 Task: Find connections with filter location Xiulin with filter topic #Homeofficewith filter profile language Spanish with filter current company DMart - Avenue Supermarts Ltd with filter school Vikas College of Engineering & Technology with filter industry International Trade and Development with filter service category Illustration with filter keywords title Homeless Shelter Worker
Action: Mouse moved to (582, 74)
Screenshot: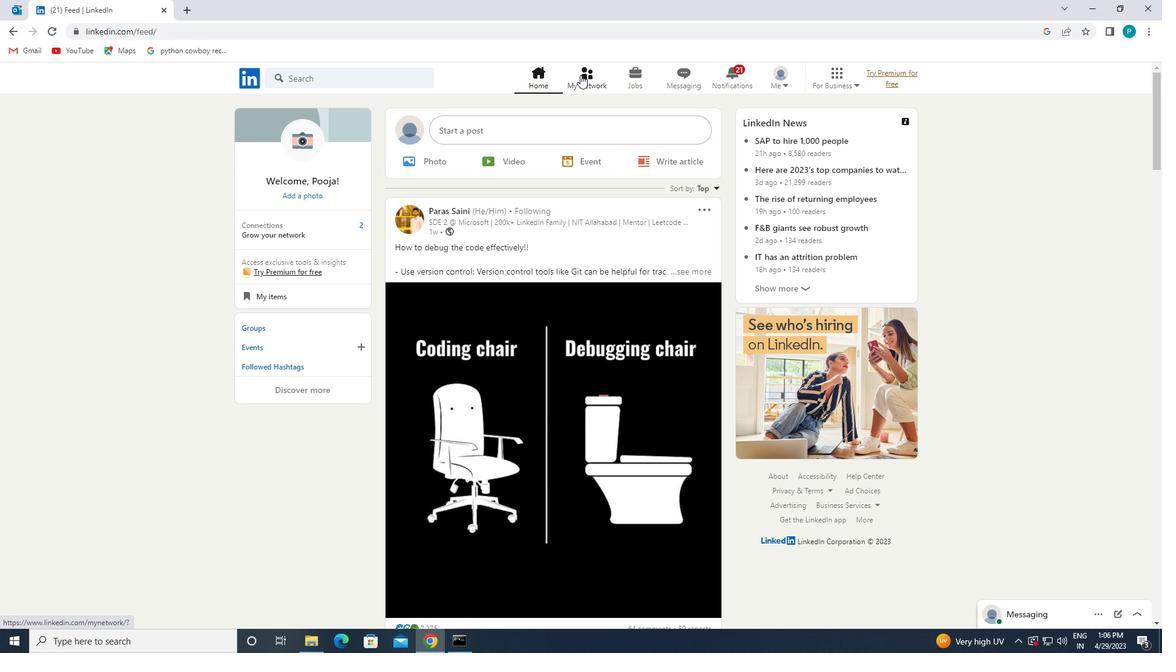 
Action: Mouse pressed left at (582, 74)
Screenshot: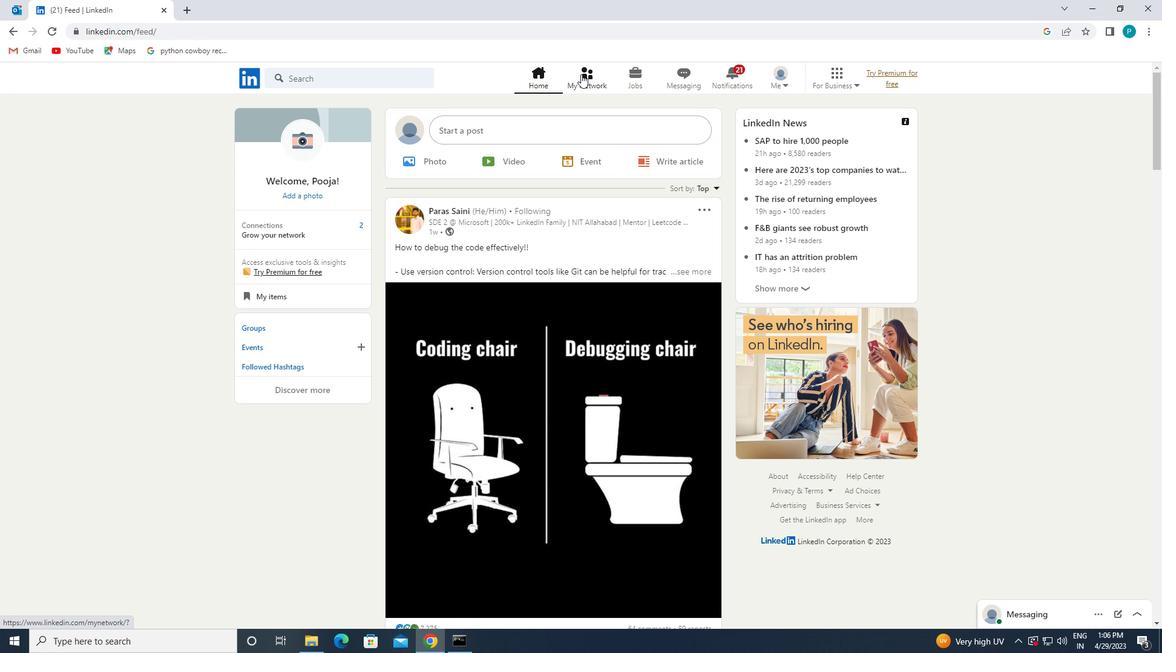 
Action: Mouse moved to (290, 139)
Screenshot: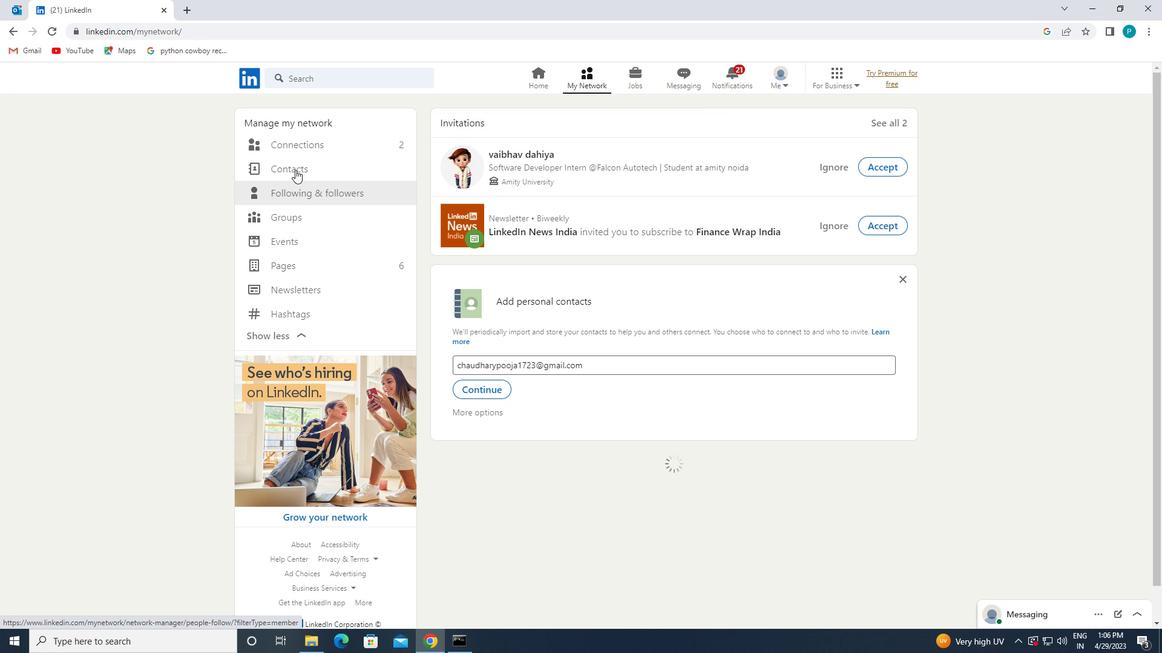 
Action: Mouse pressed left at (290, 139)
Screenshot: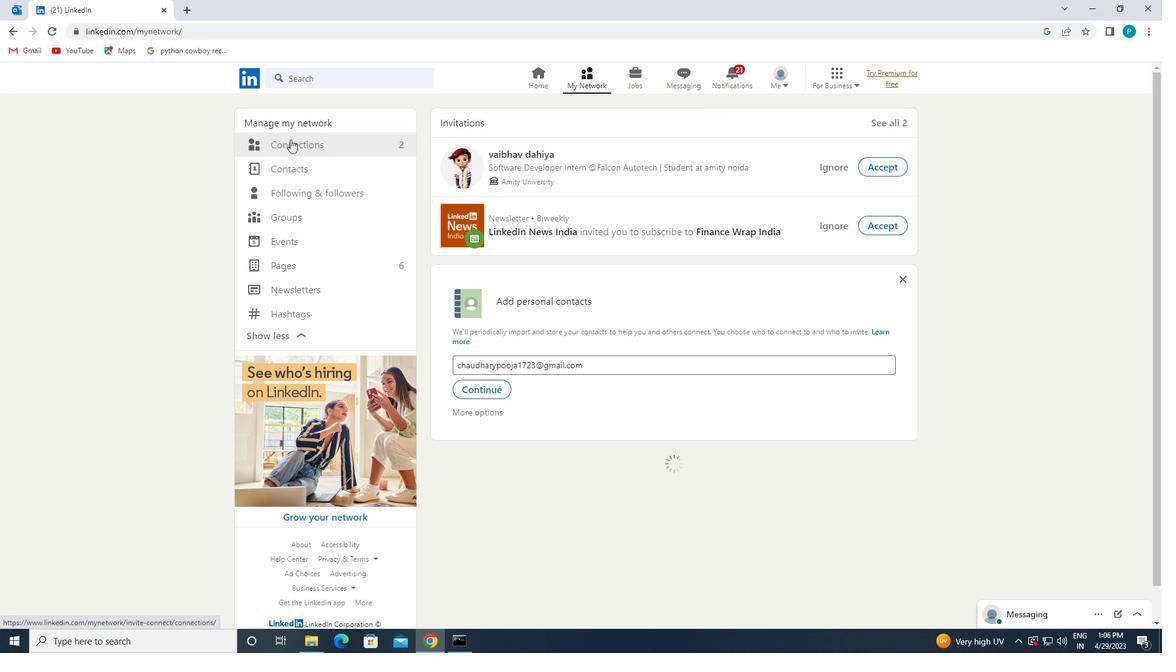 
Action: Mouse moved to (689, 148)
Screenshot: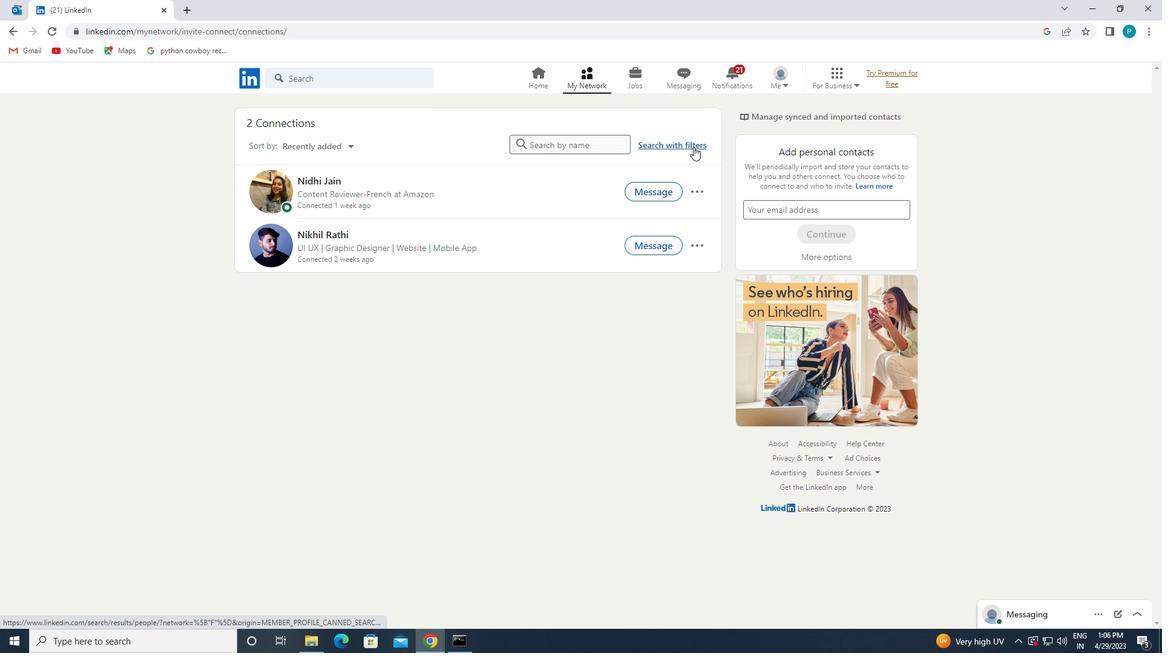 
Action: Mouse pressed left at (689, 148)
Screenshot: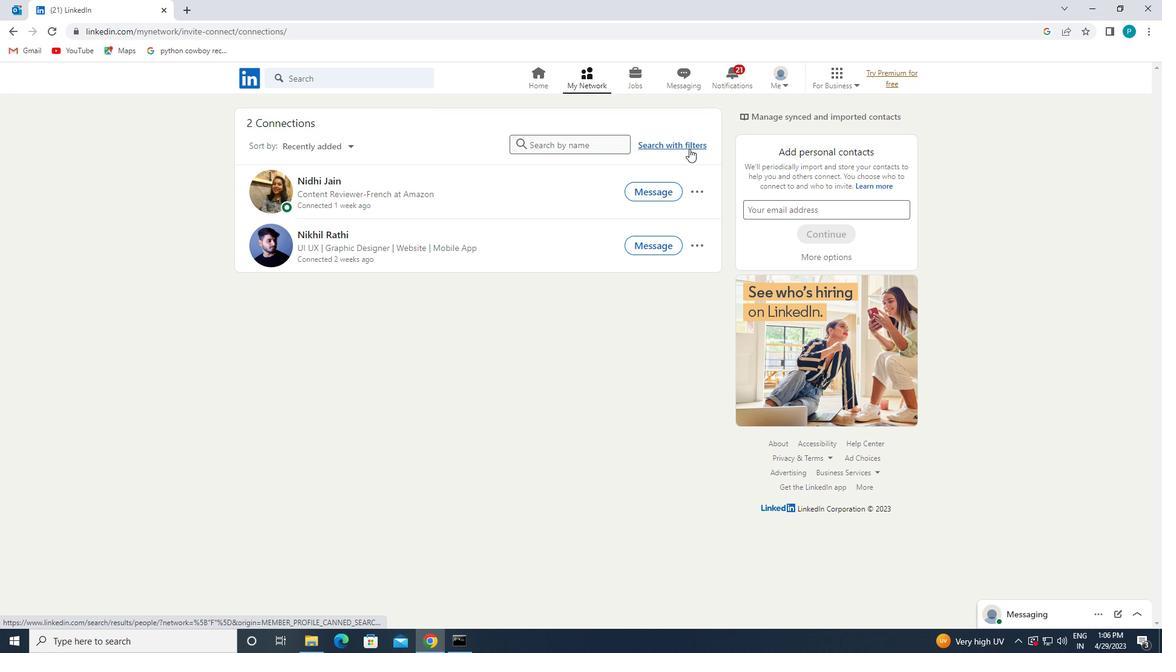 
Action: Mouse moved to (613, 112)
Screenshot: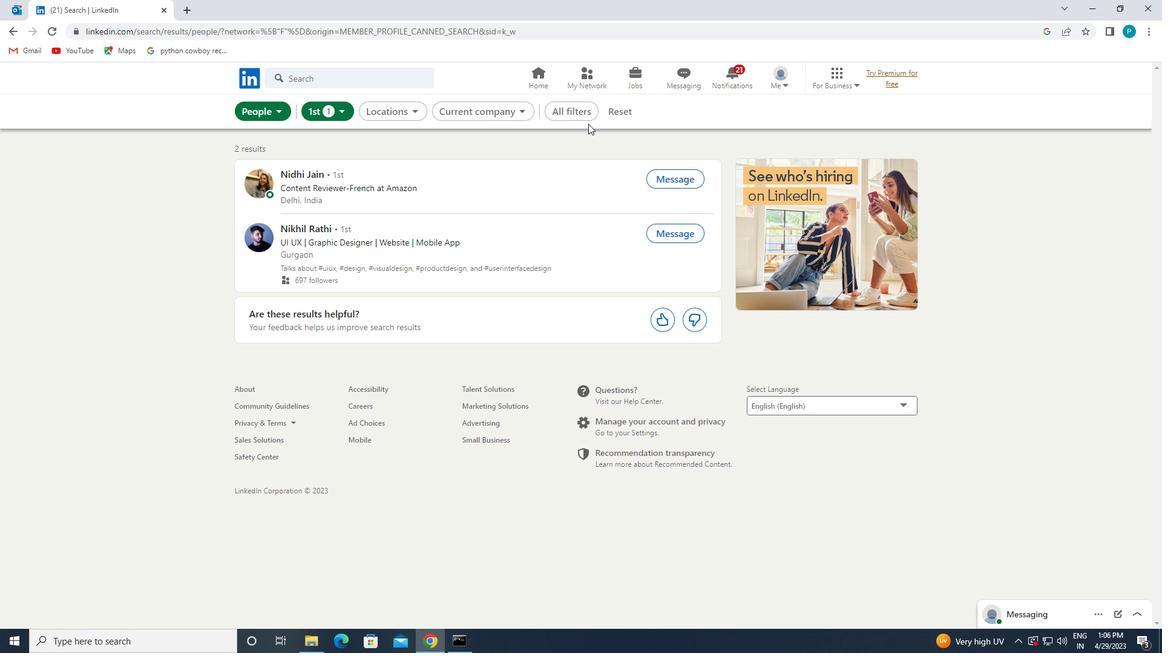 
Action: Mouse pressed left at (613, 112)
Screenshot: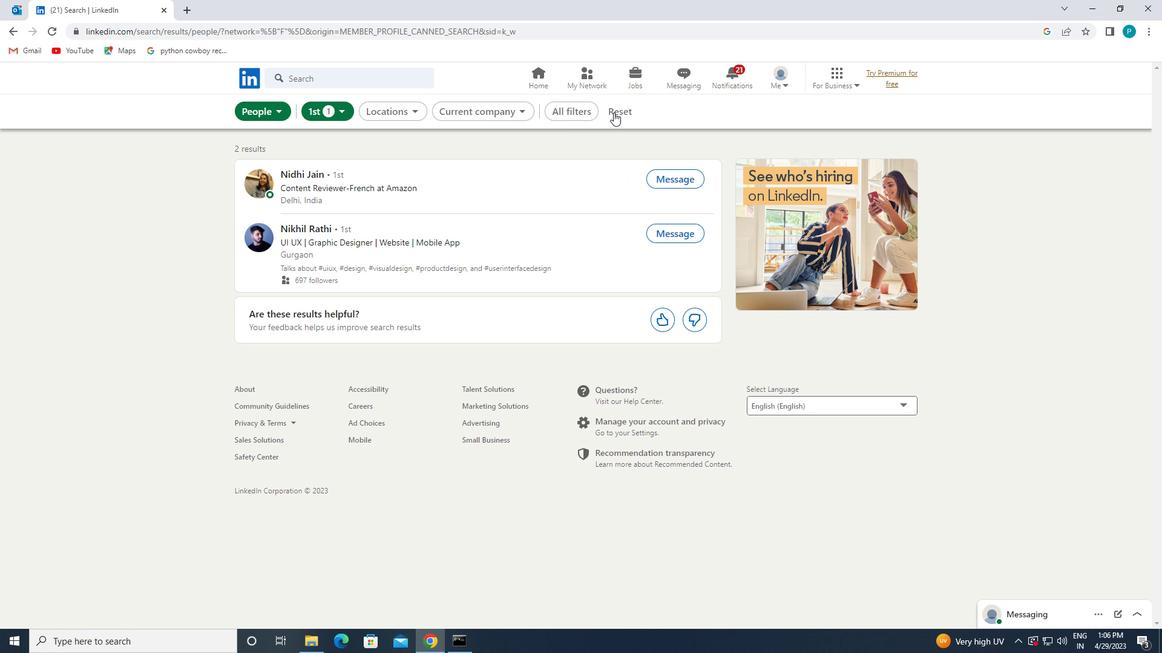 
Action: Mouse moved to (592, 112)
Screenshot: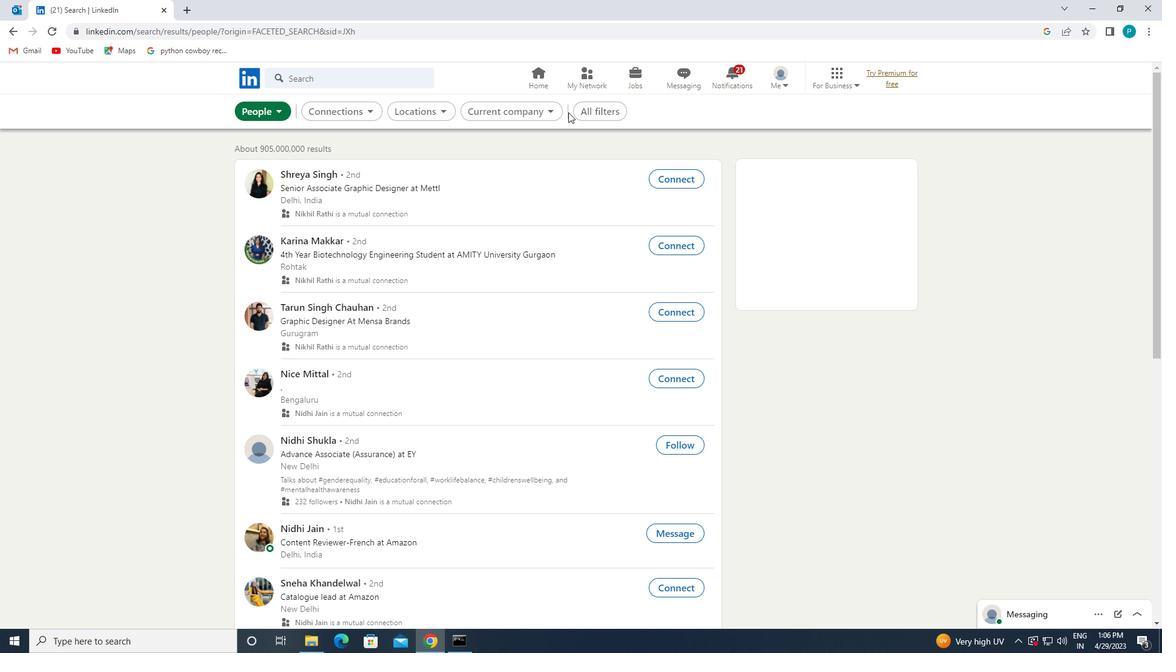 
Action: Mouse pressed left at (592, 112)
Screenshot: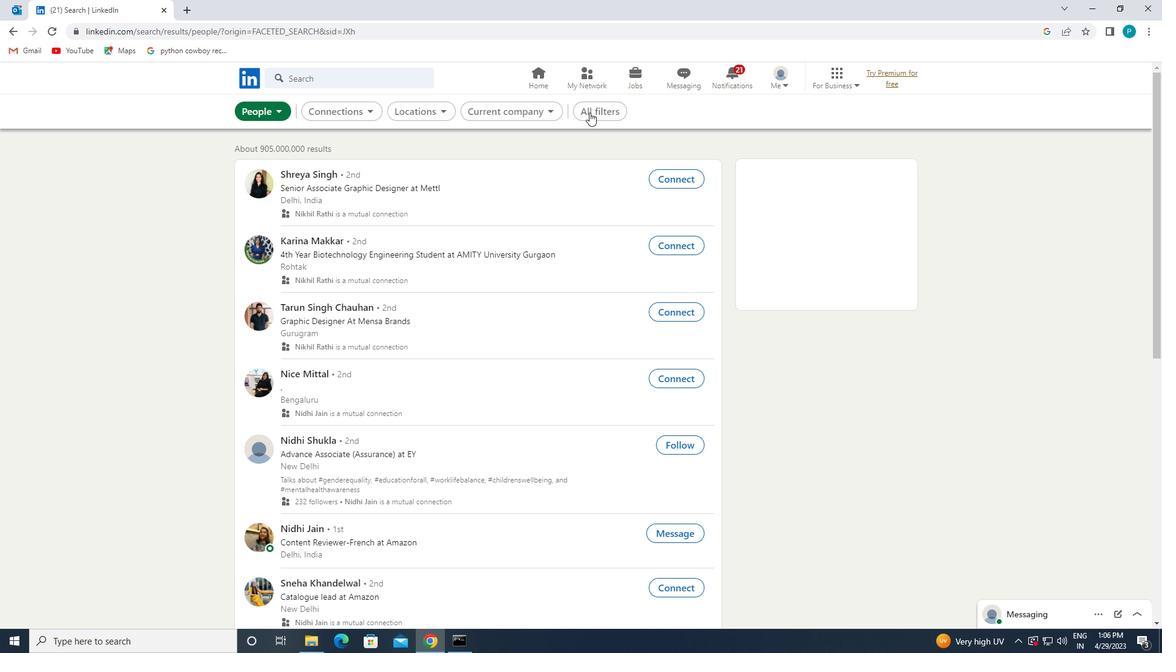 
Action: Mouse moved to (586, 282)
Screenshot: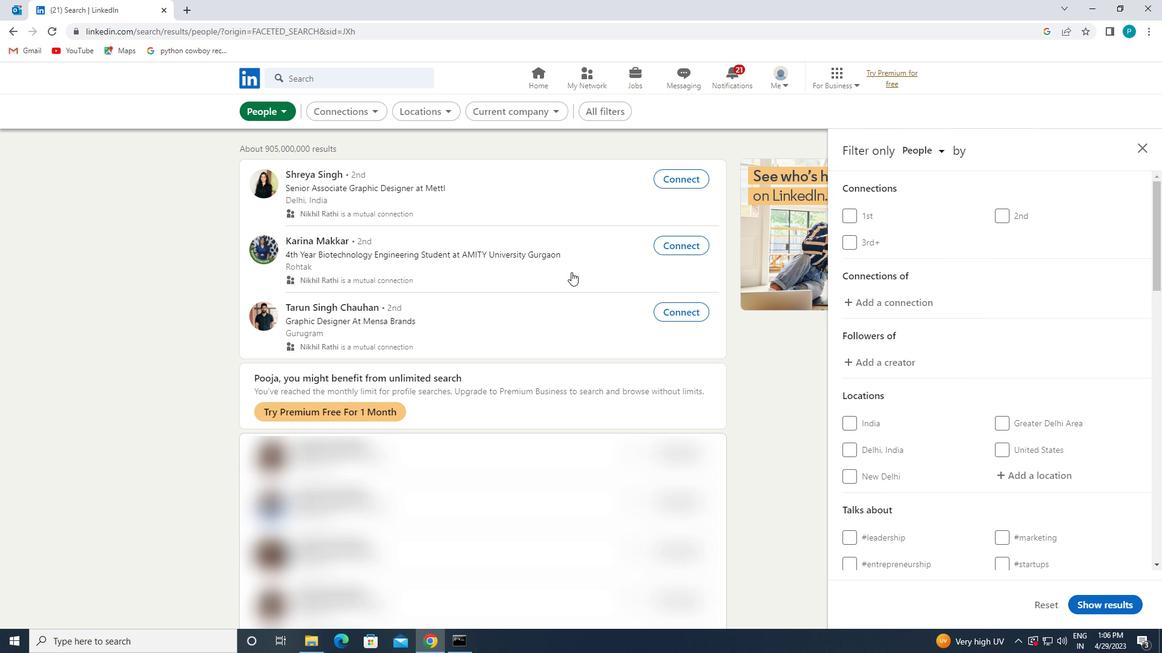 
Action: Mouse scrolled (586, 282) with delta (0, 0)
Screenshot: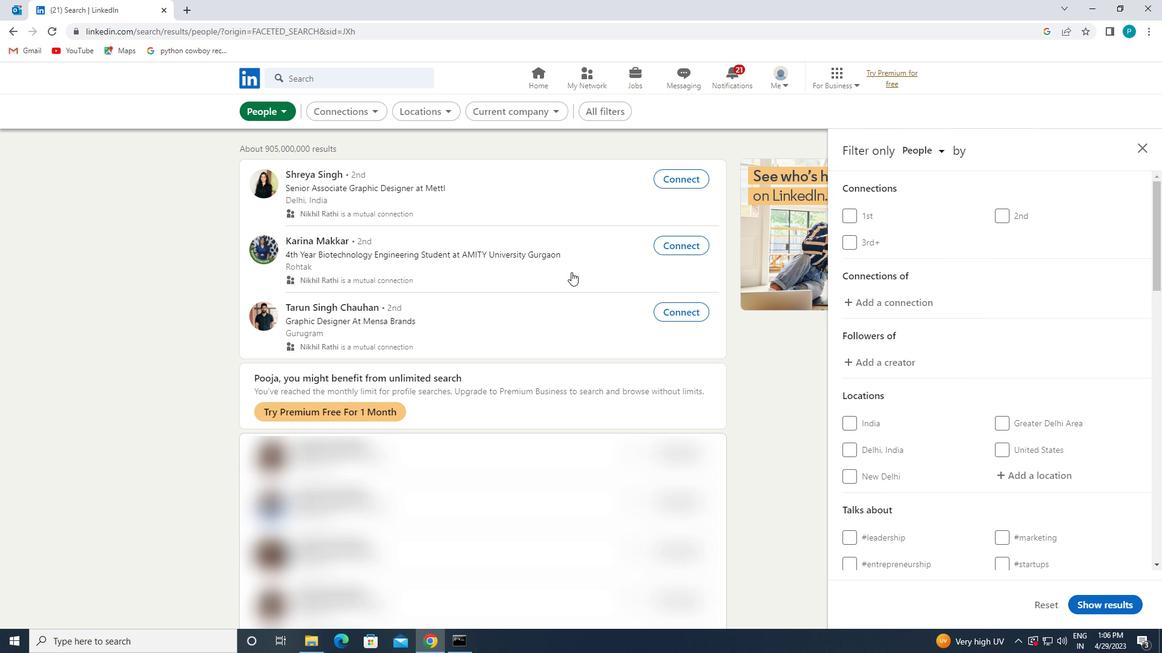 
Action: Mouse moved to (660, 304)
Screenshot: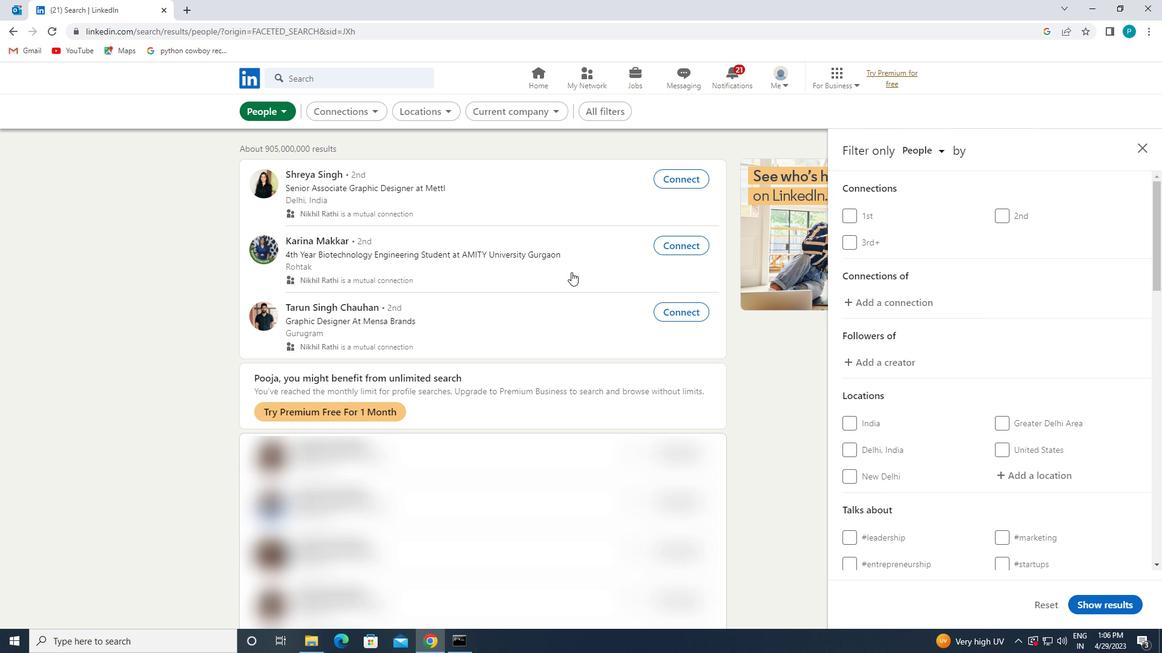 
Action: Mouse scrolled (660, 303) with delta (0, 0)
Screenshot: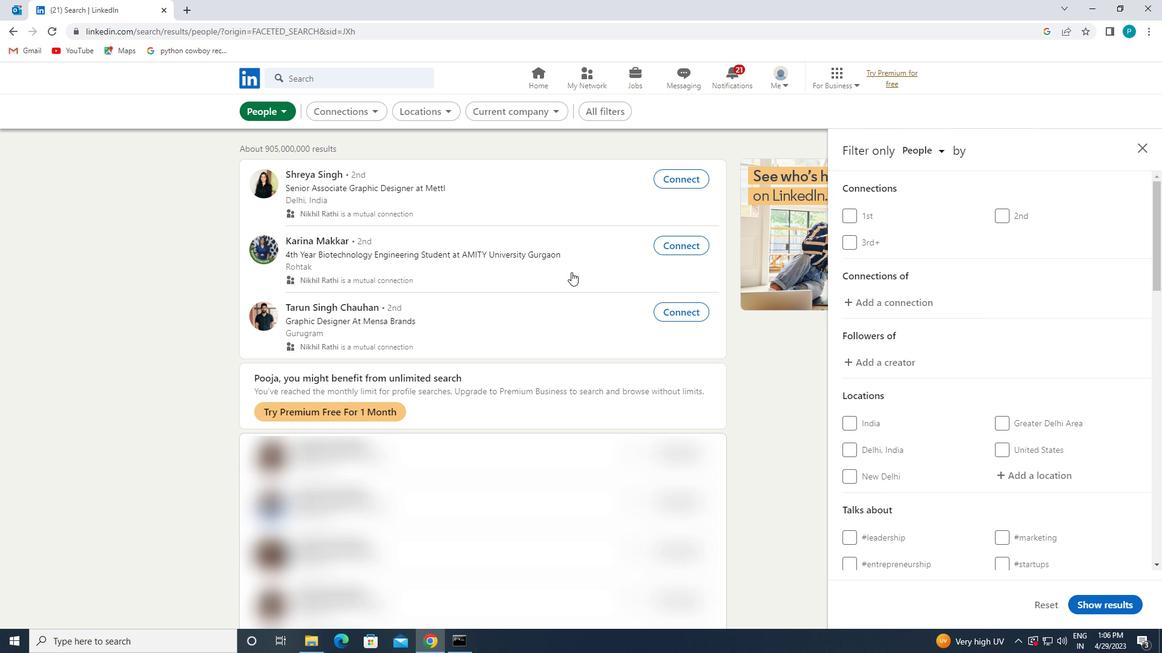 
Action: Mouse moved to (1056, 480)
Screenshot: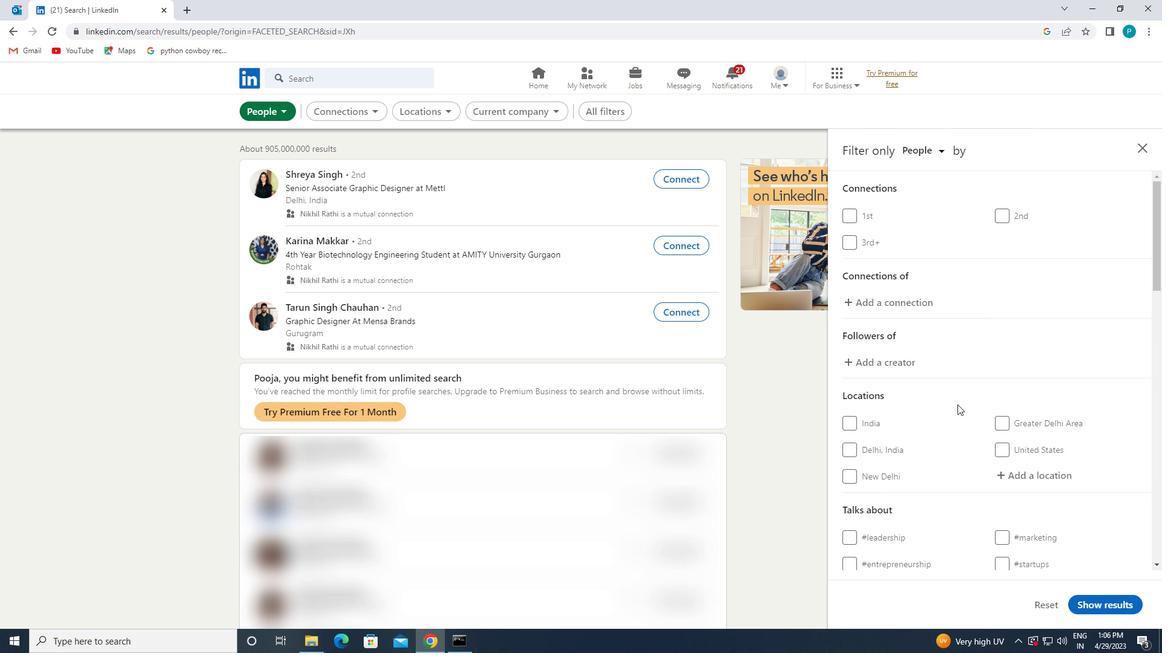 
Action: Mouse scrolled (1056, 479) with delta (0, 0)
Screenshot: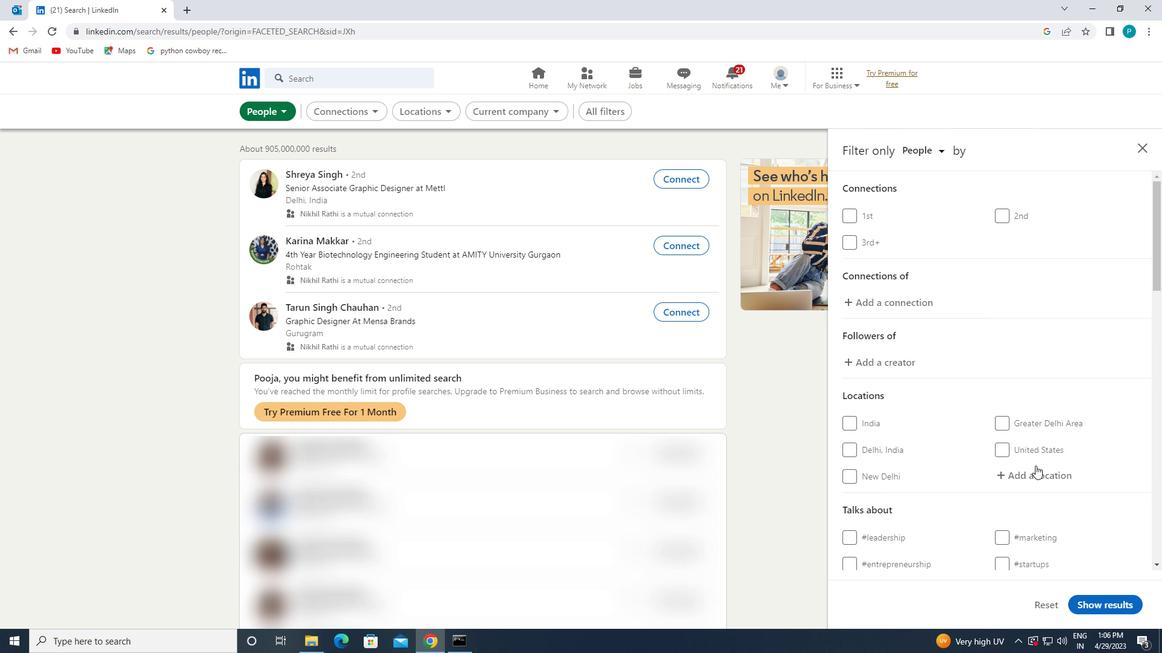 
Action: Mouse moved to (1031, 412)
Screenshot: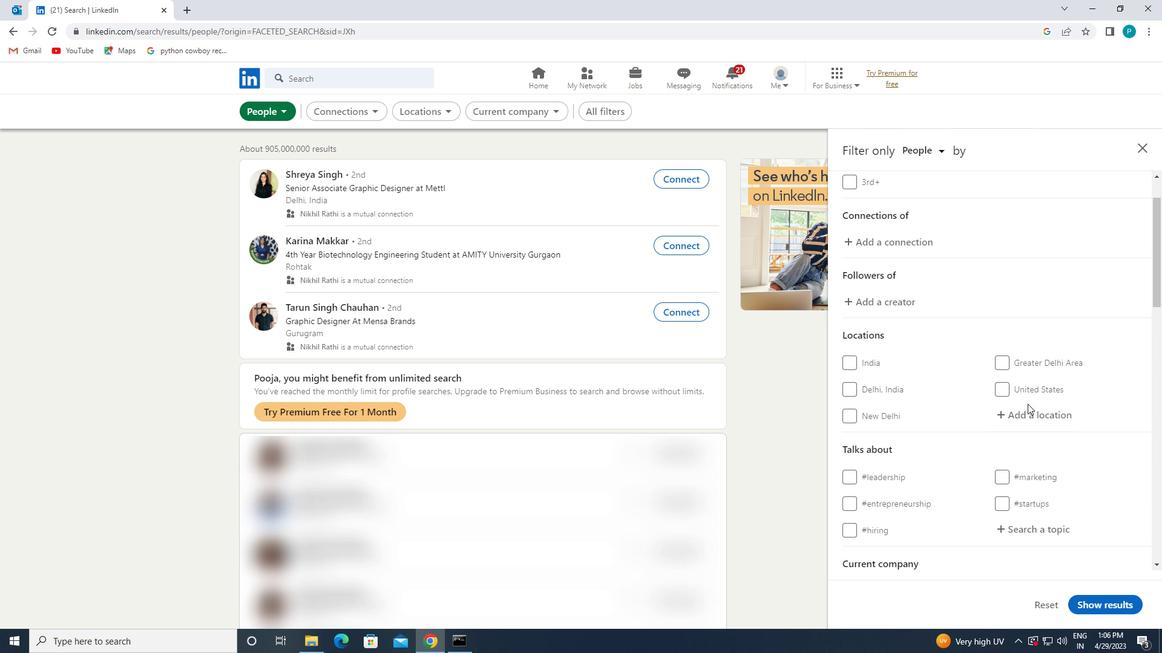 
Action: Mouse pressed left at (1031, 412)
Screenshot: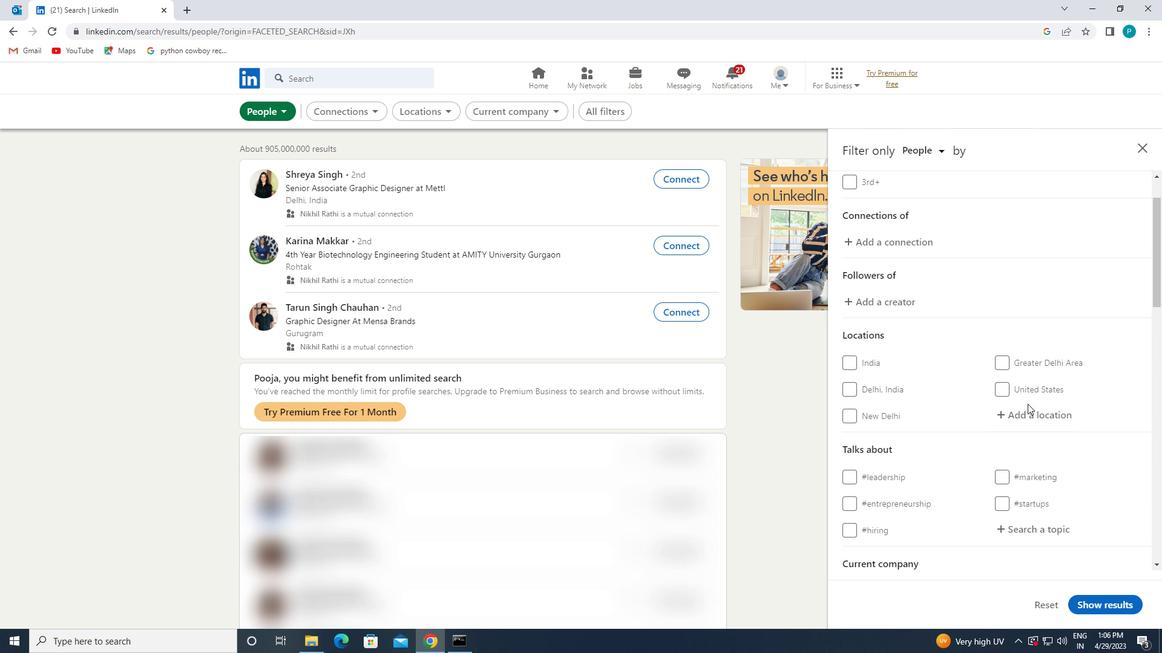 
Action: Mouse moved to (1033, 413)
Screenshot: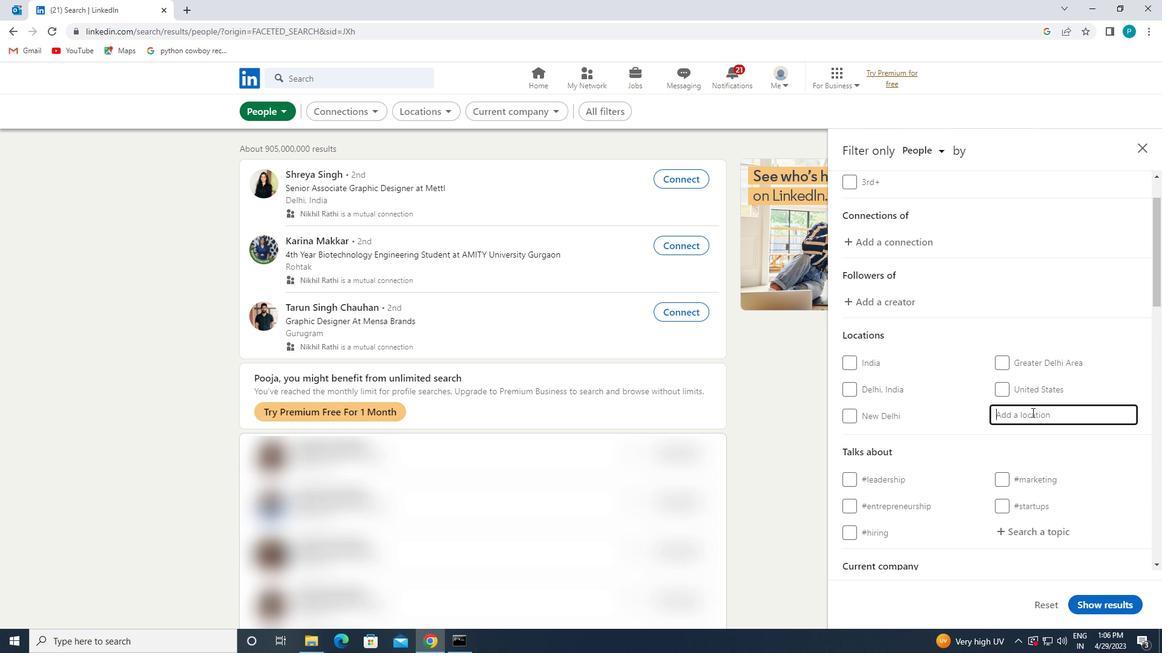 
Action: Key pressed <Key.caps_lock>x<Key.caps_lock>iulin
Screenshot: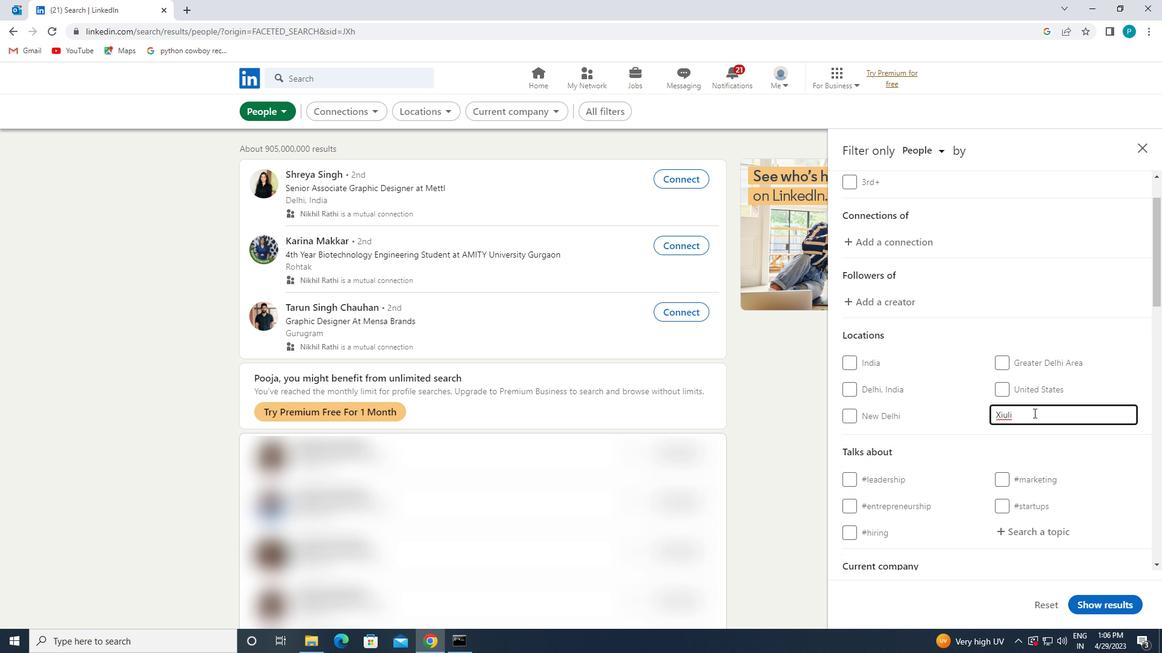 
Action: Mouse moved to (1030, 413)
Screenshot: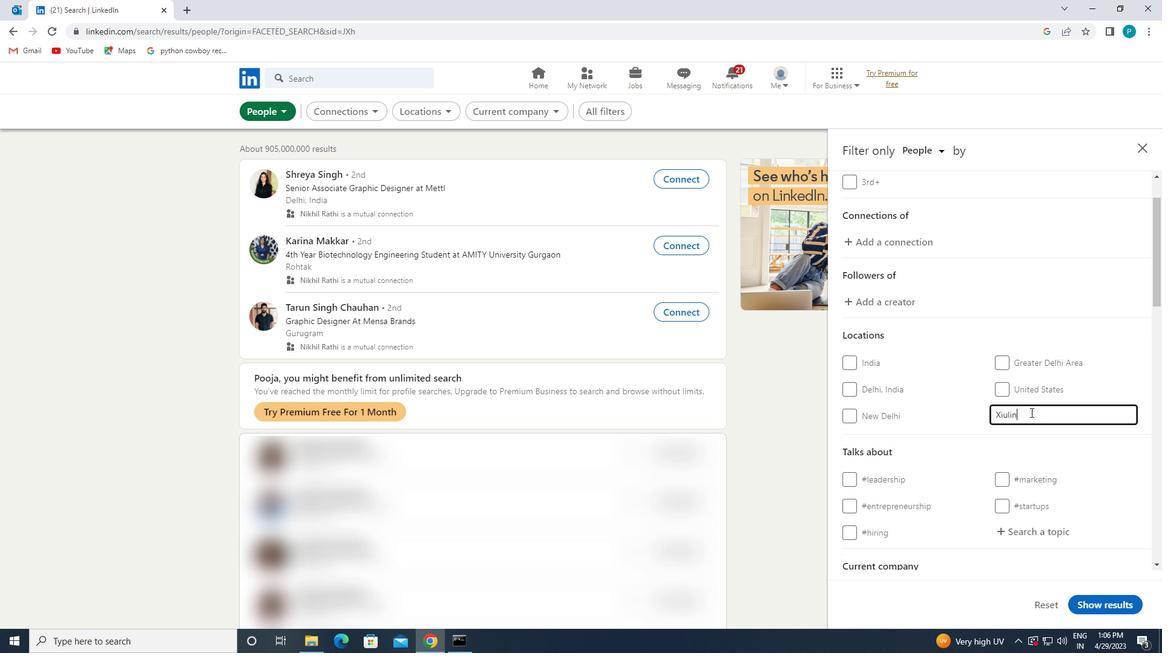 
Action: Mouse scrolled (1030, 412) with delta (0, 0)
Screenshot: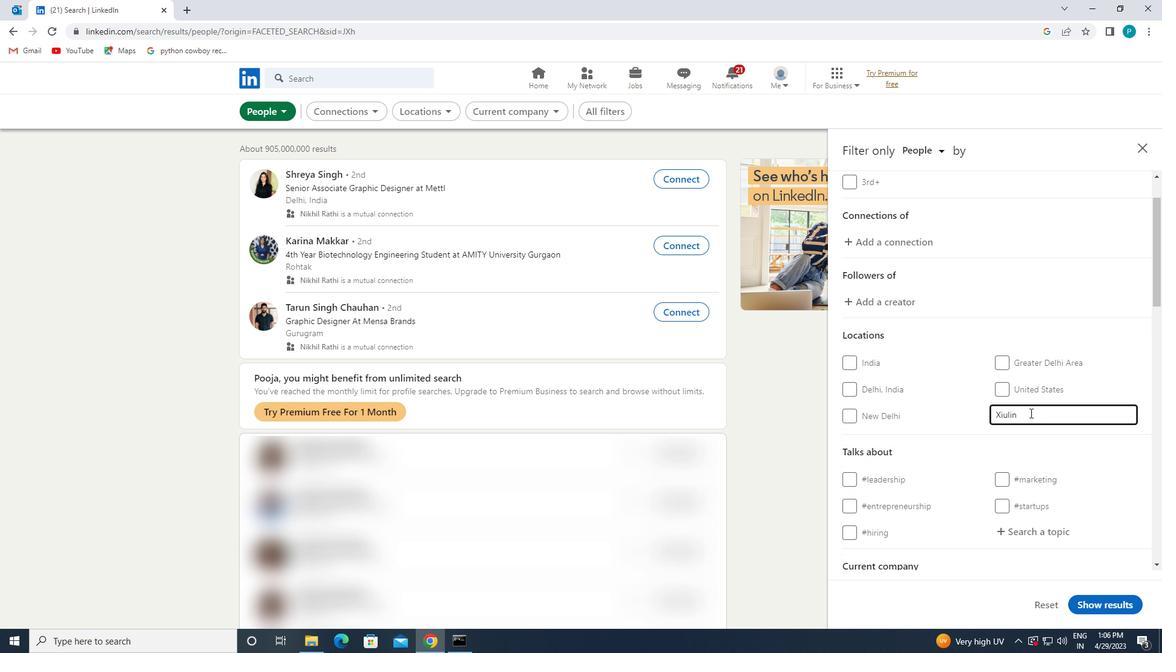
Action: Mouse scrolled (1030, 412) with delta (0, 0)
Screenshot: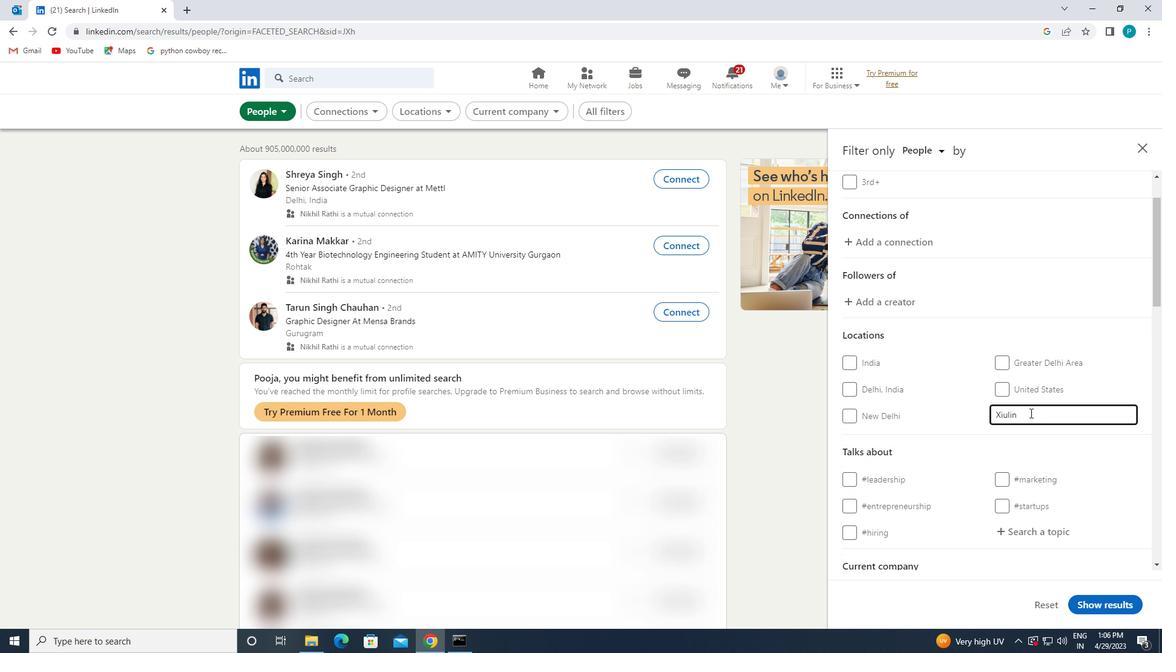 
Action: Mouse pressed left at (1030, 413)
Screenshot: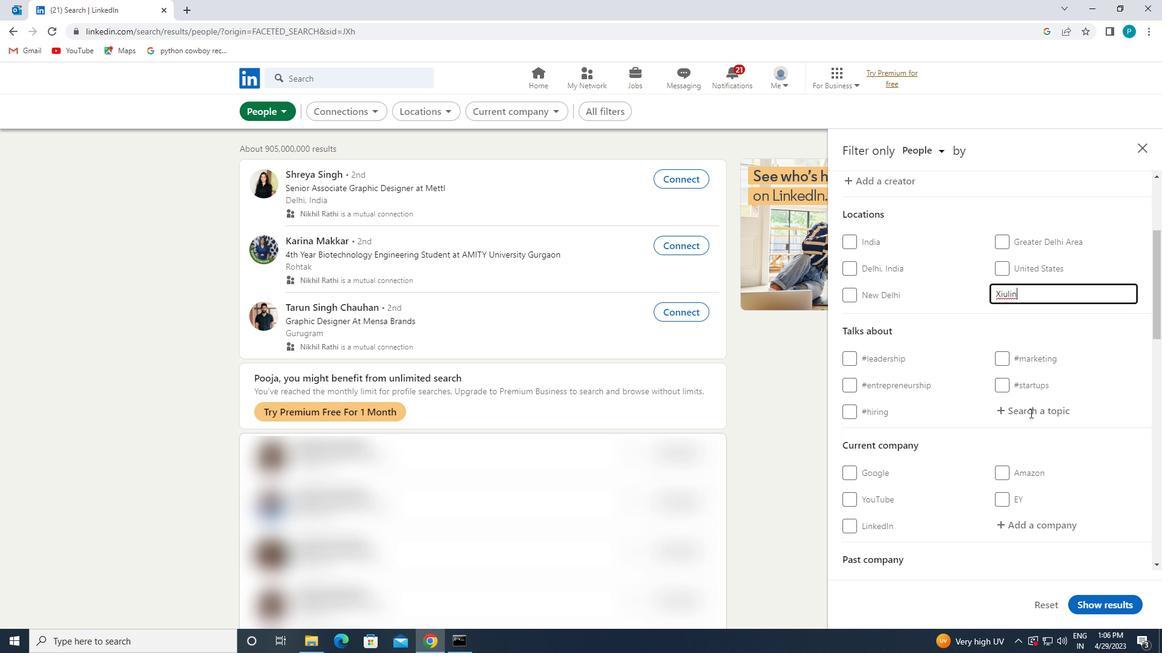 
Action: Mouse moved to (1030, 413)
Screenshot: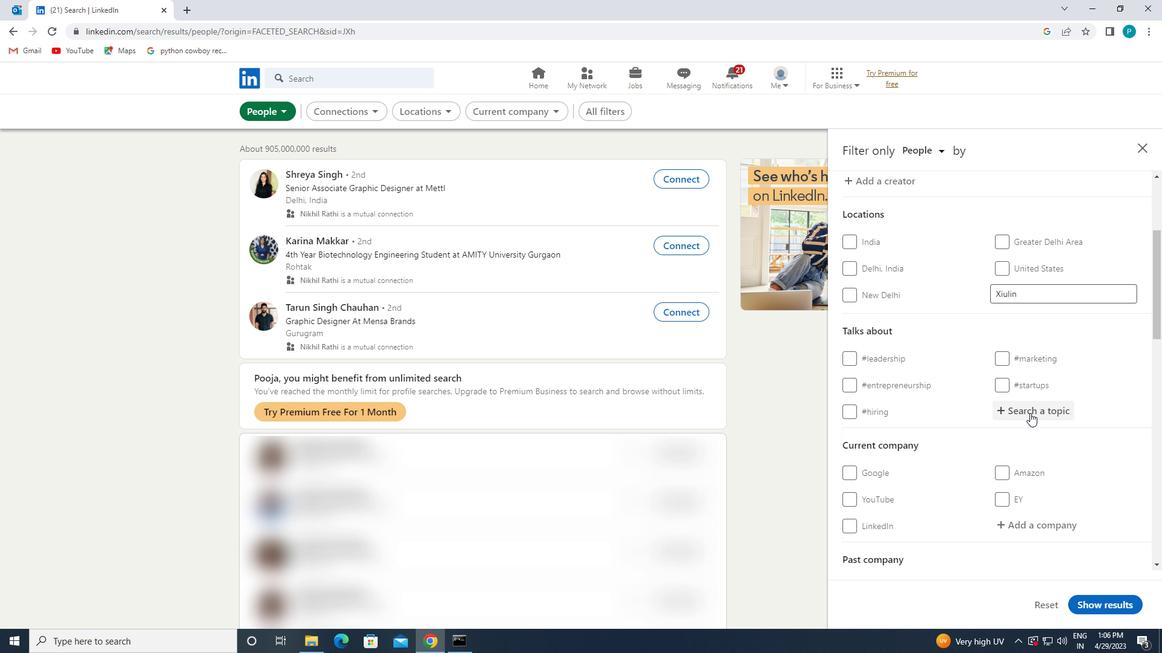 
Action: Key pressed <Key.shift>#<Key.caps_lock>H<Key.caps_lock>OMOFFICE
Screenshot: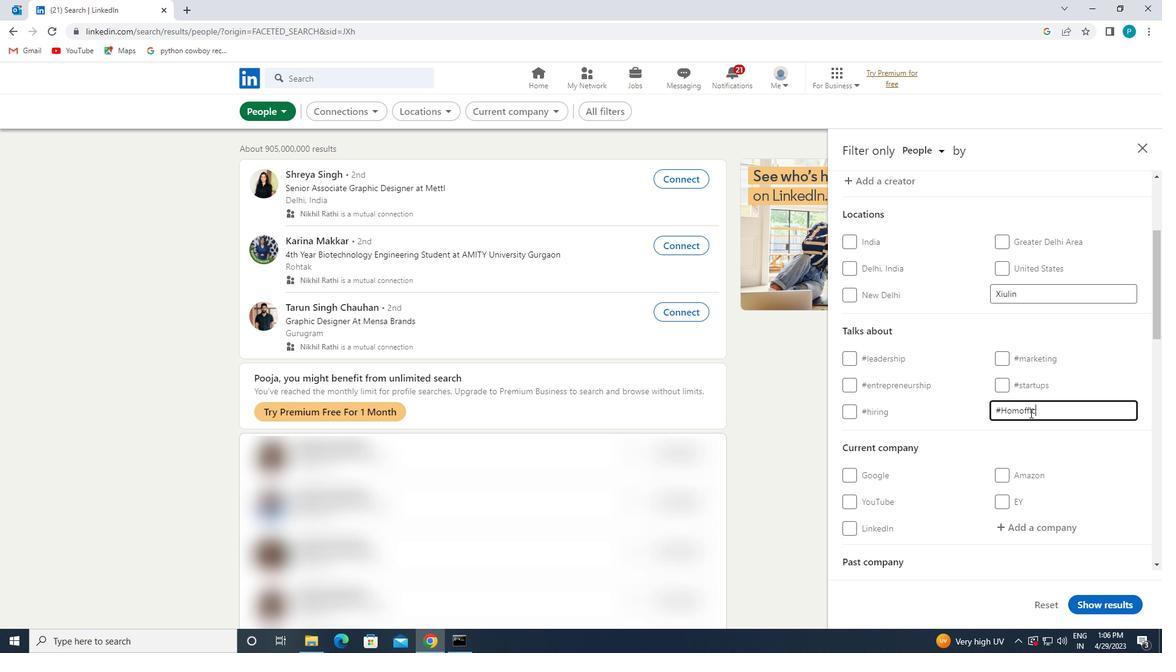 
Action: Mouse moved to (1068, 387)
Screenshot: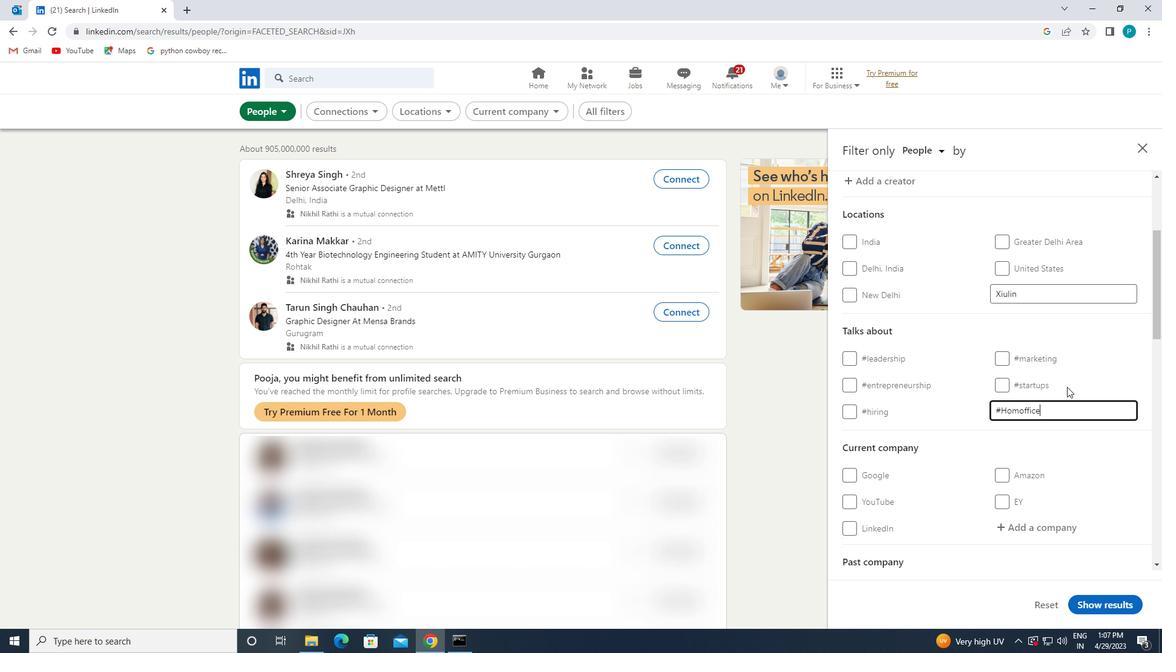 
Action: Mouse scrolled (1068, 386) with delta (0, 0)
Screenshot: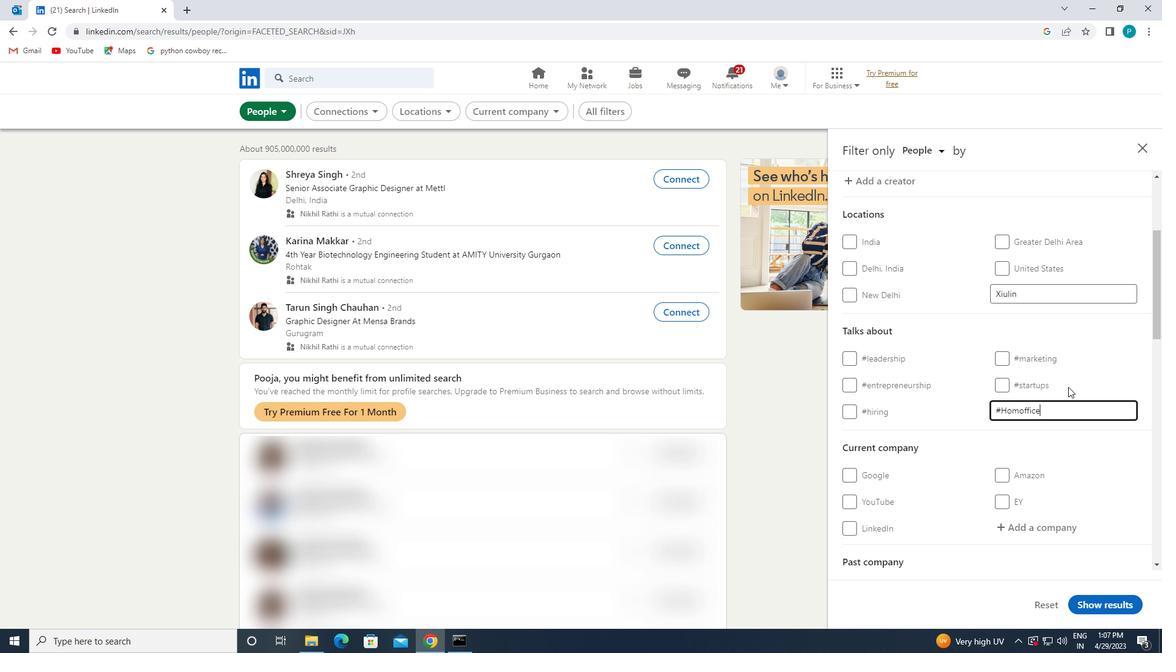 
Action: Mouse moved to (1068, 387)
Screenshot: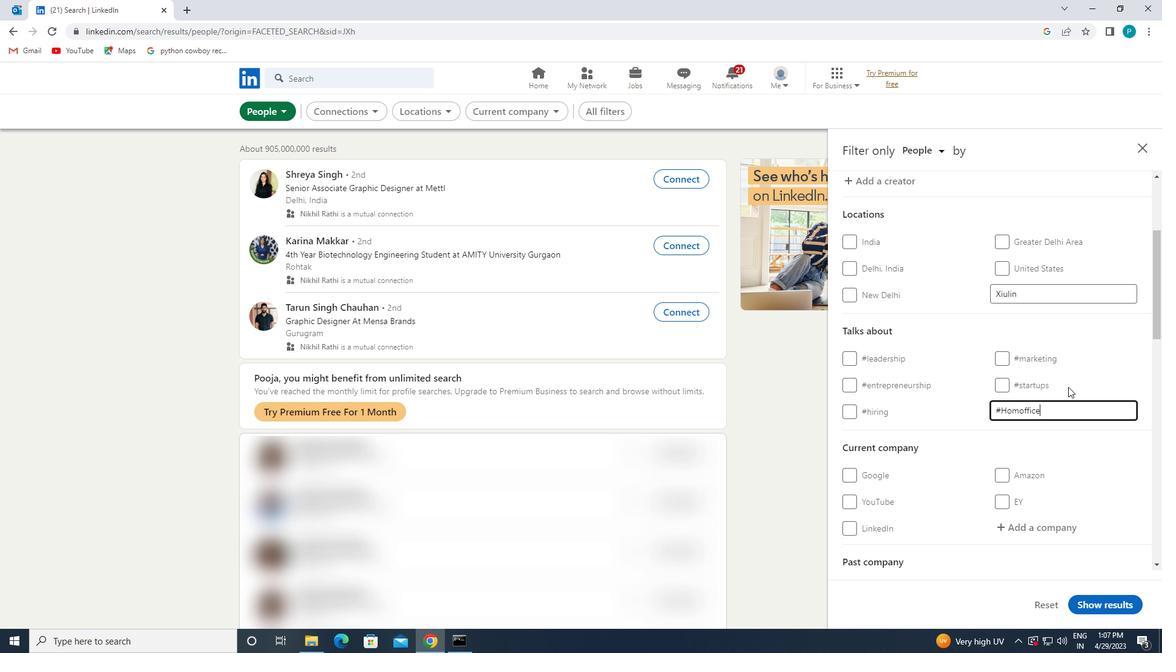 
Action: Mouse scrolled (1068, 386) with delta (0, 0)
Screenshot: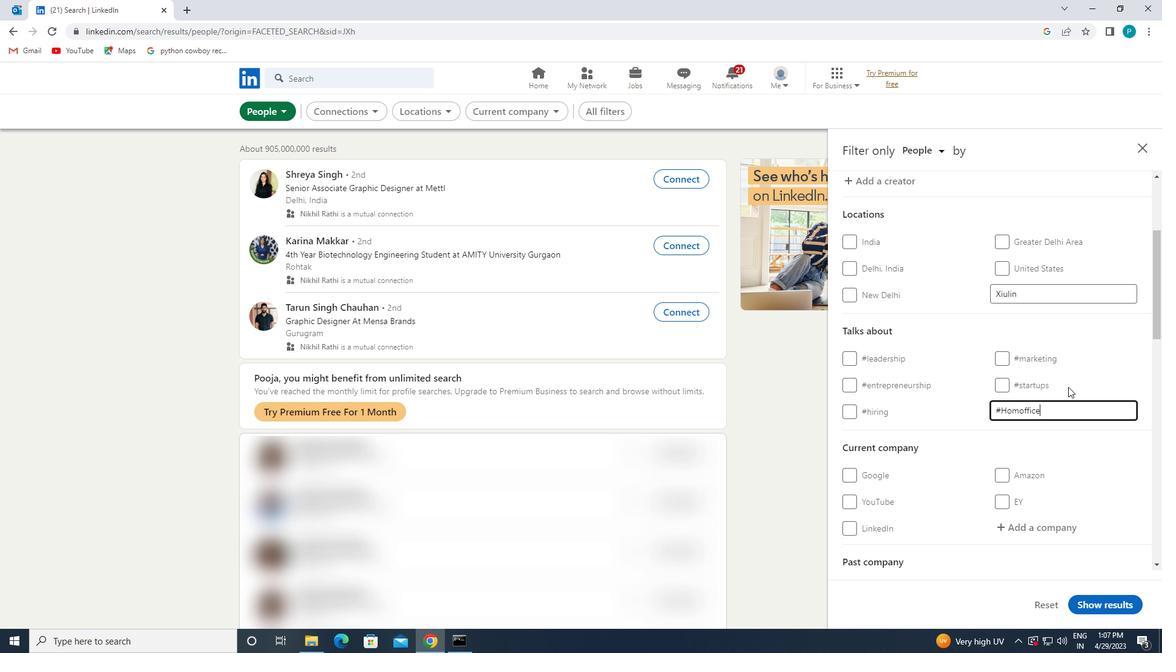 
Action: Mouse moved to (1067, 387)
Screenshot: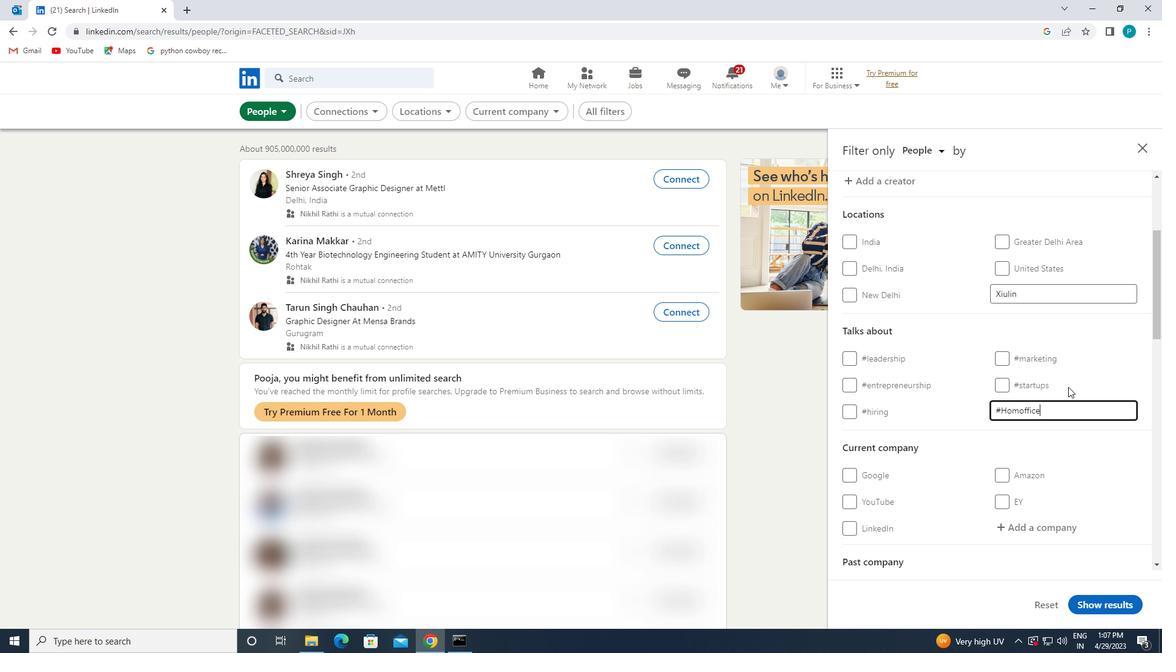 
Action: Mouse scrolled (1067, 386) with delta (0, 0)
Screenshot: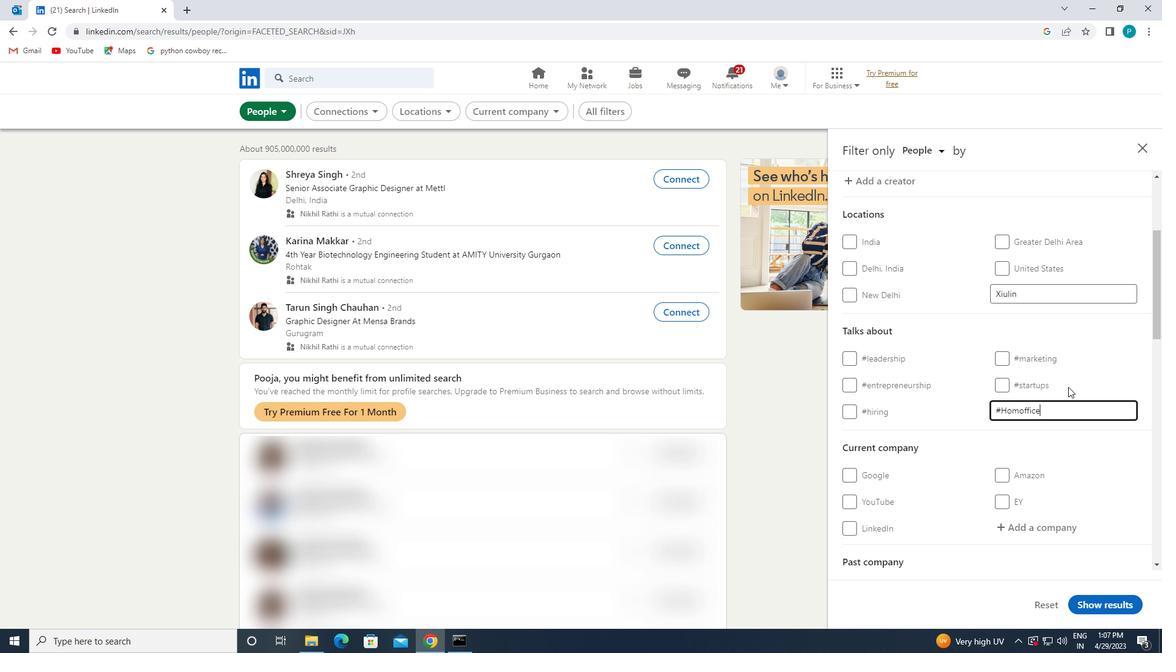
Action: Mouse moved to (1067, 387)
Screenshot: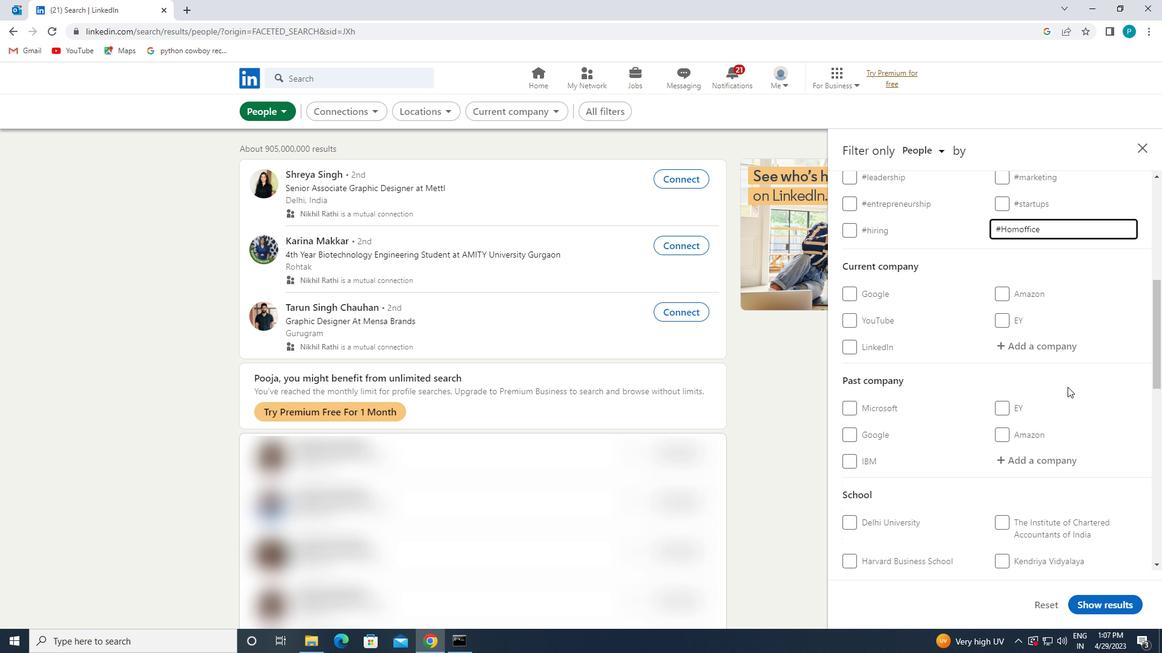 
Action: Mouse scrolled (1067, 386) with delta (0, 0)
Screenshot: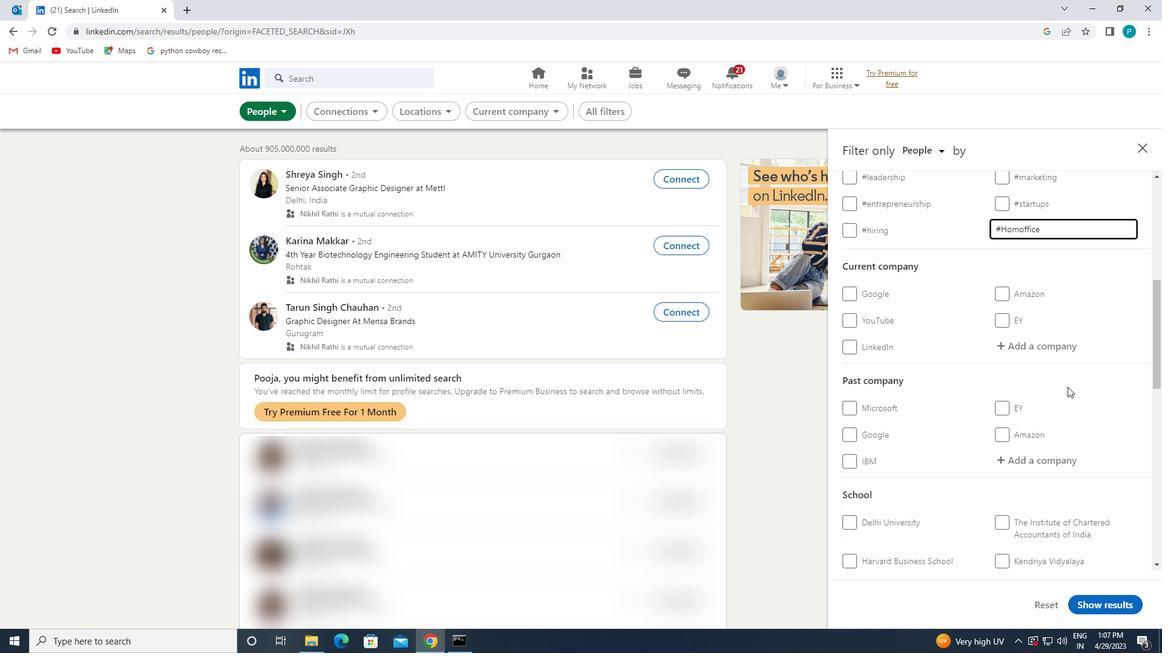 
Action: Mouse moved to (1066, 387)
Screenshot: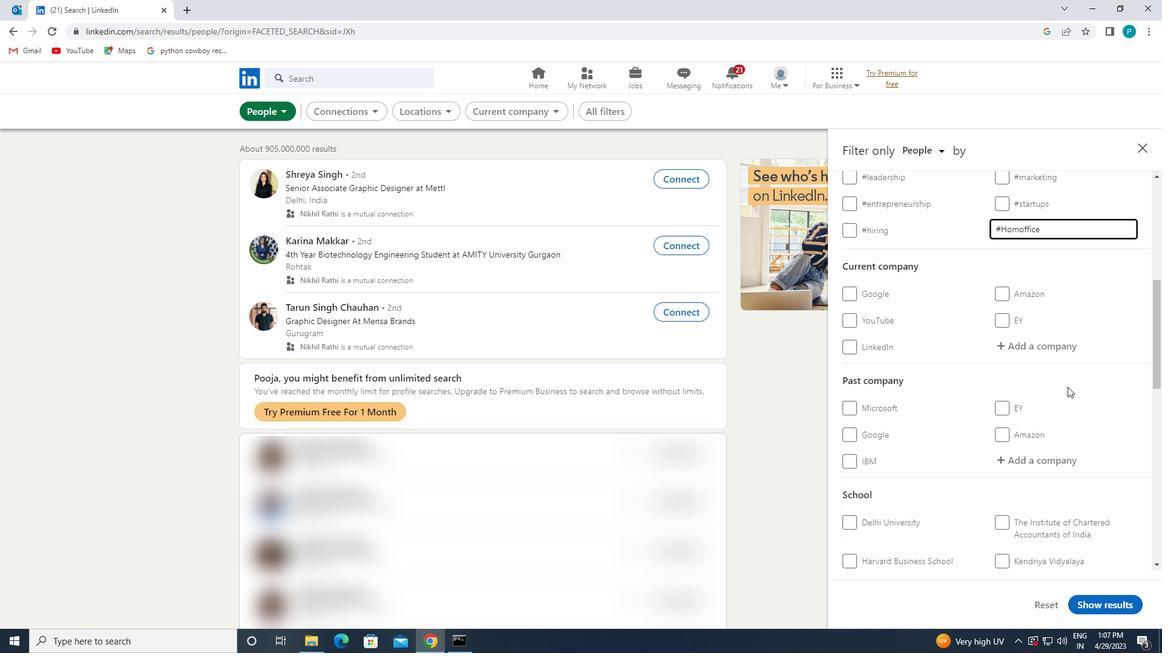 
Action: Mouse scrolled (1066, 386) with delta (0, 0)
Screenshot: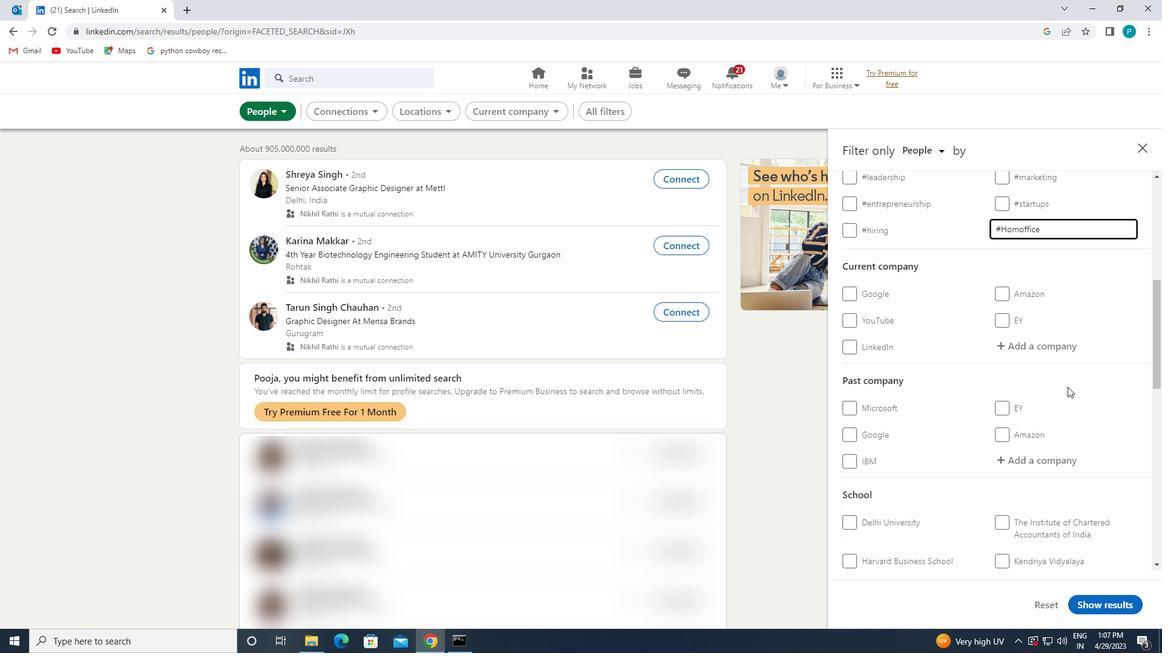 
Action: Mouse moved to (1065, 387)
Screenshot: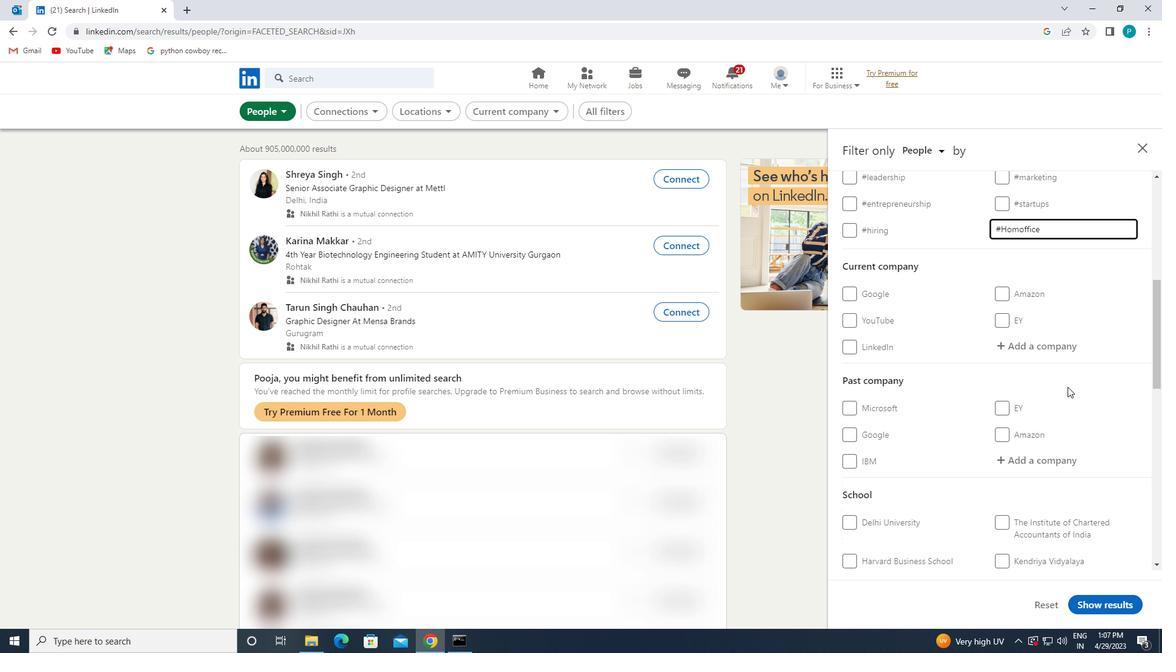 
Action: Mouse scrolled (1065, 386) with delta (0, 0)
Screenshot: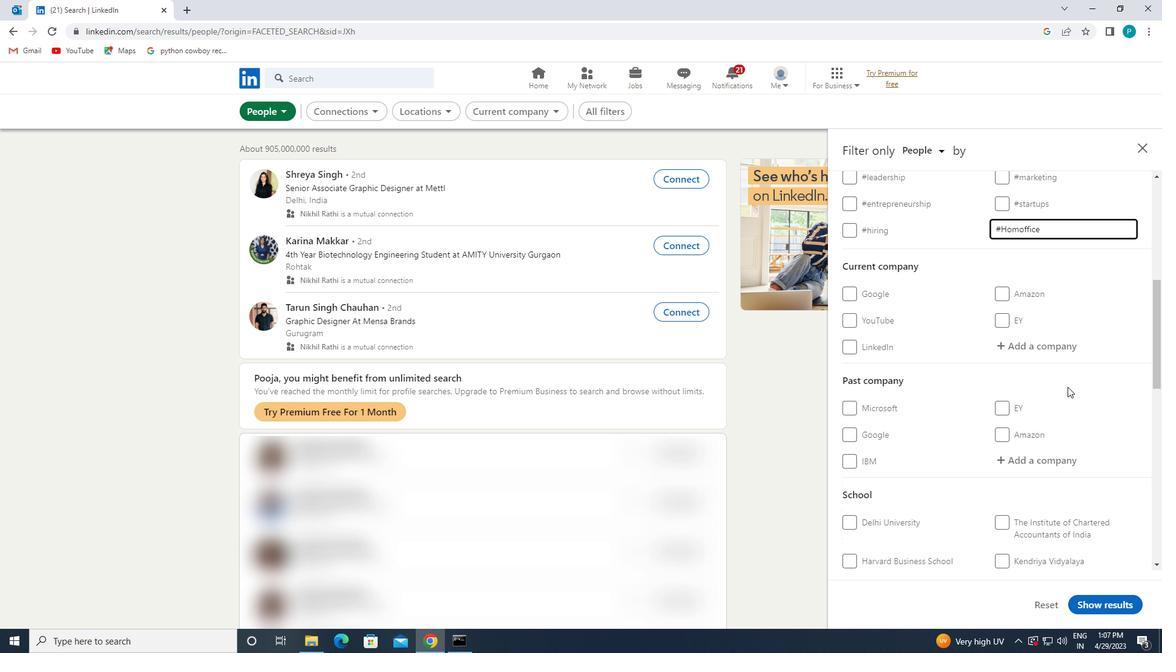 
Action: Mouse moved to (952, 427)
Screenshot: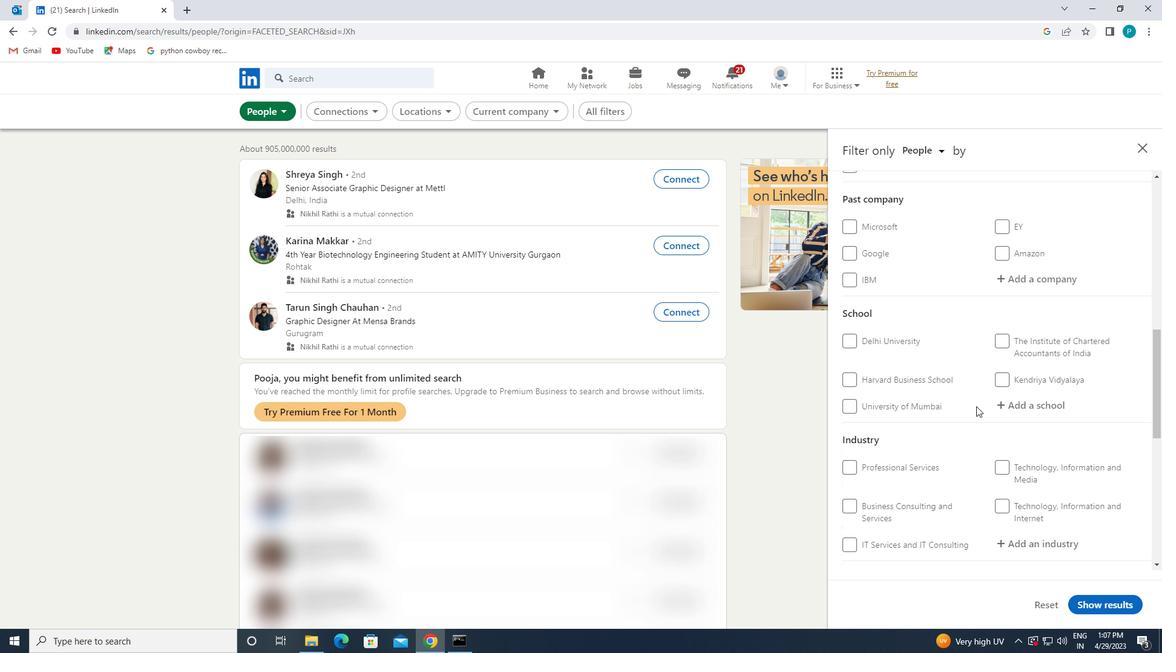 
Action: Mouse scrolled (952, 427) with delta (0, 0)
Screenshot: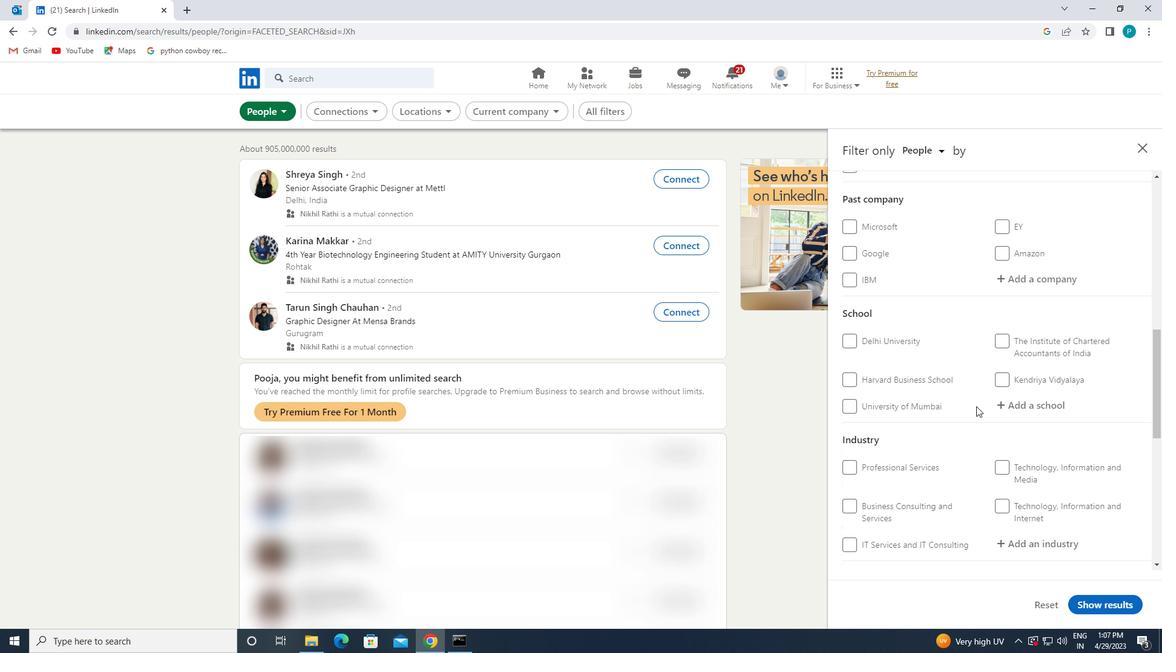 
Action: Mouse moved to (893, 444)
Screenshot: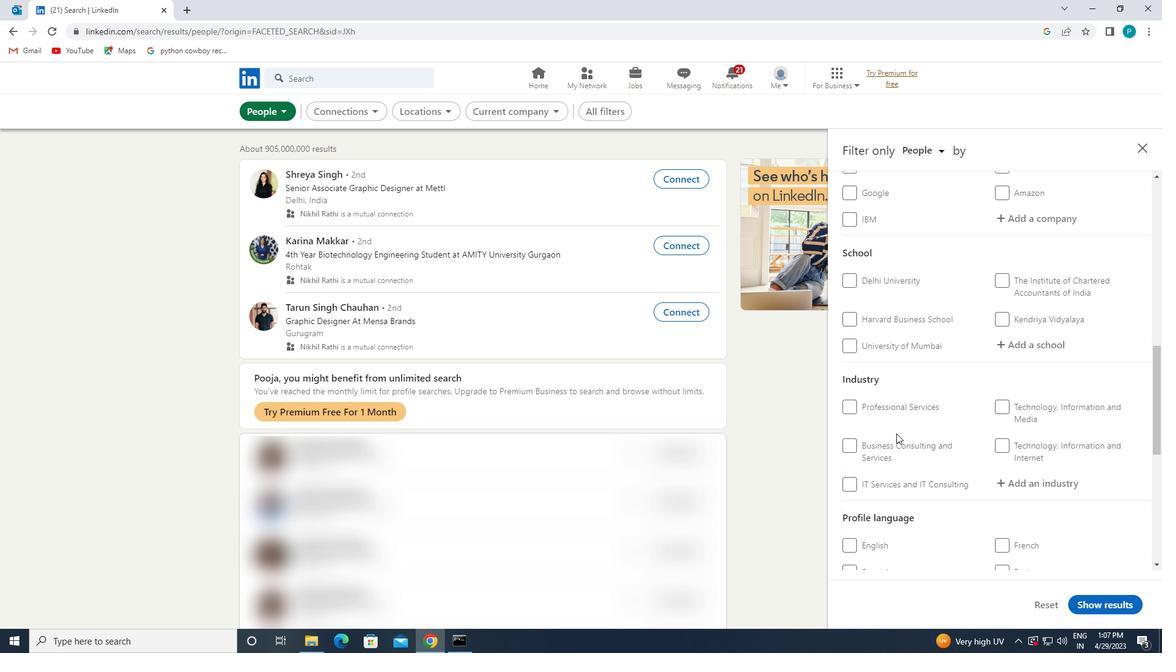 
Action: Mouse scrolled (893, 443) with delta (0, 0)
Screenshot: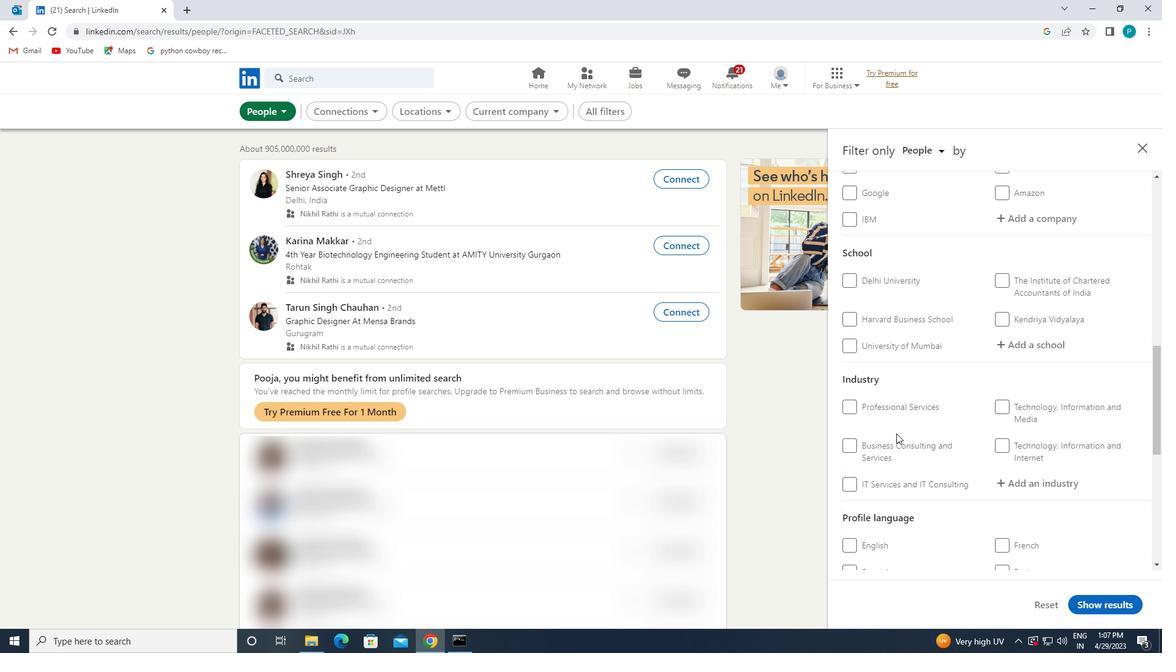 
Action: Mouse scrolled (893, 443) with delta (0, 0)
Screenshot: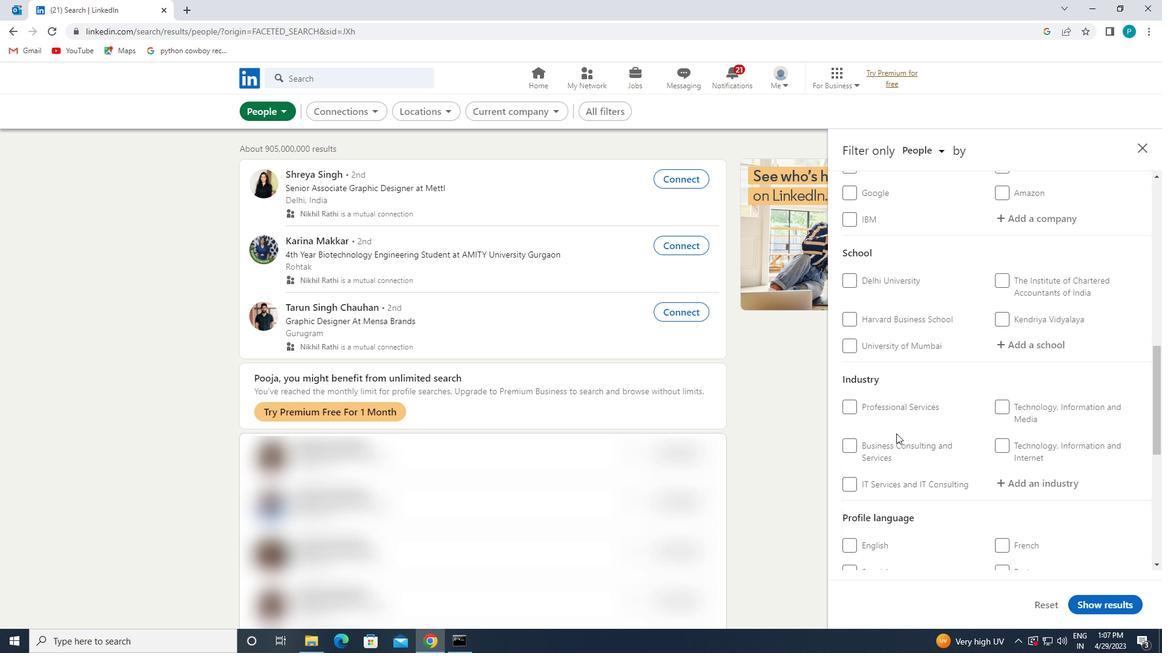 
Action: Mouse moved to (887, 446)
Screenshot: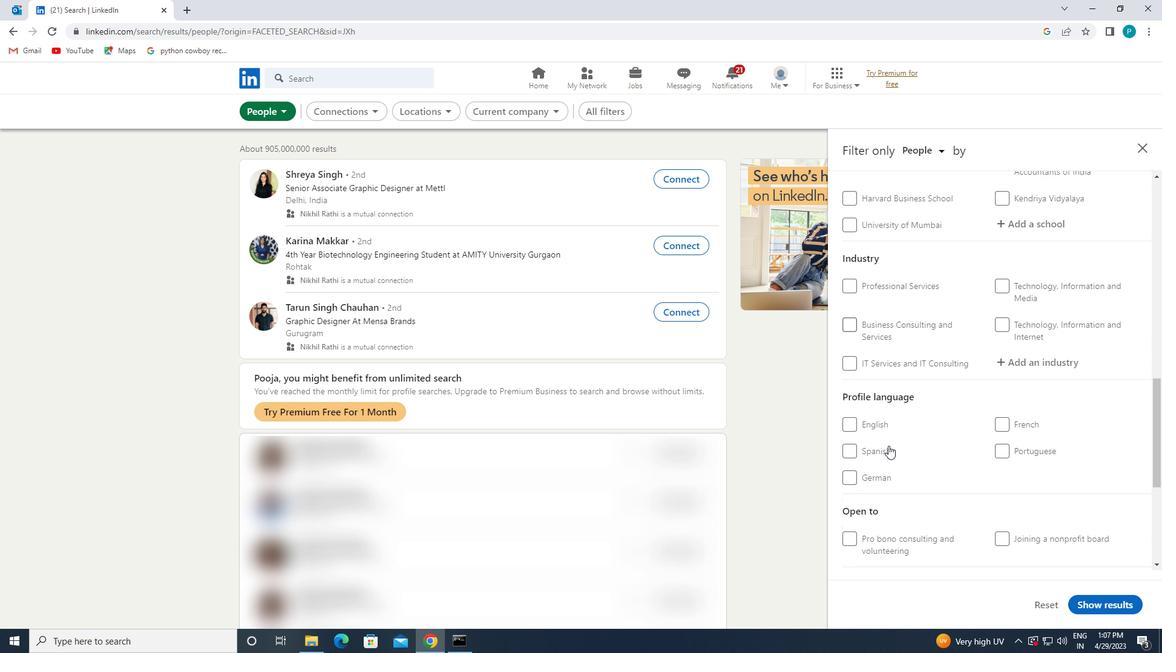 
Action: Mouse pressed left at (887, 446)
Screenshot: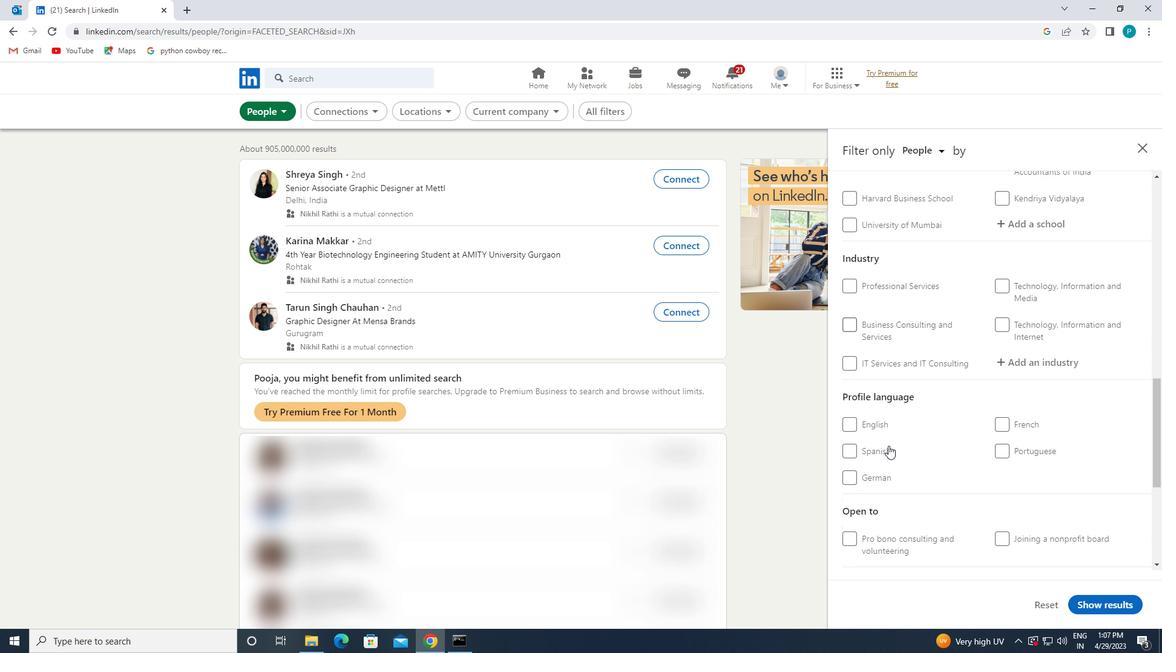 
Action: Mouse moved to (1082, 458)
Screenshot: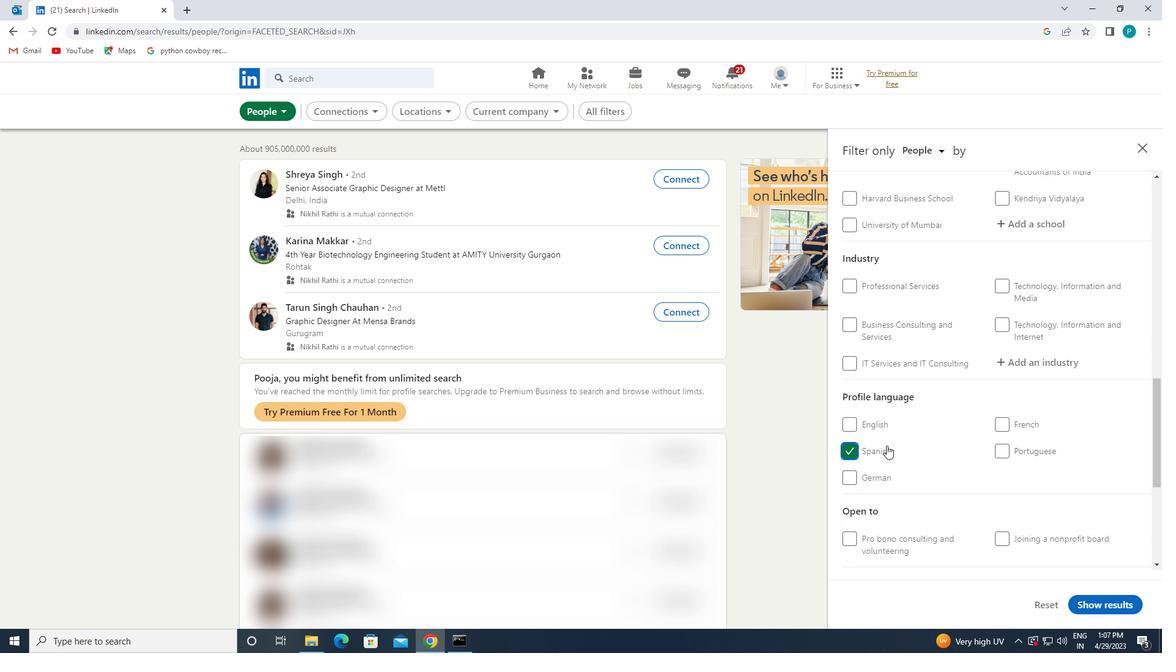 
Action: Mouse scrolled (1082, 458) with delta (0, 0)
Screenshot: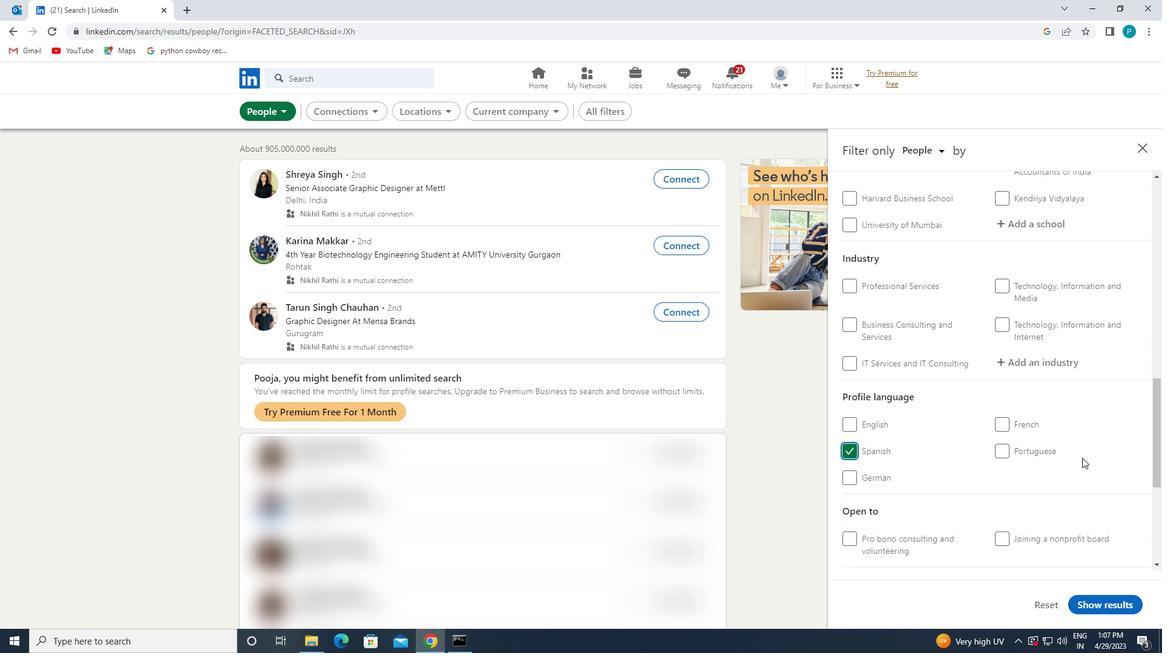 
Action: Mouse moved to (1082, 458)
Screenshot: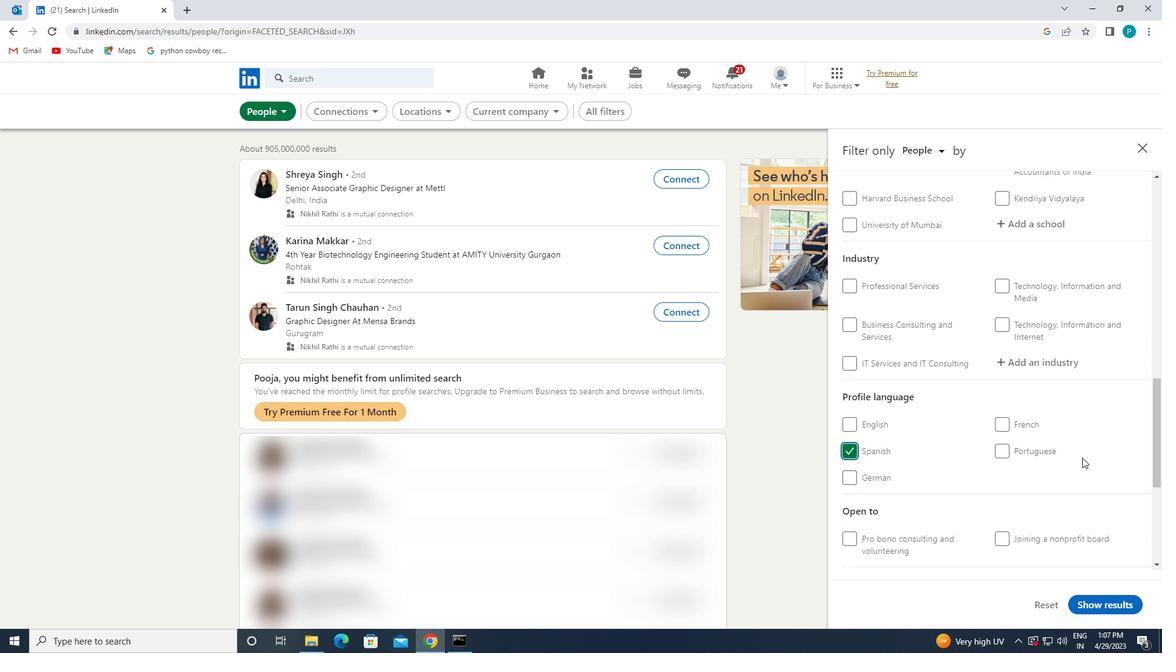 
Action: Mouse scrolled (1082, 458) with delta (0, 0)
Screenshot: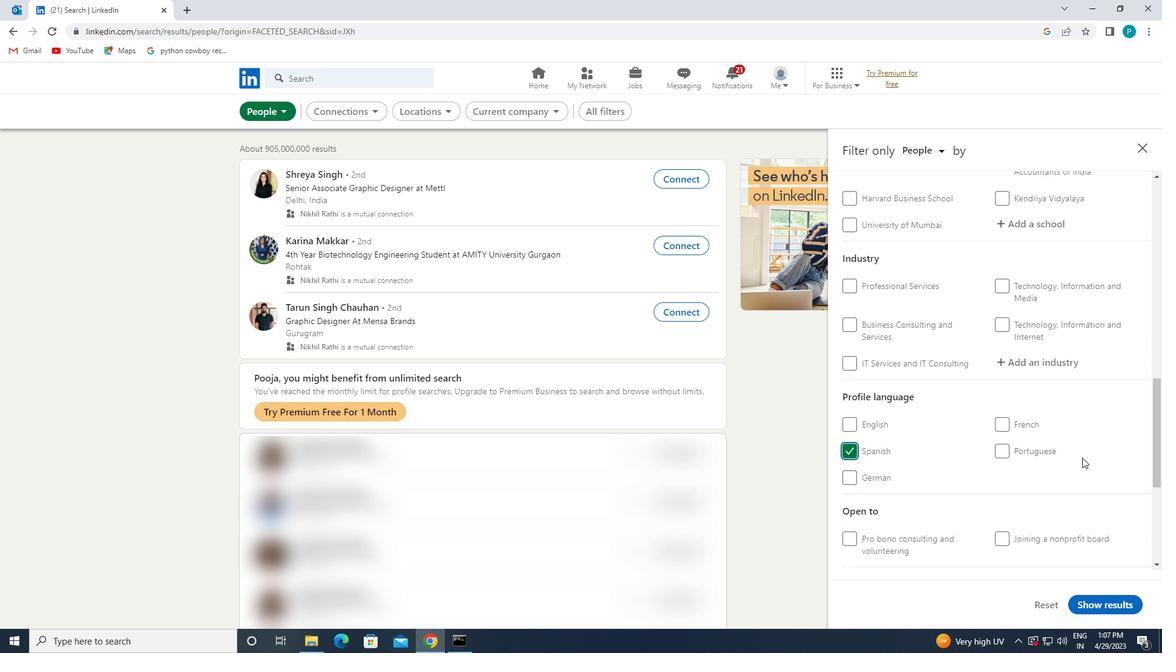 
Action: Mouse scrolled (1082, 458) with delta (0, 0)
Screenshot: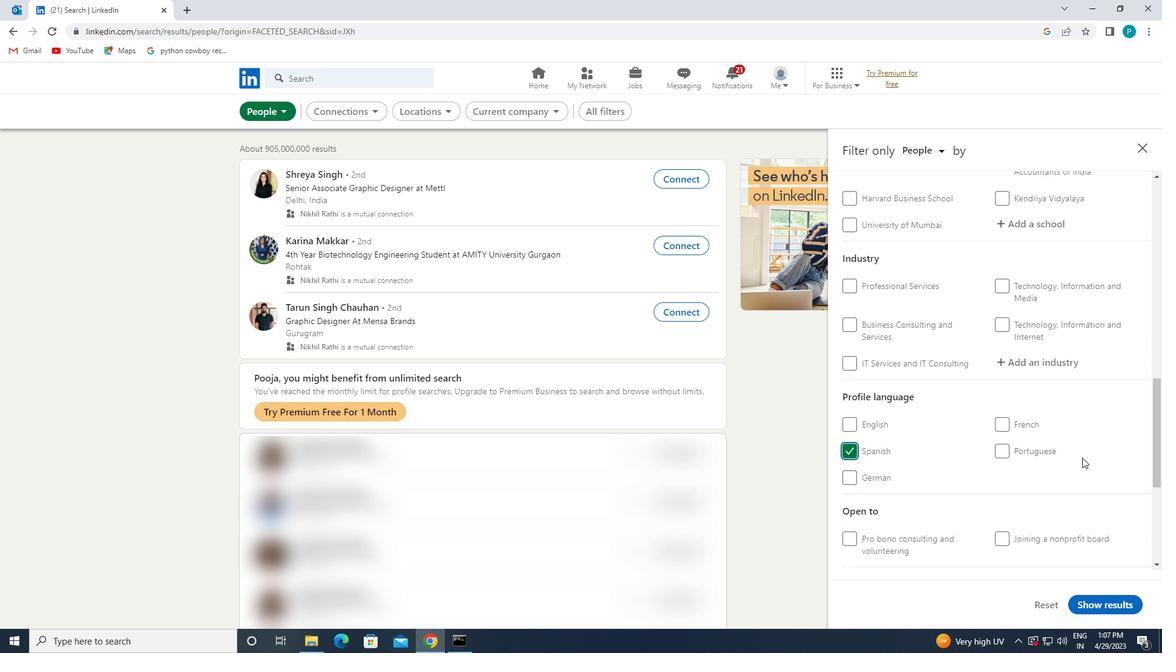 
Action: Mouse moved to (1076, 447)
Screenshot: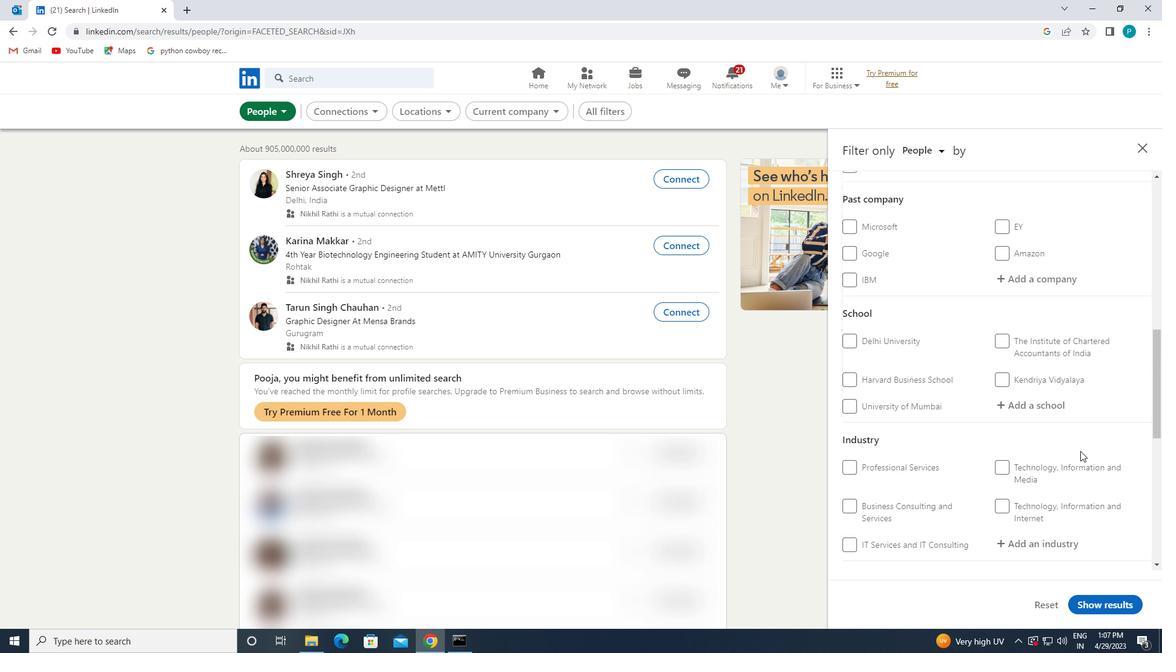 
Action: Mouse scrolled (1076, 448) with delta (0, 0)
Screenshot: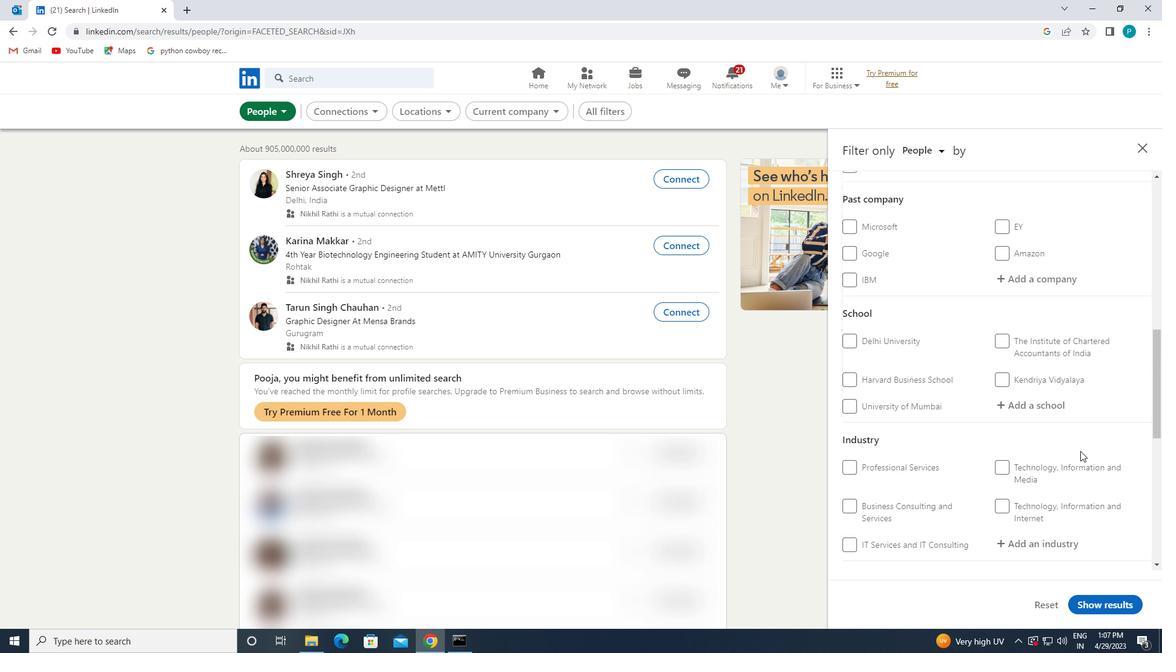 
Action: Mouse scrolled (1076, 448) with delta (0, 0)
Screenshot: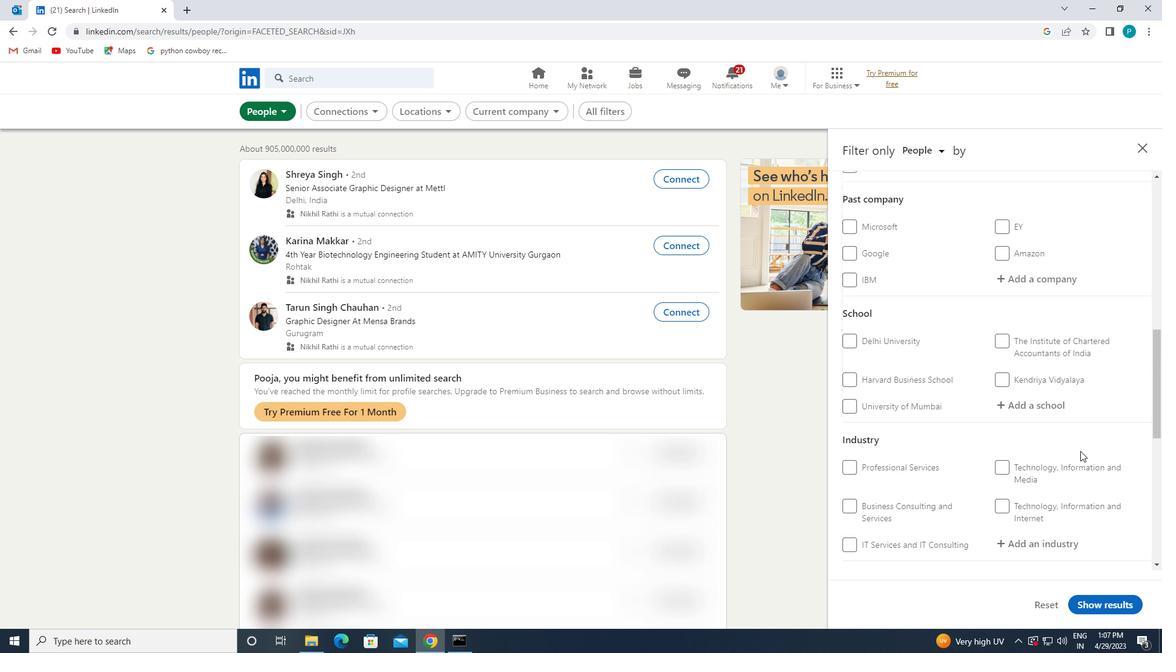 
Action: Mouse scrolled (1076, 448) with delta (0, 0)
Screenshot: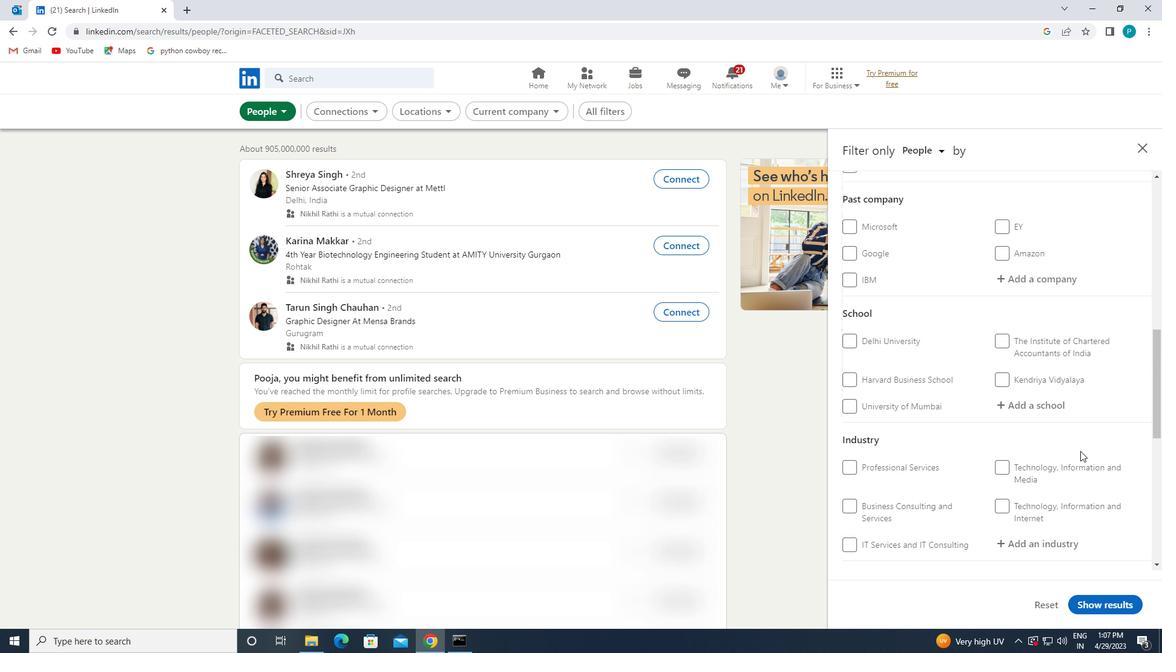 
Action: Mouse moved to (1025, 353)
Screenshot: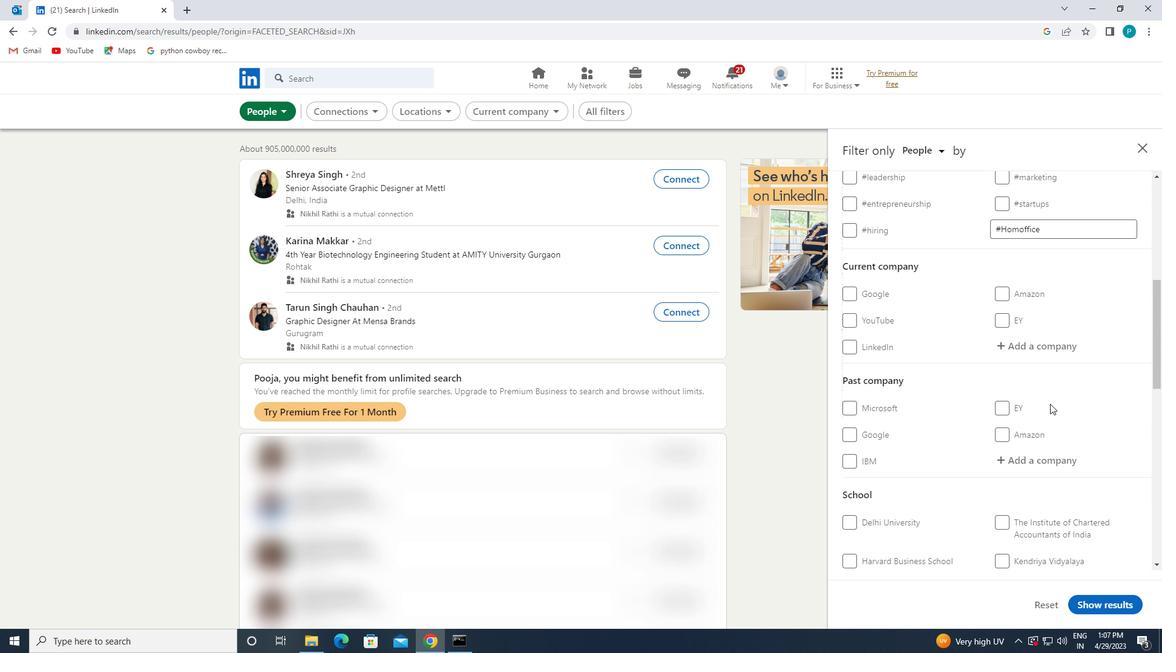 
Action: Mouse pressed left at (1025, 353)
Screenshot: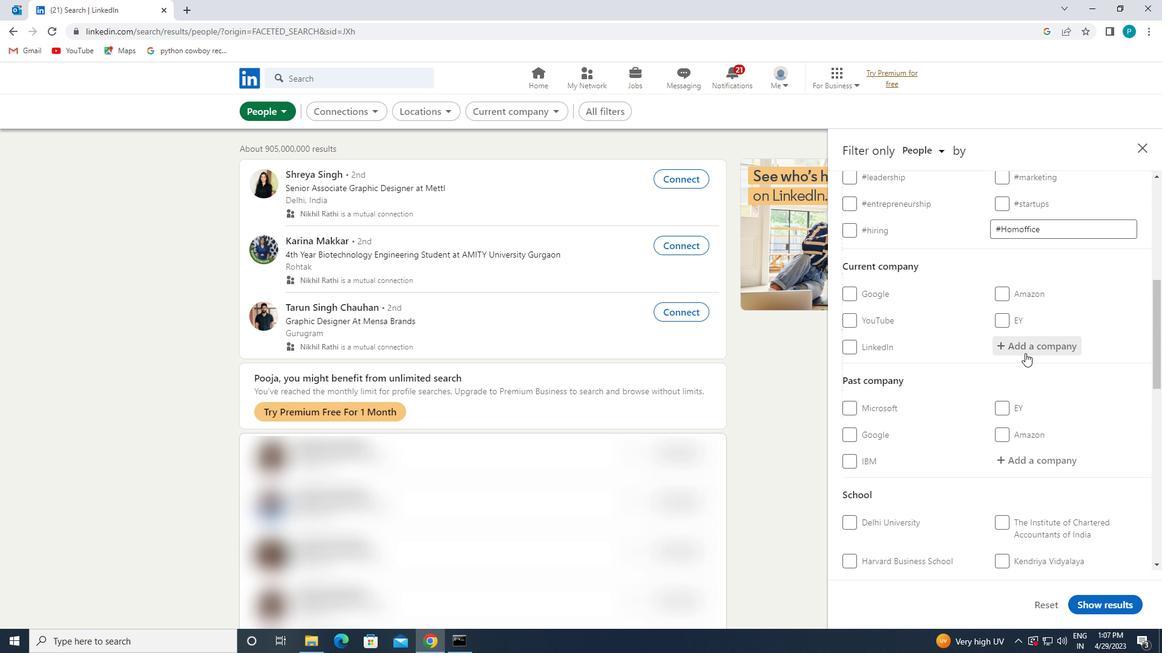
Action: Key pressed <Key.caps_lock>D<Key.caps_lock>MART
Screenshot: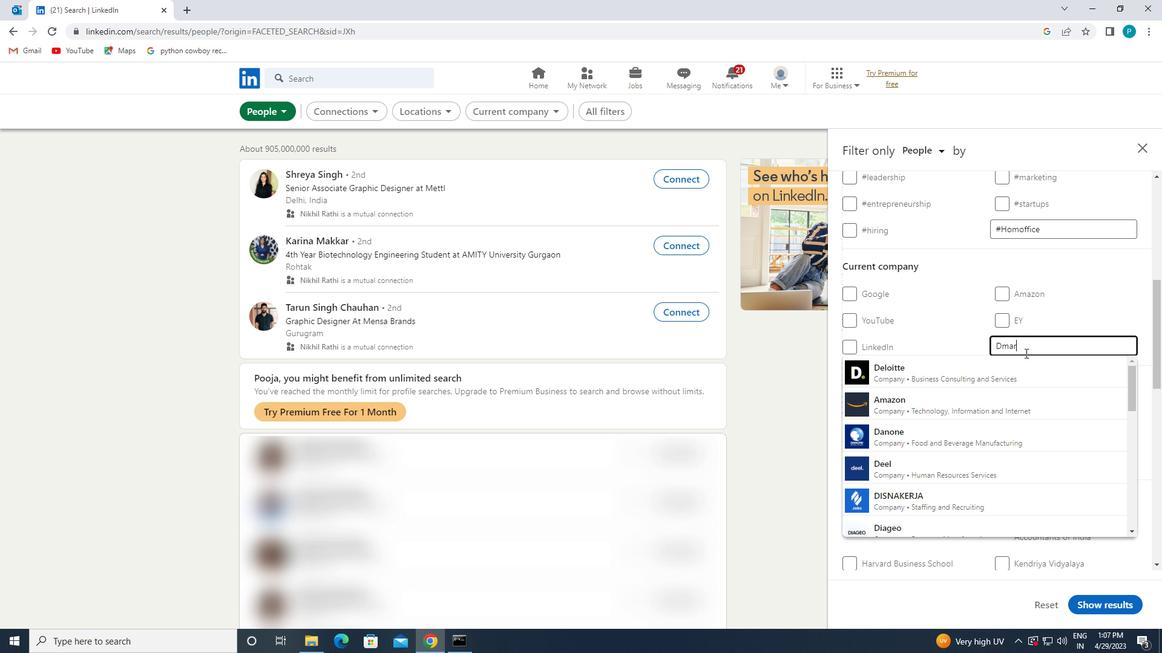 
Action: Mouse moved to (1012, 378)
Screenshot: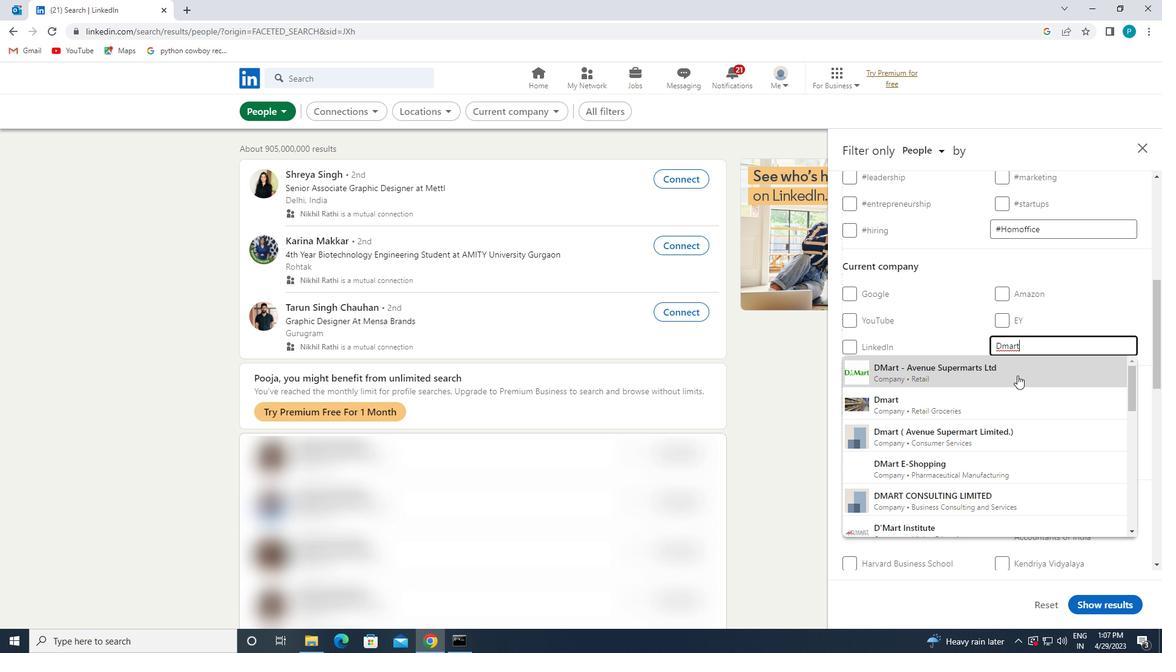 
Action: Mouse pressed left at (1012, 378)
Screenshot: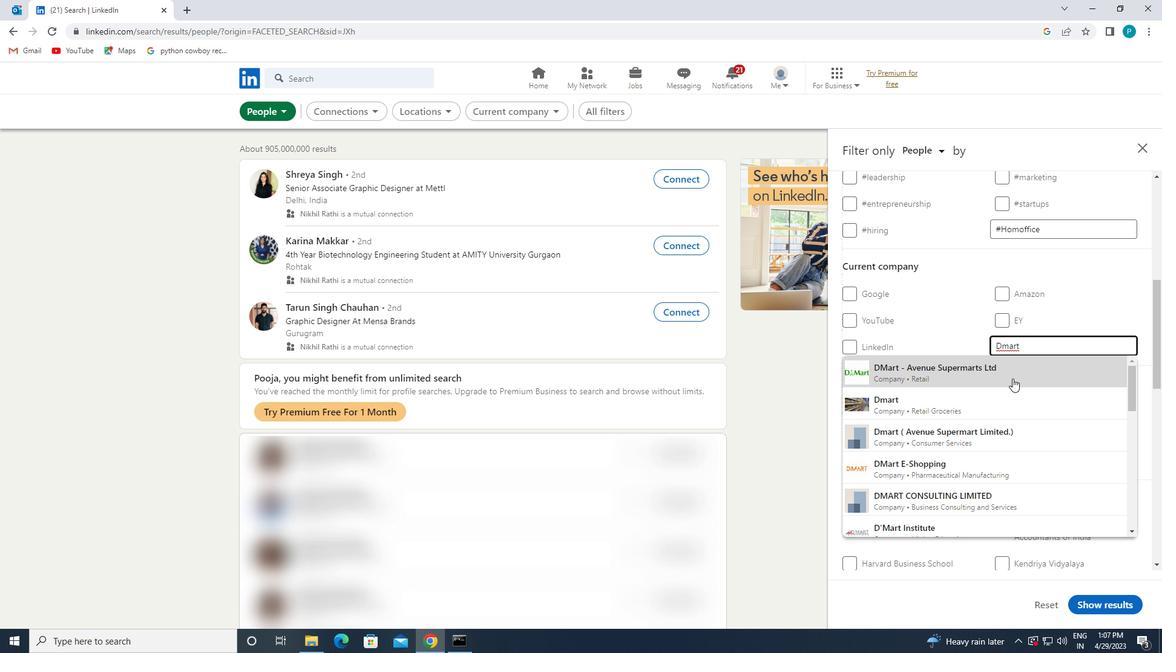 
Action: Mouse scrolled (1012, 378) with delta (0, 0)
Screenshot: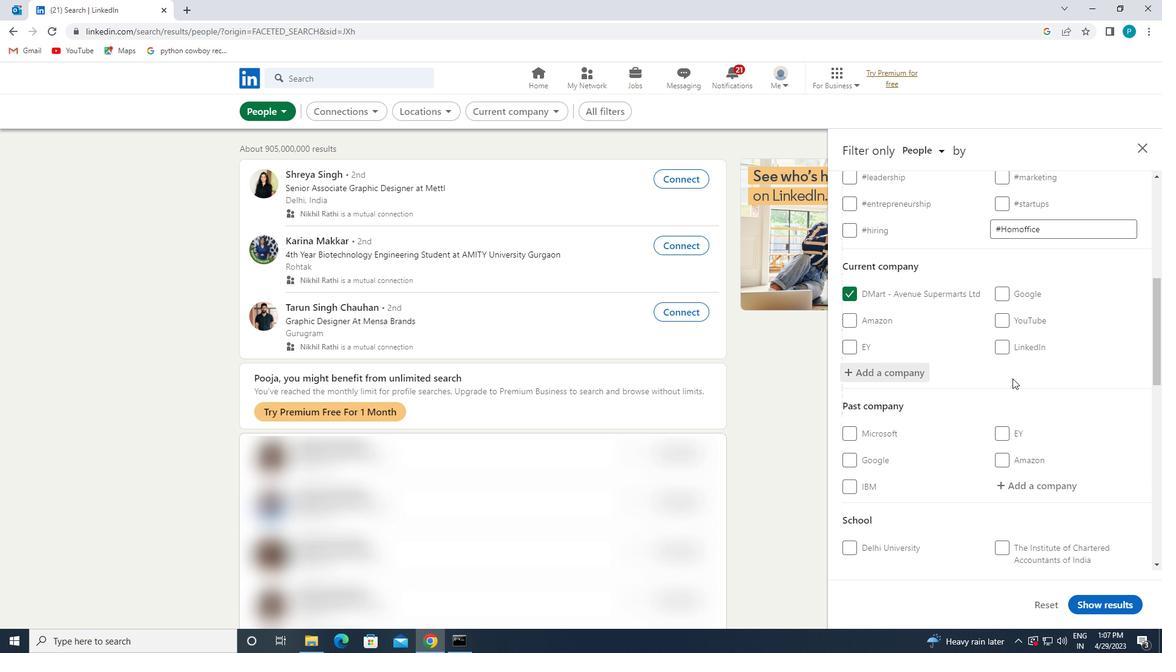 
Action: Mouse scrolled (1012, 378) with delta (0, 0)
Screenshot: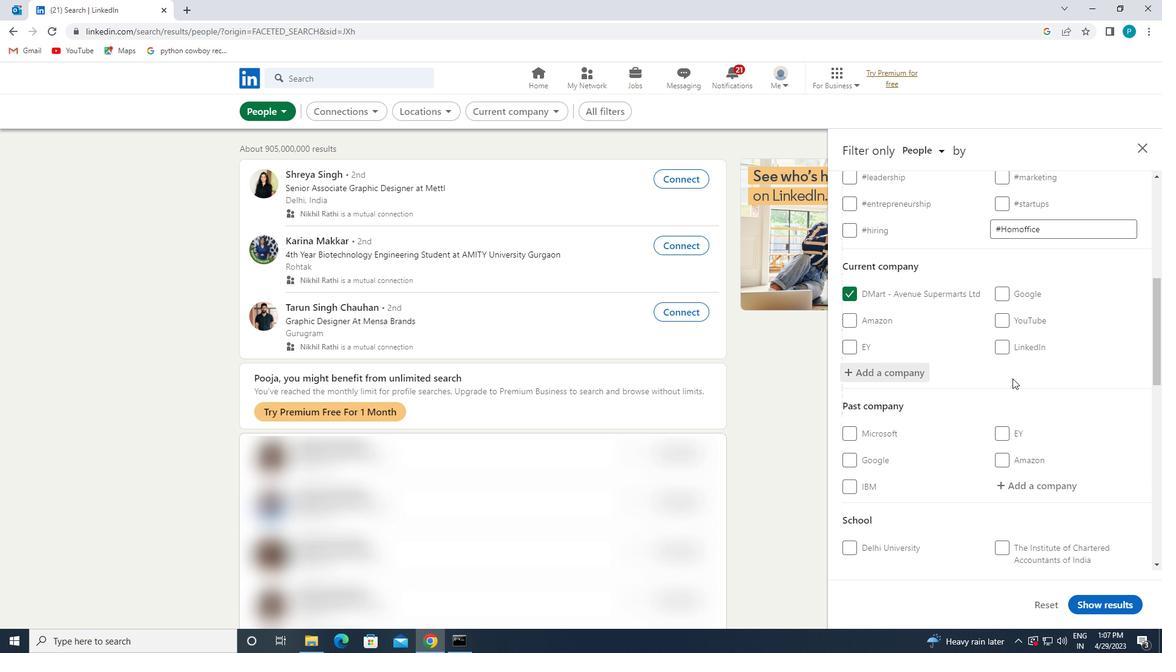 
Action: Mouse scrolled (1012, 378) with delta (0, 0)
Screenshot: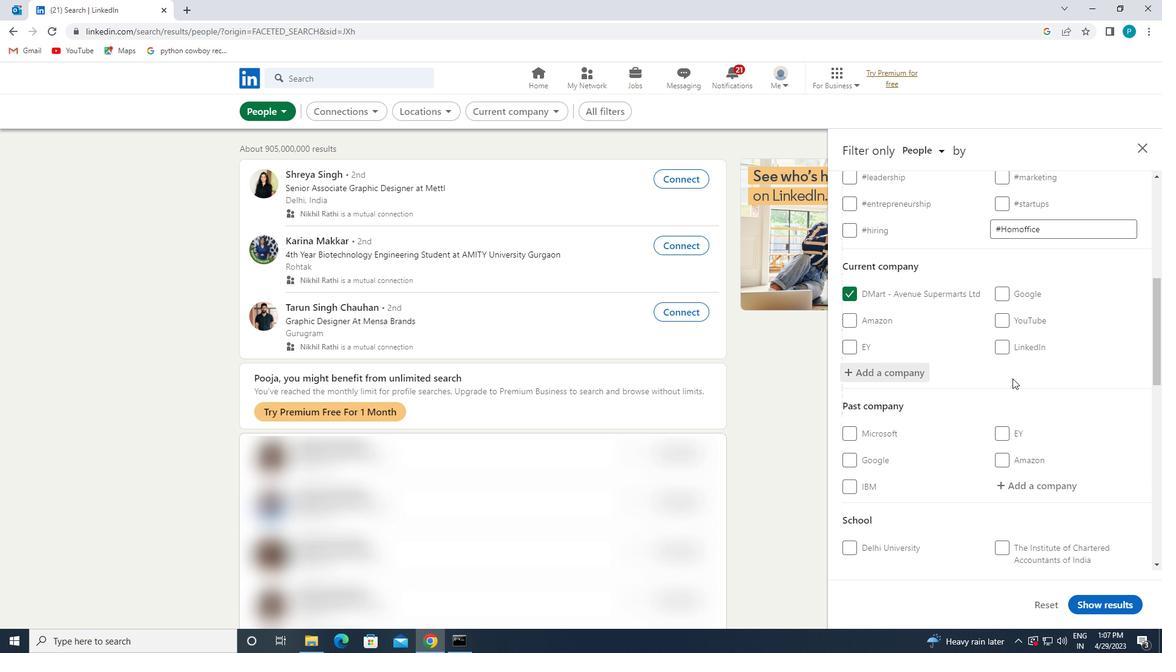 
Action: Mouse scrolled (1012, 378) with delta (0, 0)
Screenshot: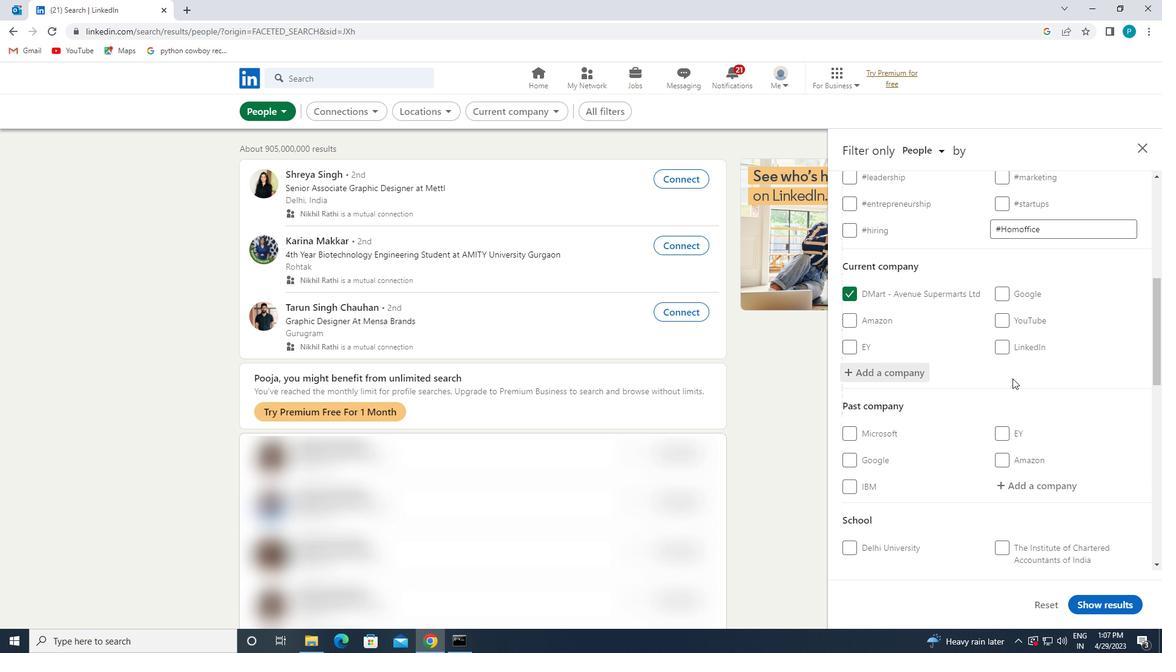 
Action: Mouse moved to (1022, 363)
Screenshot: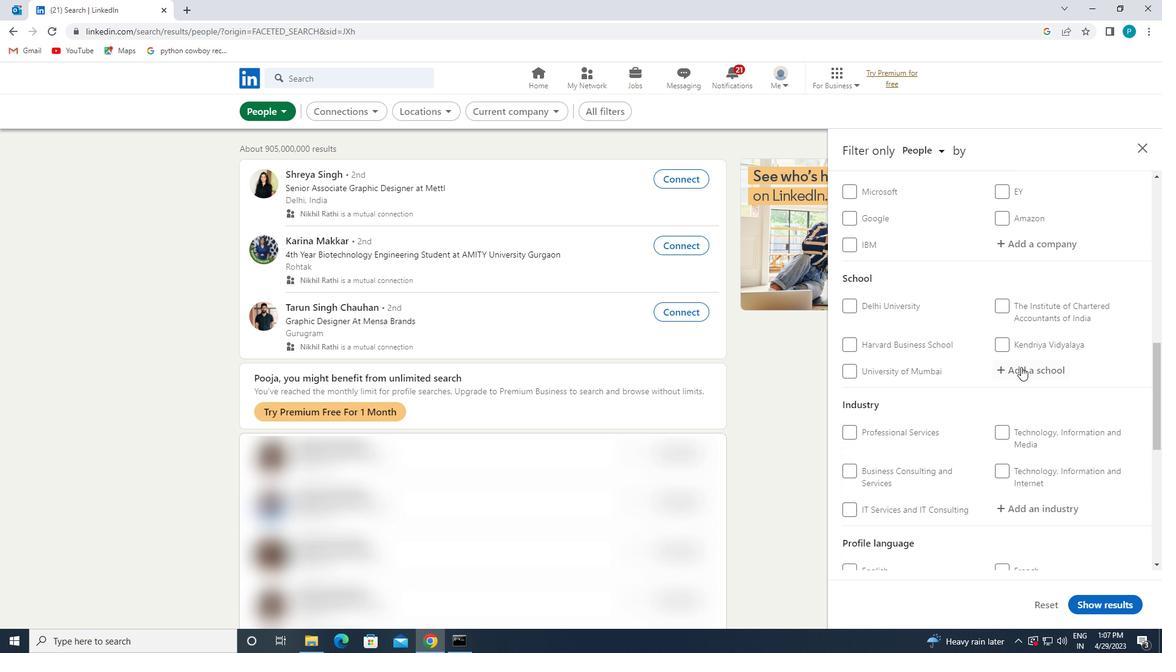 
Action: Mouse pressed left at (1022, 363)
Screenshot: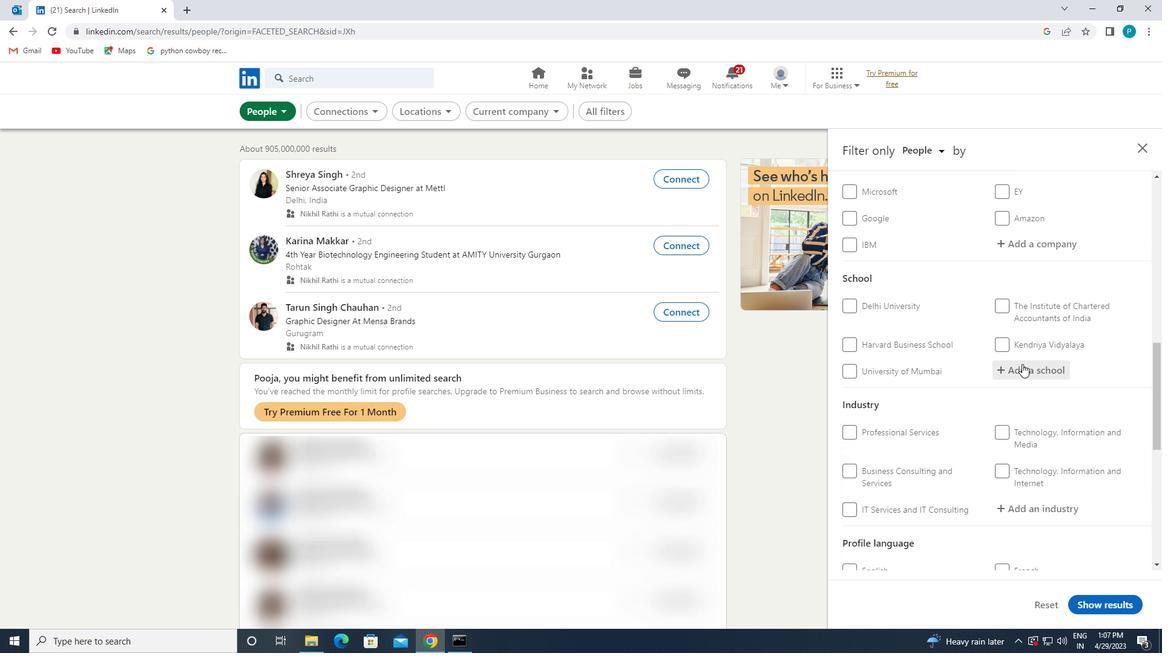 
Action: Mouse moved to (1029, 360)
Screenshot: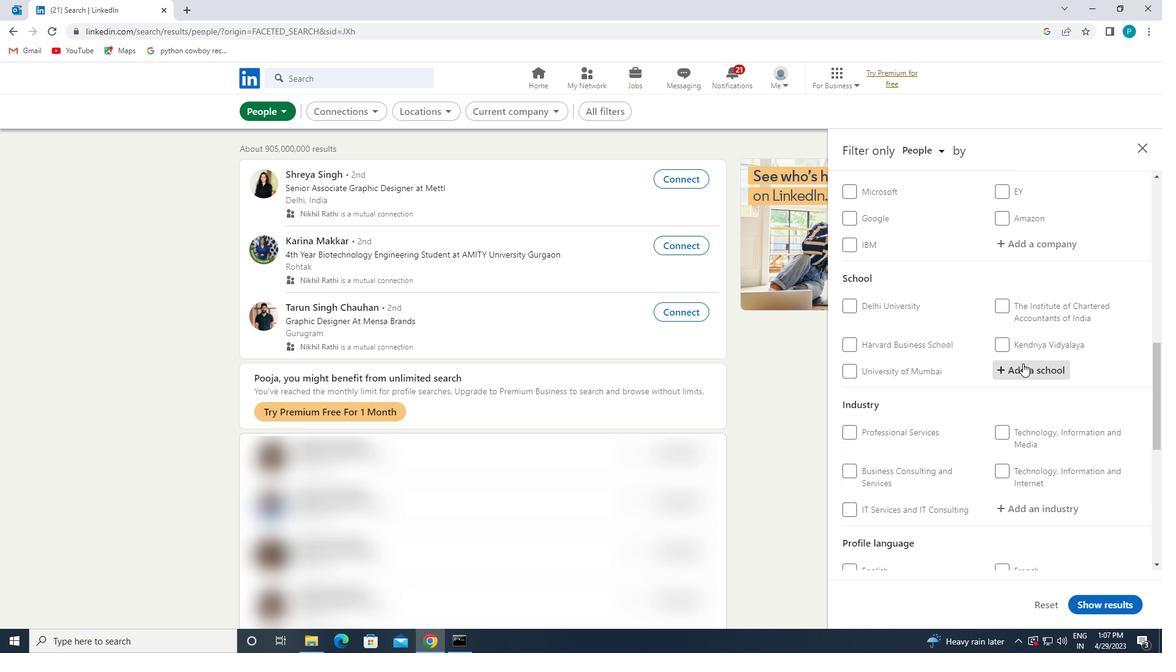 
Action: Key pressed <Key.caps_lock>V<Key.caps_lock>KAS<Key.backspace><Key.backspace><Key.backspace>IKAS<Key.space><Key.caps_lock>C<Key.caps_lock>OLLEGE
Screenshot: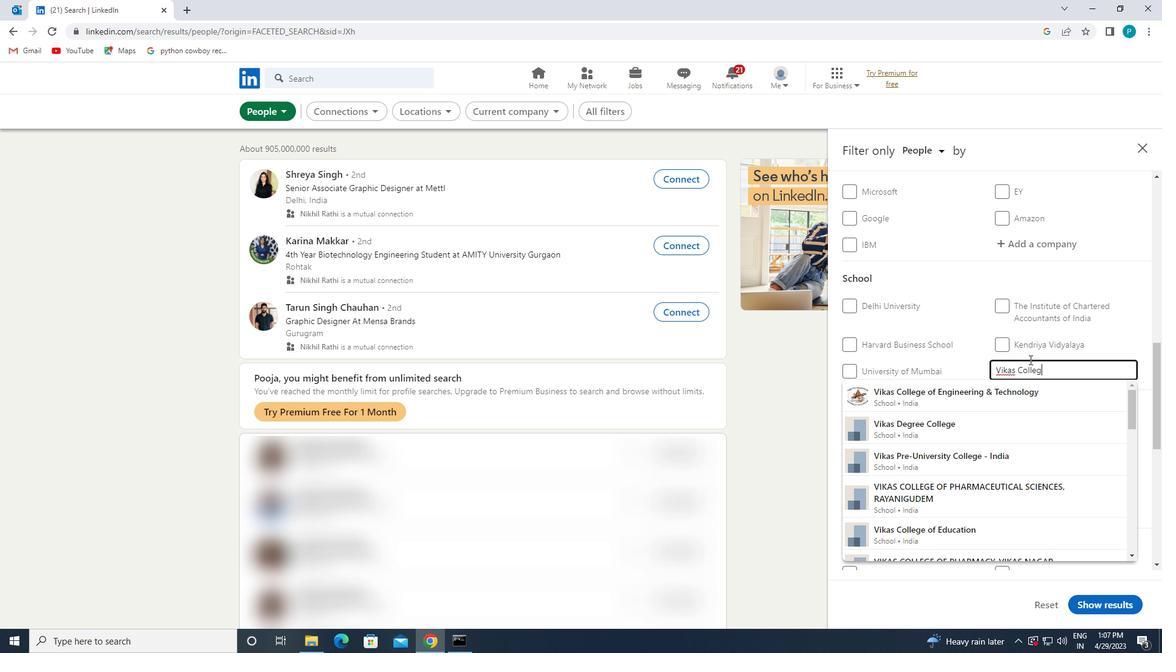 
Action: Mouse moved to (1010, 388)
Screenshot: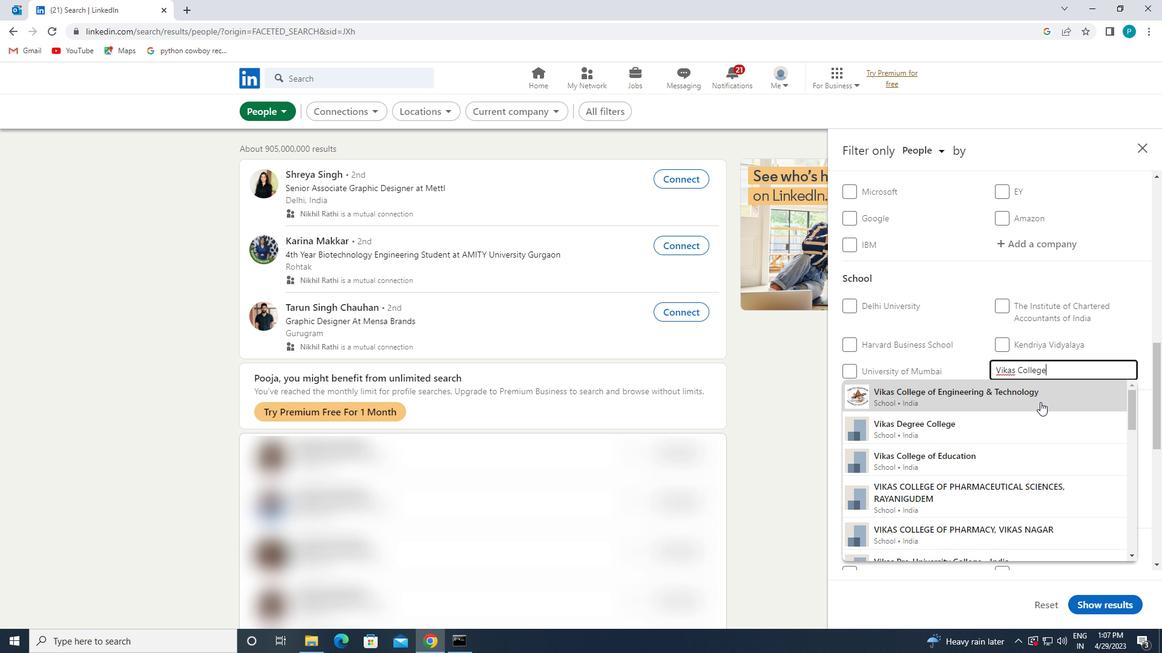 
Action: Mouse pressed left at (1010, 388)
Screenshot: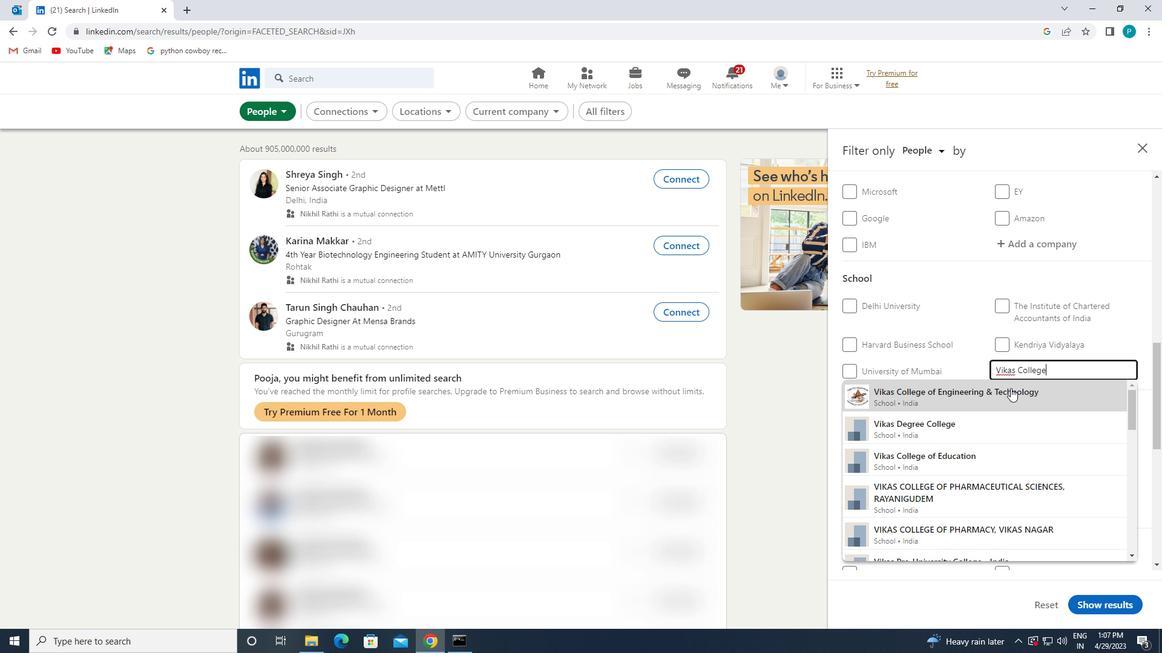 
Action: Mouse moved to (1022, 452)
Screenshot: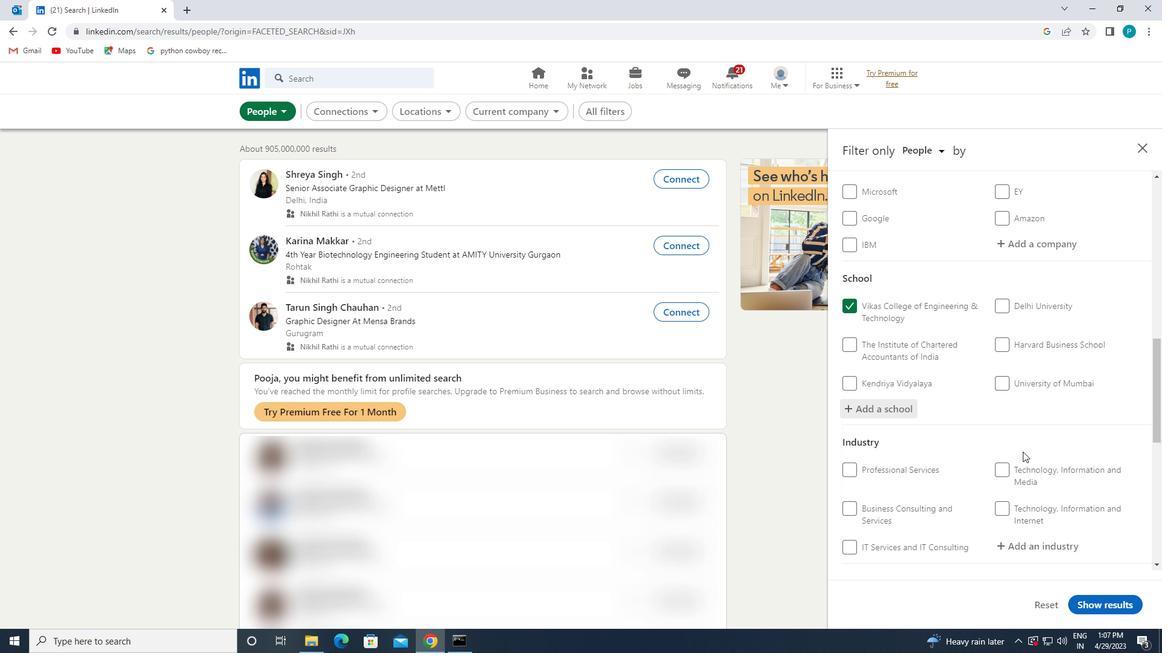 
Action: Mouse scrolled (1022, 451) with delta (0, 0)
Screenshot: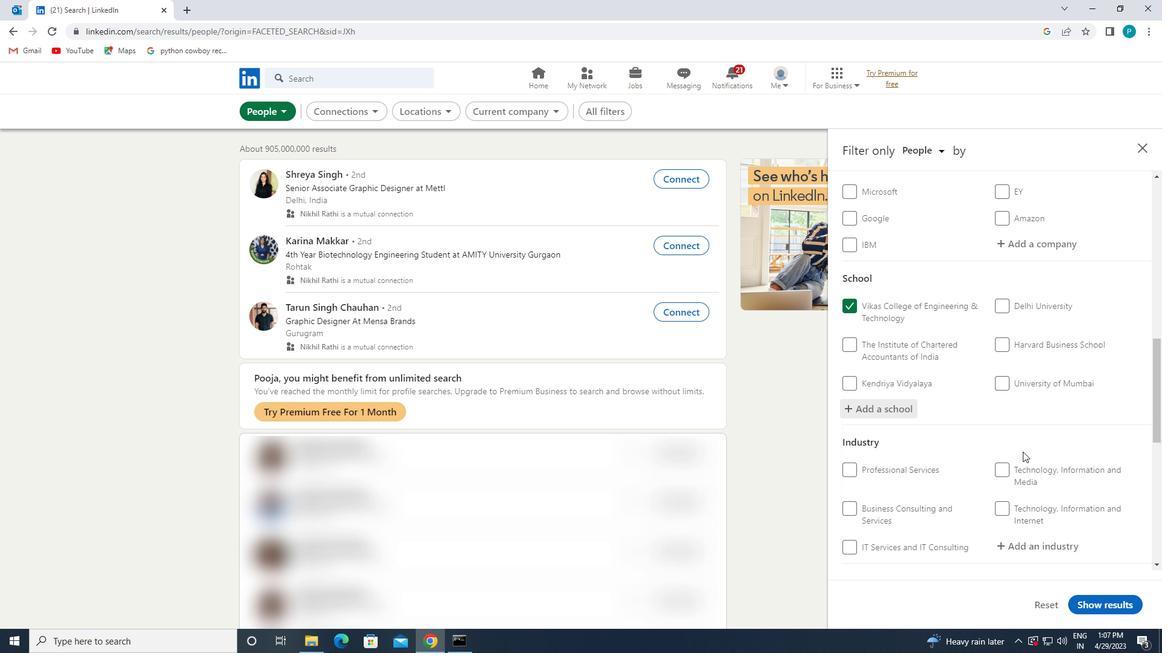 
Action: Mouse scrolled (1022, 451) with delta (0, 0)
Screenshot: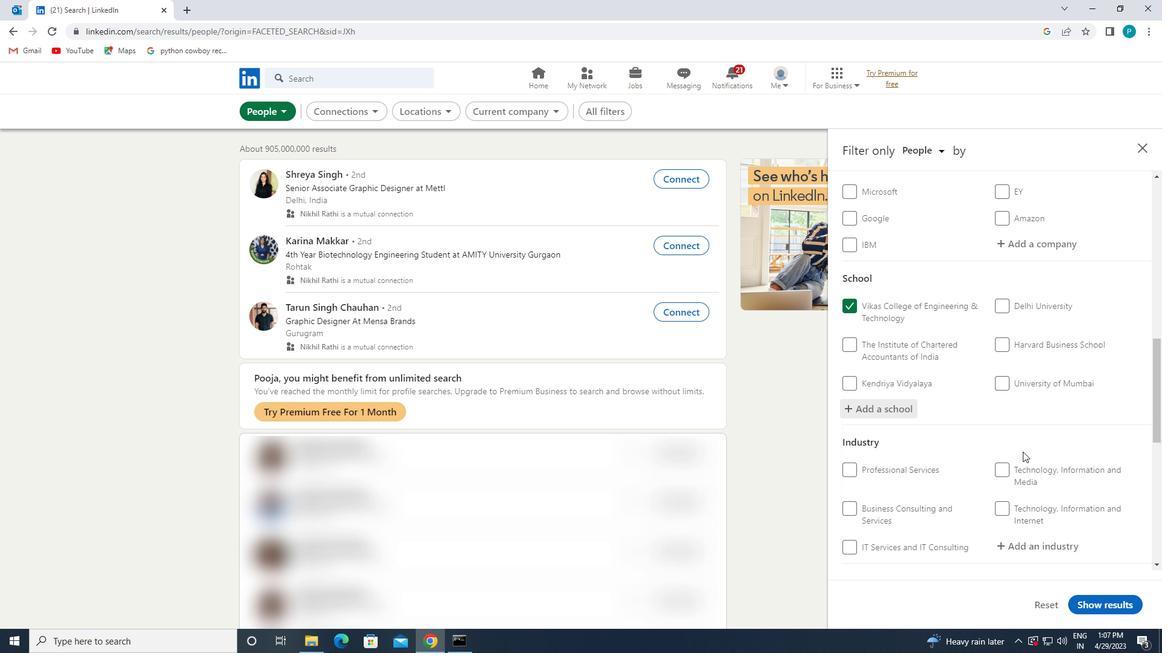 
Action: Mouse scrolled (1022, 451) with delta (0, 0)
Screenshot: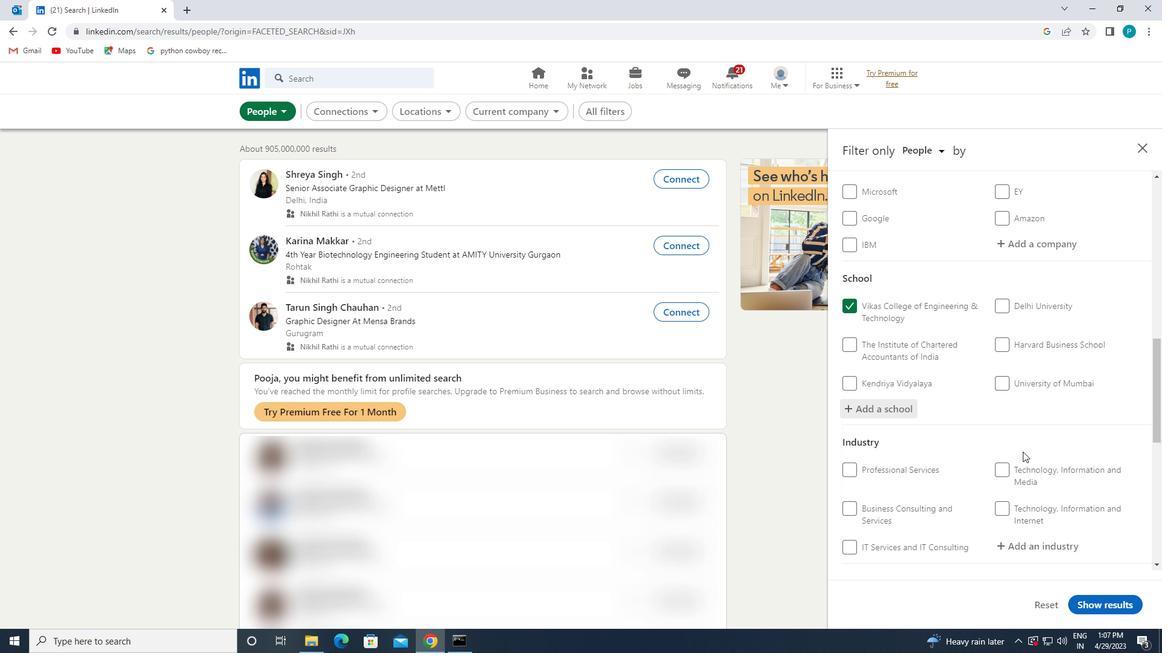 
Action: Mouse moved to (1022, 361)
Screenshot: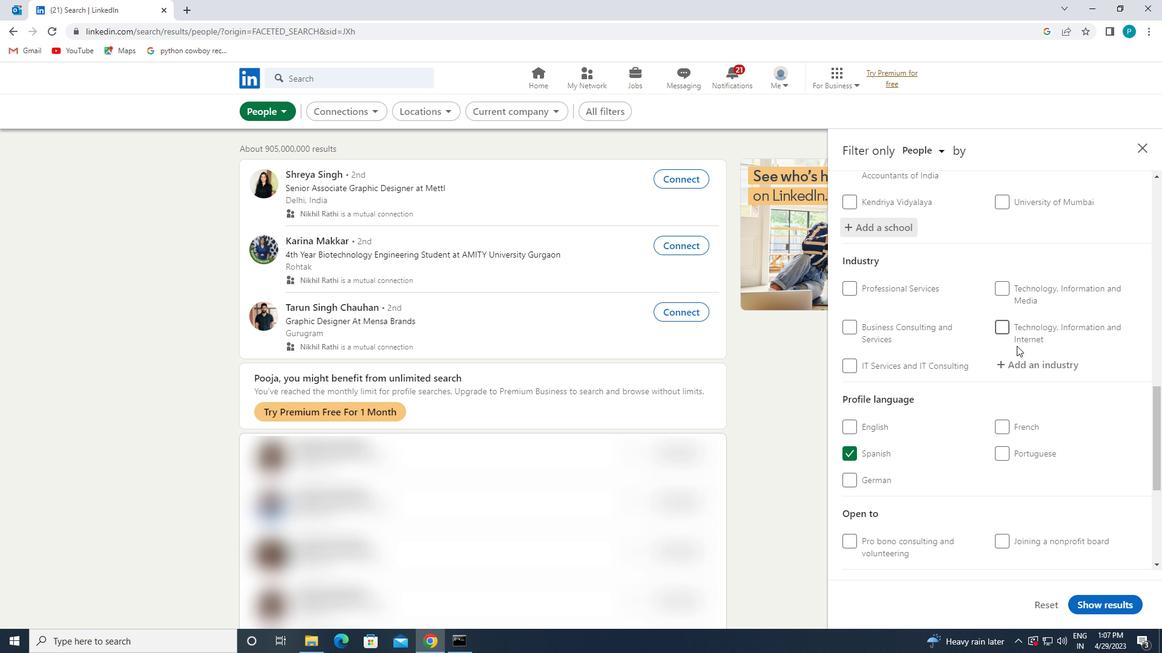 
Action: Mouse pressed left at (1022, 361)
Screenshot: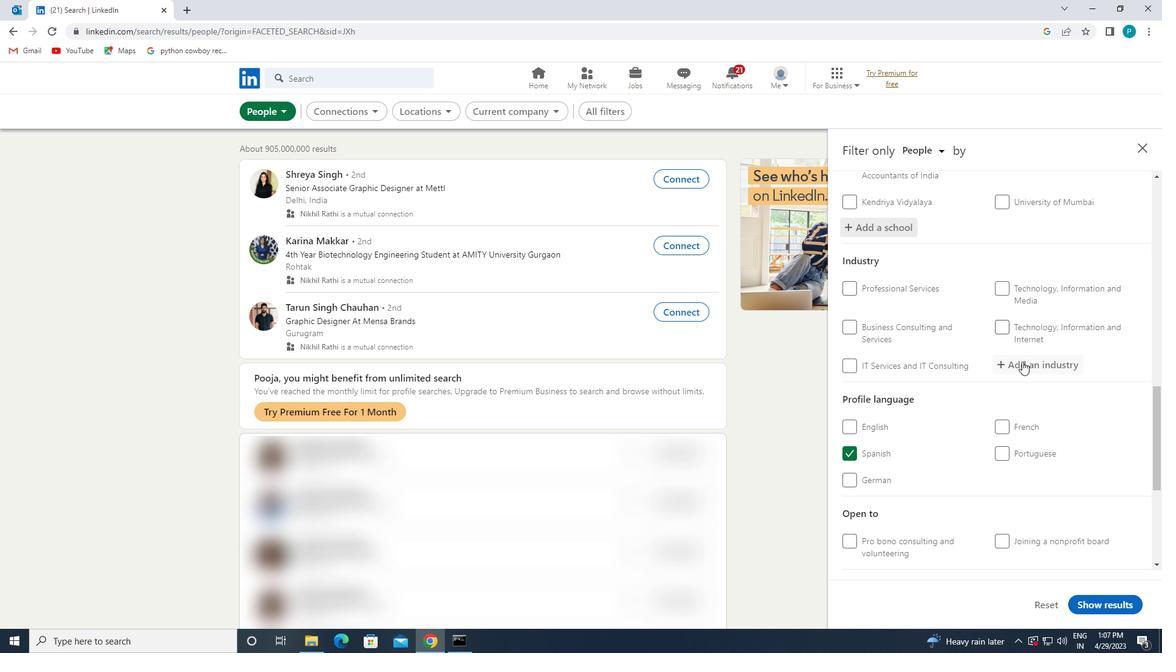 
Action: Key pressed <Key.caps_lock>IN<Key.backspace><Key.caps_lock>NTER
Screenshot: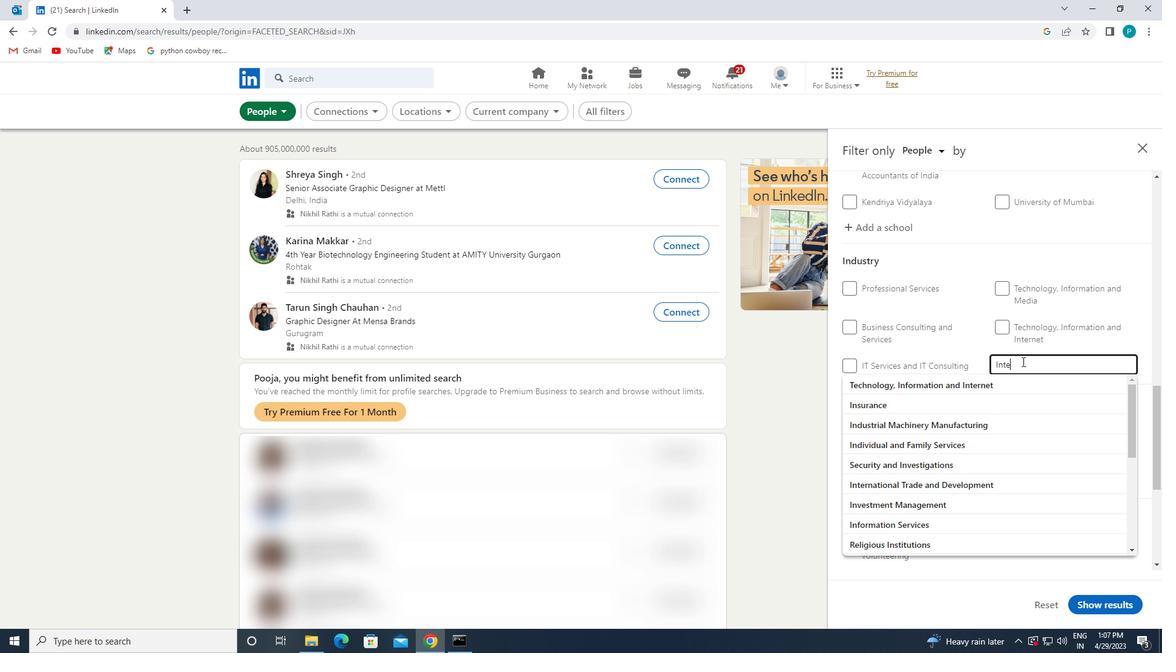 
Action: Mouse moved to (1017, 405)
Screenshot: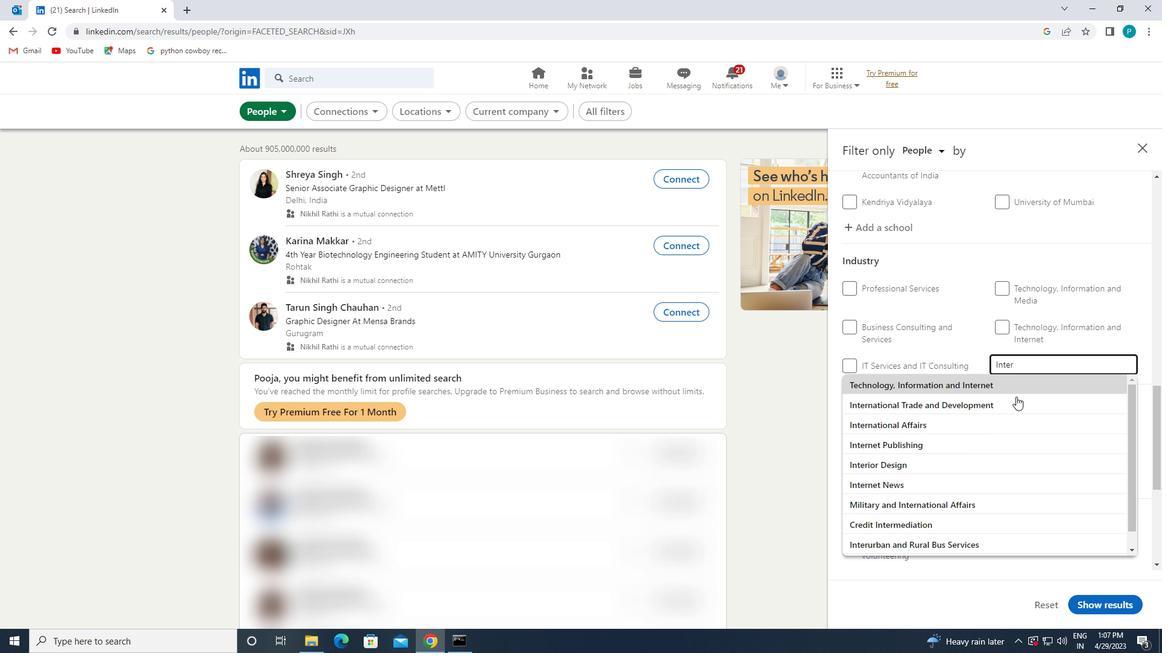 
Action: Mouse pressed left at (1017, 405)
Screenshot: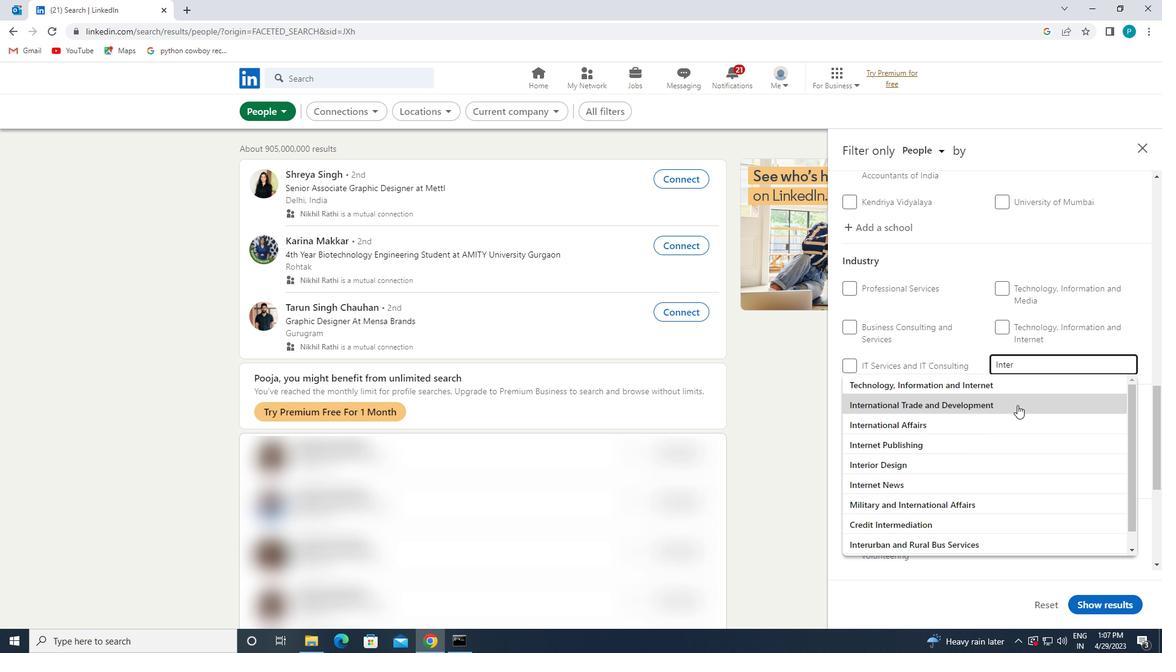 
Action: Mouse scrolled (1017, 404) with delta (0, 0)
Screenshot: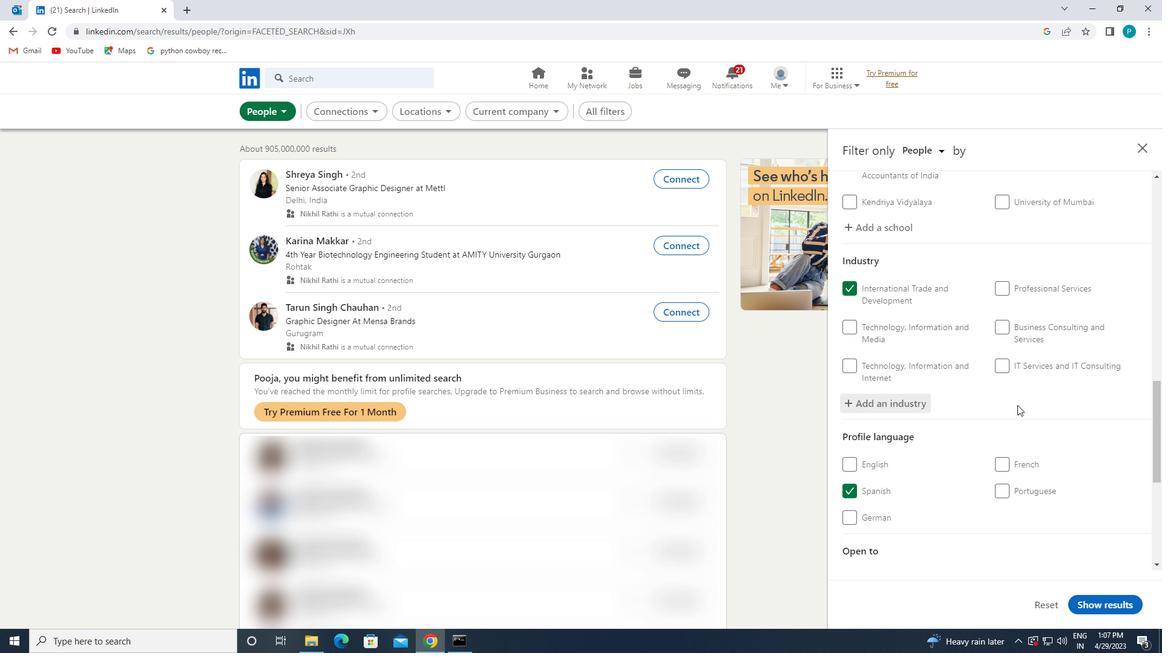 
Action: Mouse scrolled (1017, 404) with delta (0, 0)
Screenshot: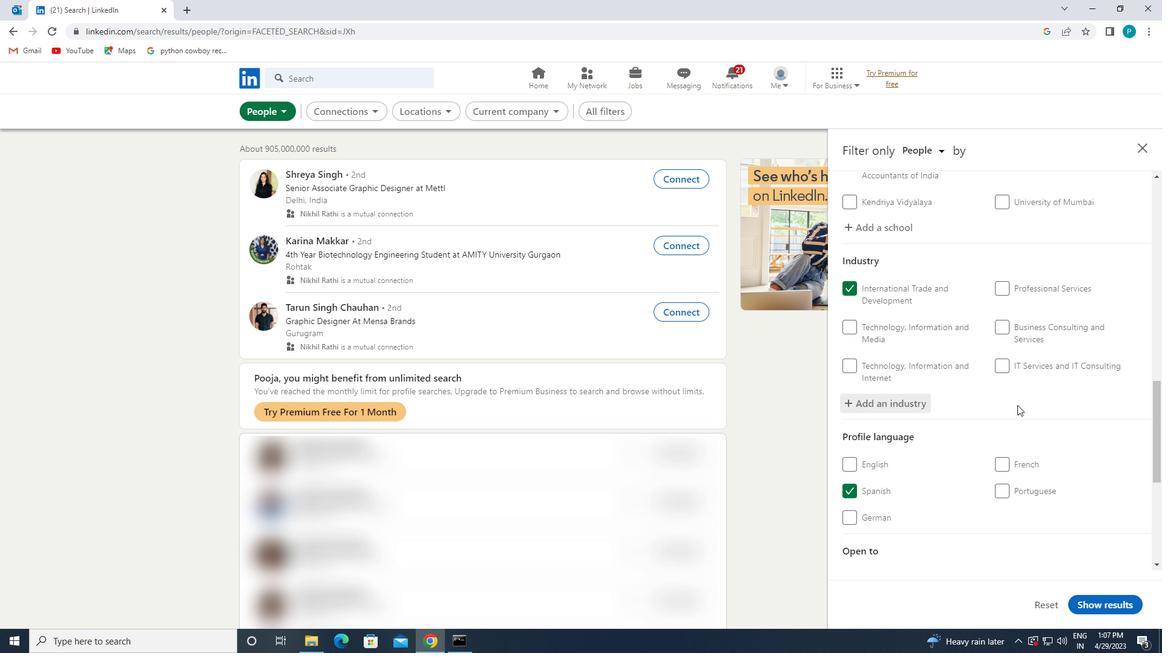 
Action: Mouse scrolled (1017, 404) with delta (0, 0)
Screenshot: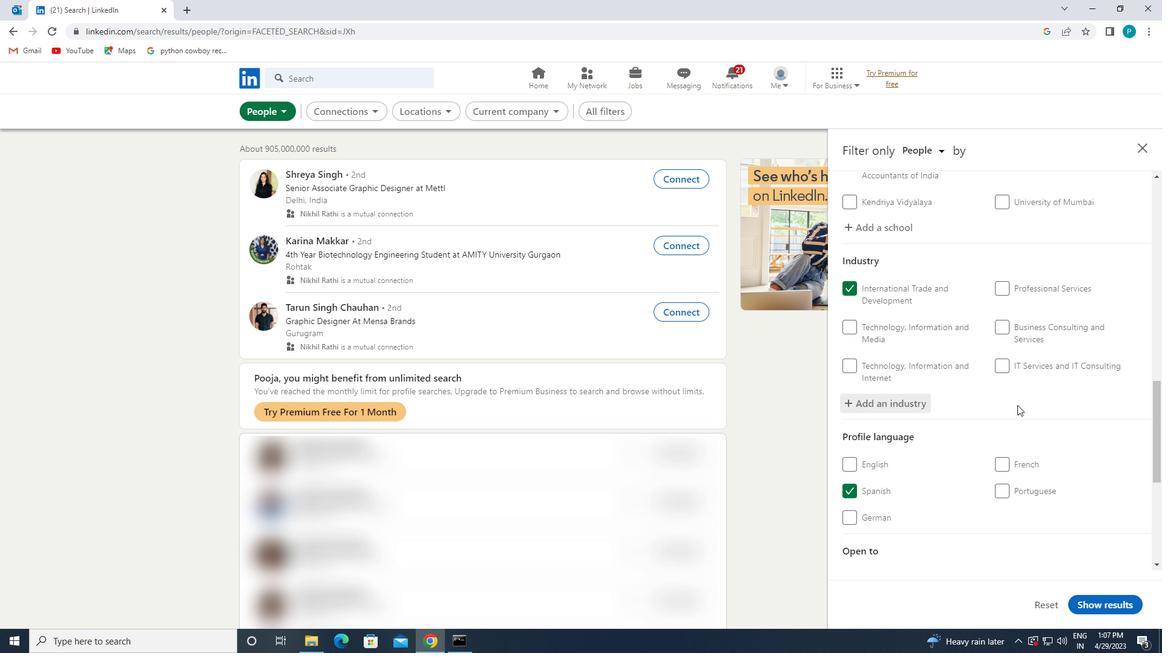 
Action: Mouse moved to (1004, 469)
Screenshot: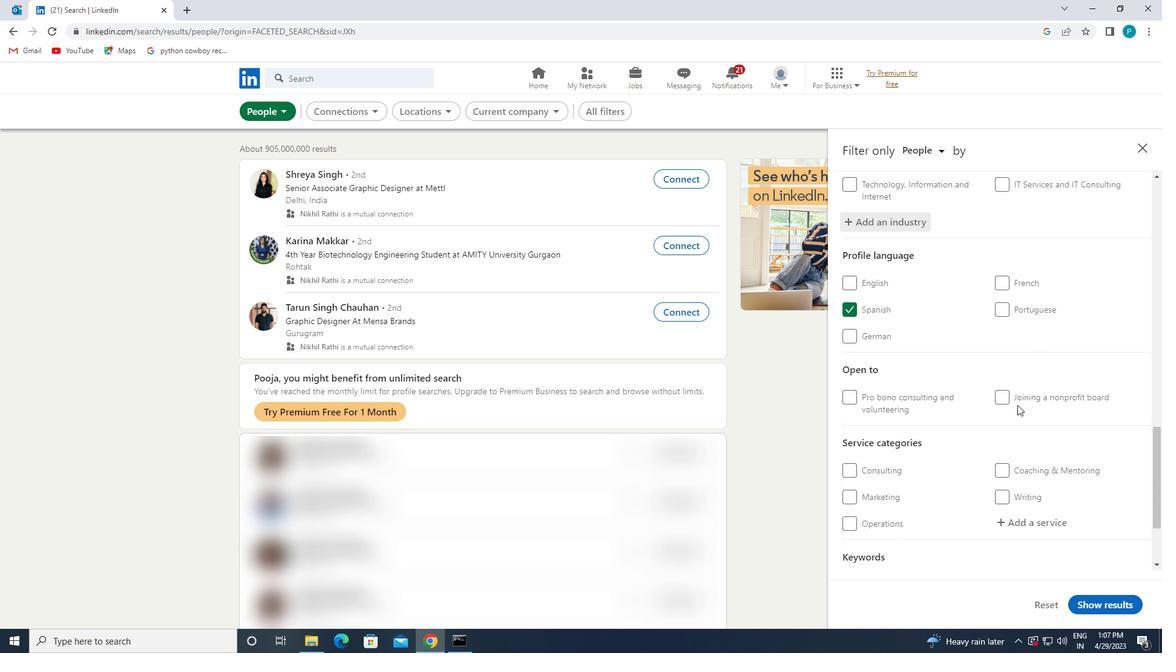 
Action: Mouse scrolled (1004, 469) with delta (0, 0)
Screenshot: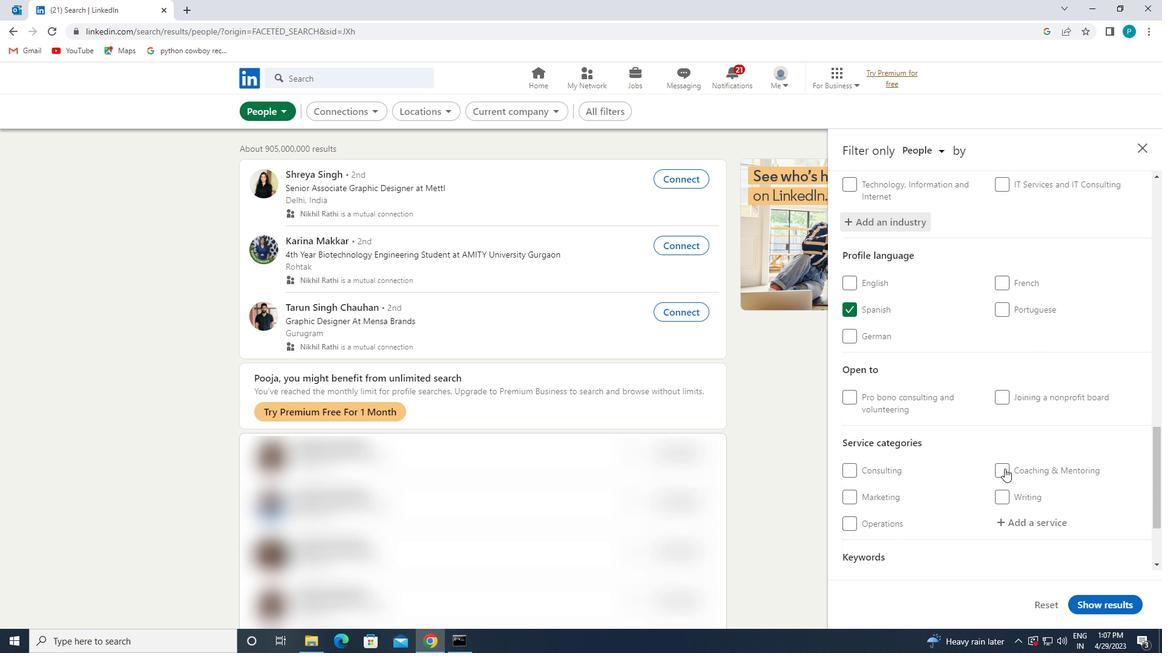 
Action: Mouse scrolled (1004, 469) with delta (0, 0)
Screenshot: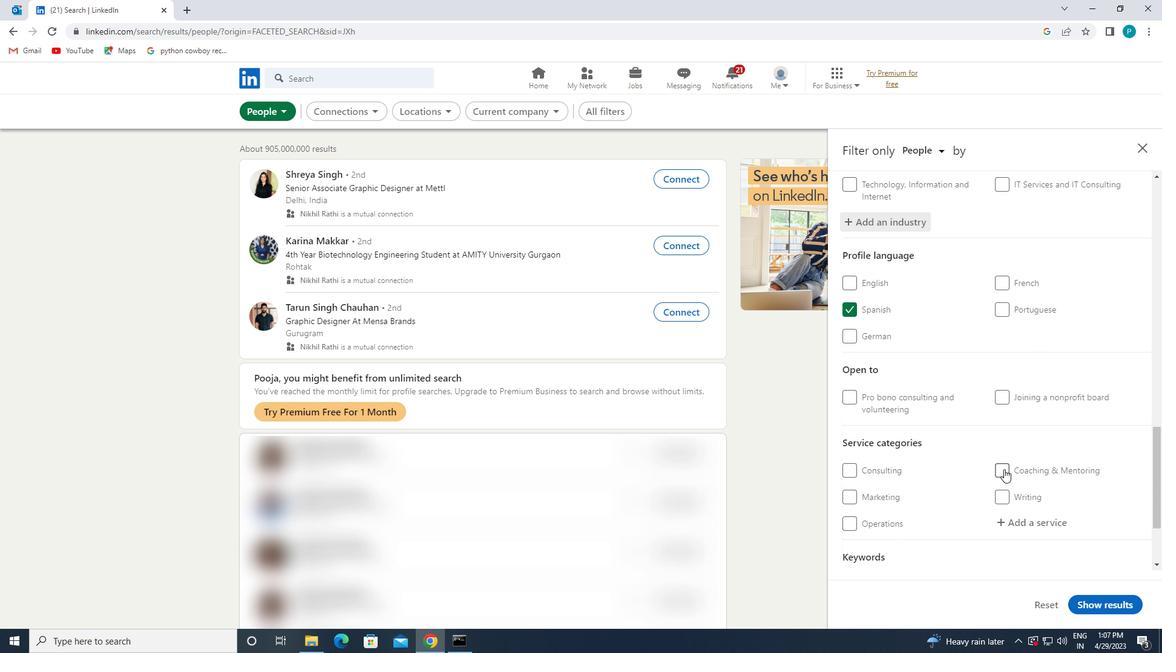 
Action: Mouse moved to (1027, 403)
Screenshot: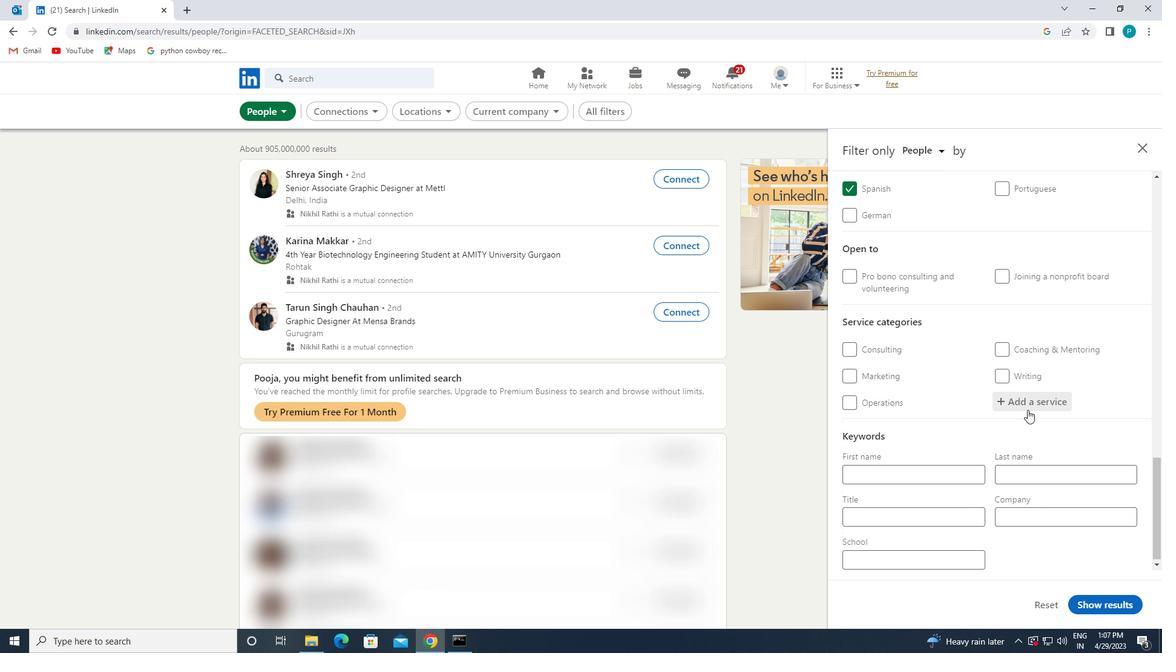 
Action: Mouse pressed left at (1027, 403)
Screenshot: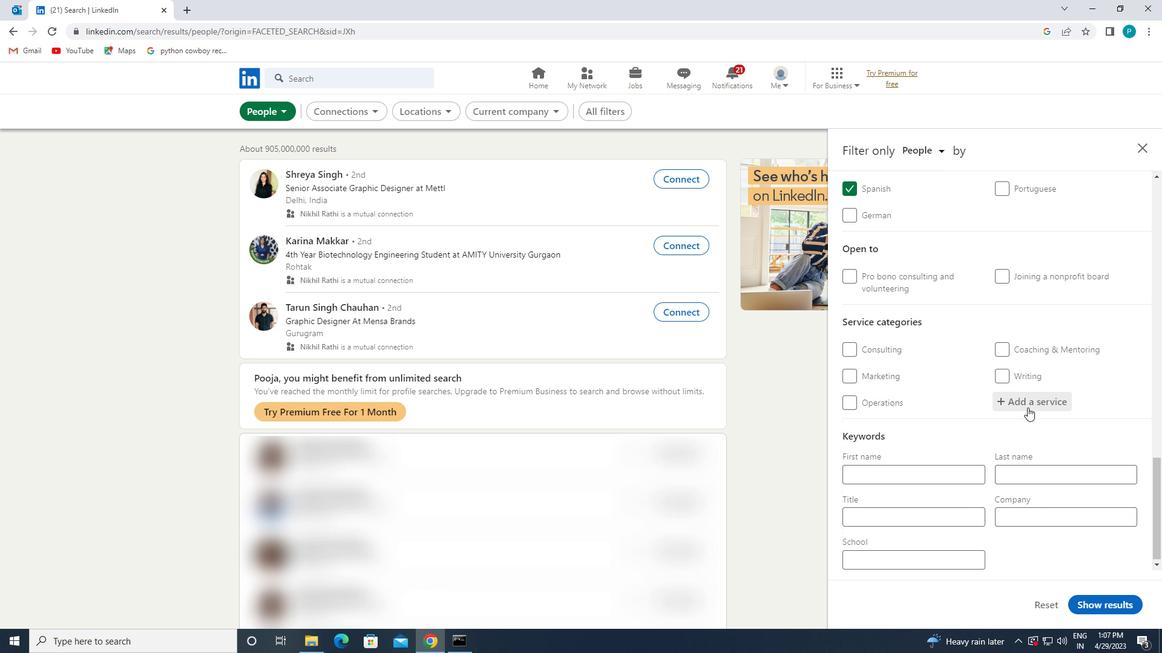 
Action: Key pressed <Key.caps_lock>I<Key.caps_lock>LLU
Screenshot: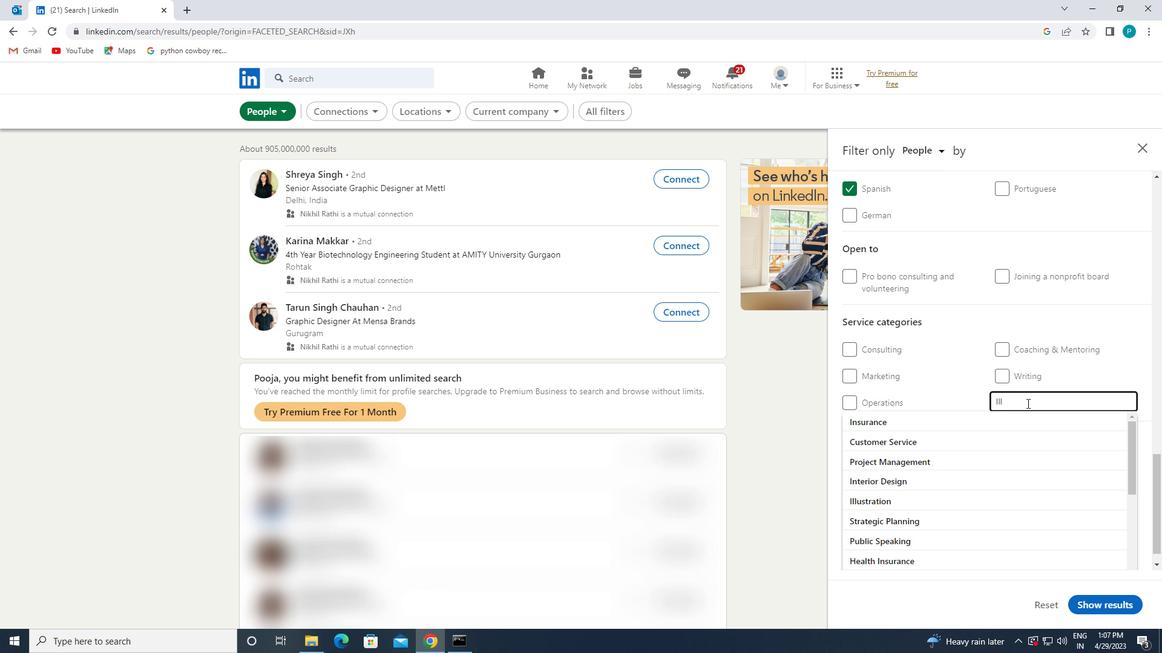 
Action: Mouse moved to (1025, 421)
Screenshot: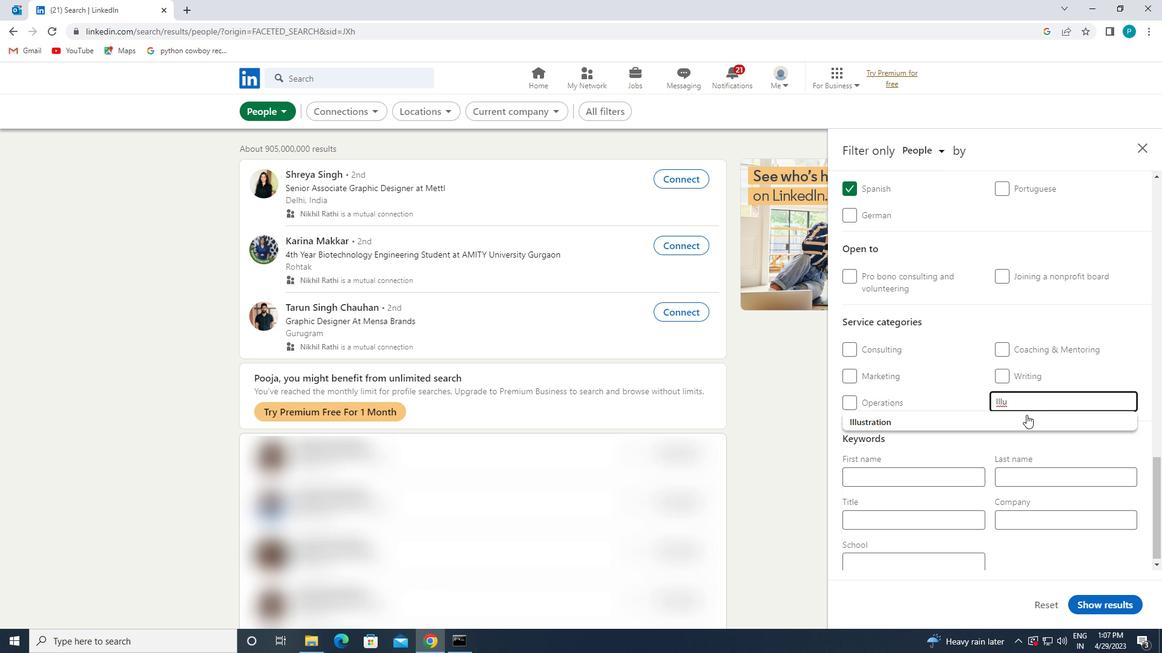 
Action: Mouse pressed left at (1025, 421)
Screenshot: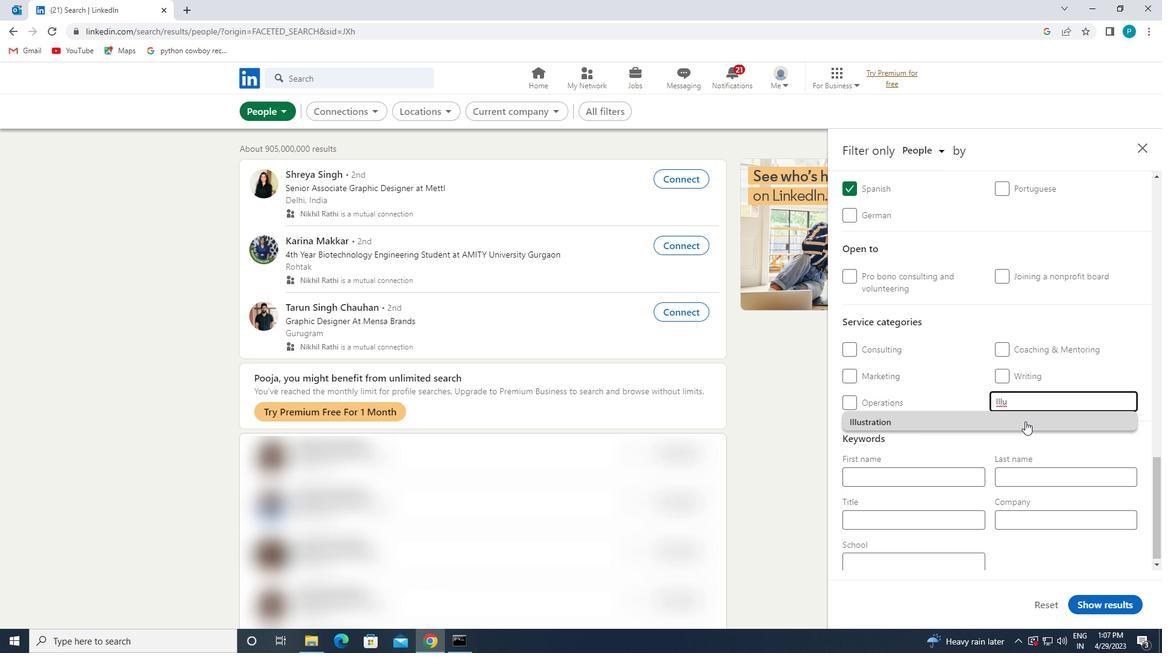
Action: Mouse moved to (876, 475)
Screenshot: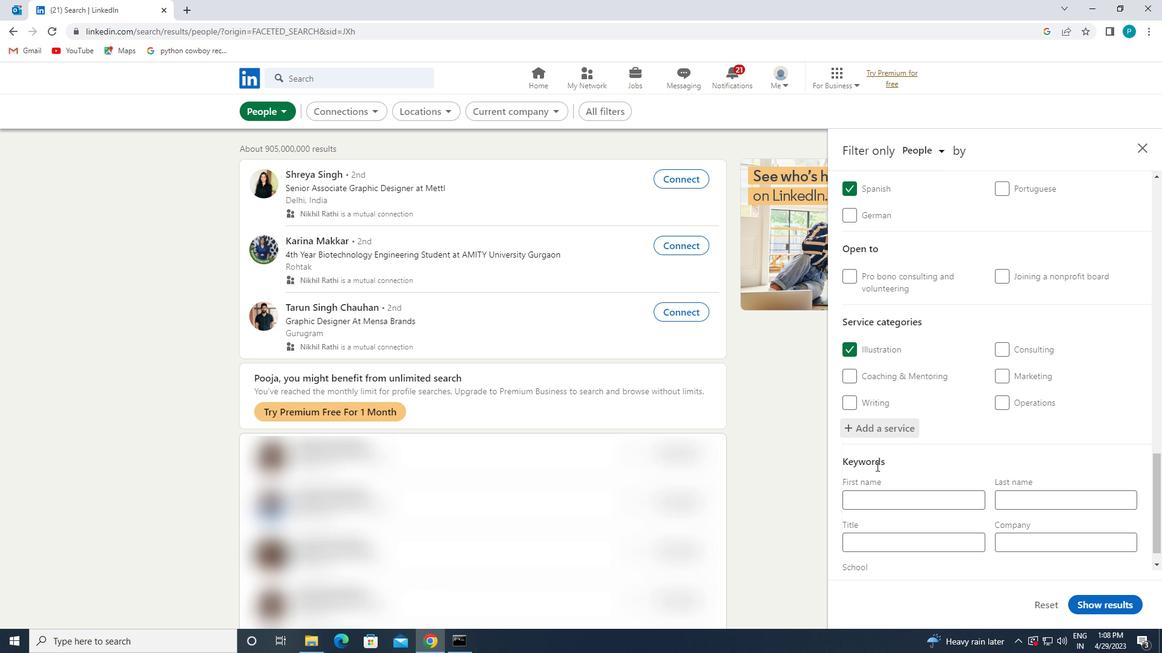 
Action: Mouse scrolled (876, 475) with delta (0, 0)
Screenshot: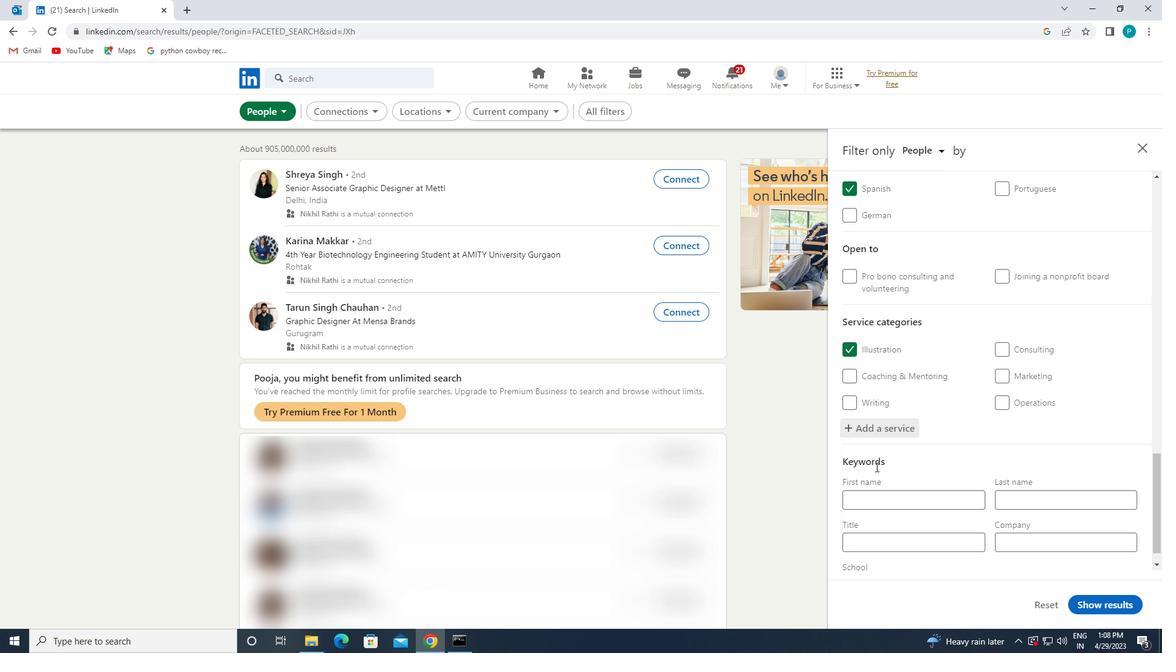 
Action: Mouse scrolled (876, 475) with delta (0, 0)
Screenshot: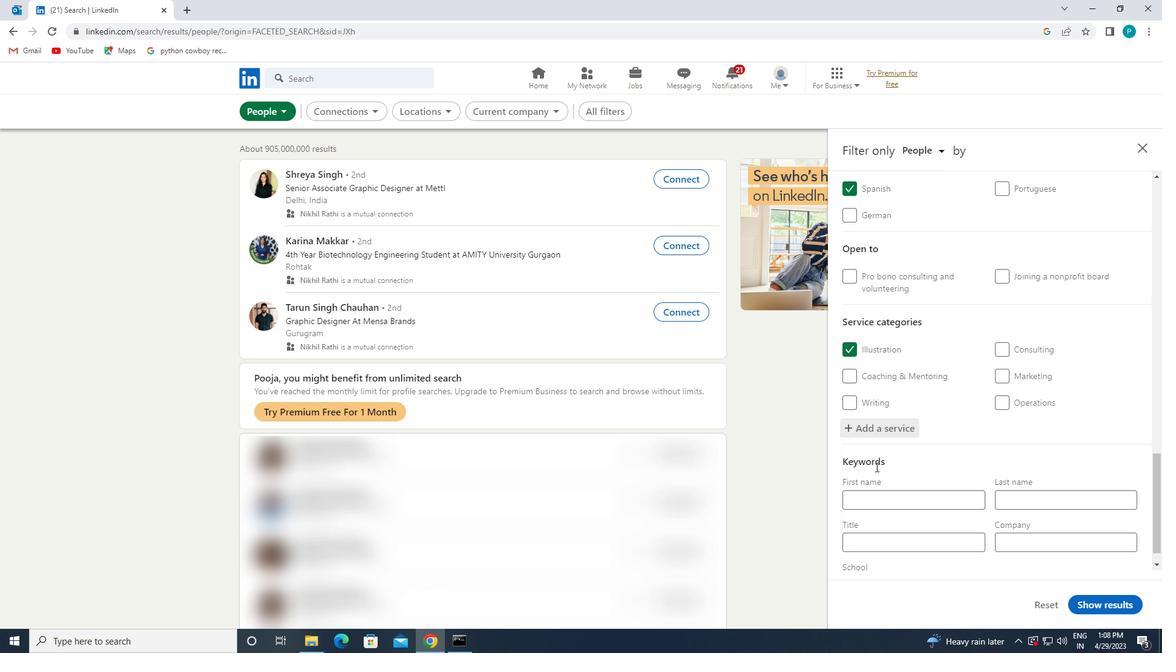 
Action: Mouse moved to (890, 510)
Screenshot: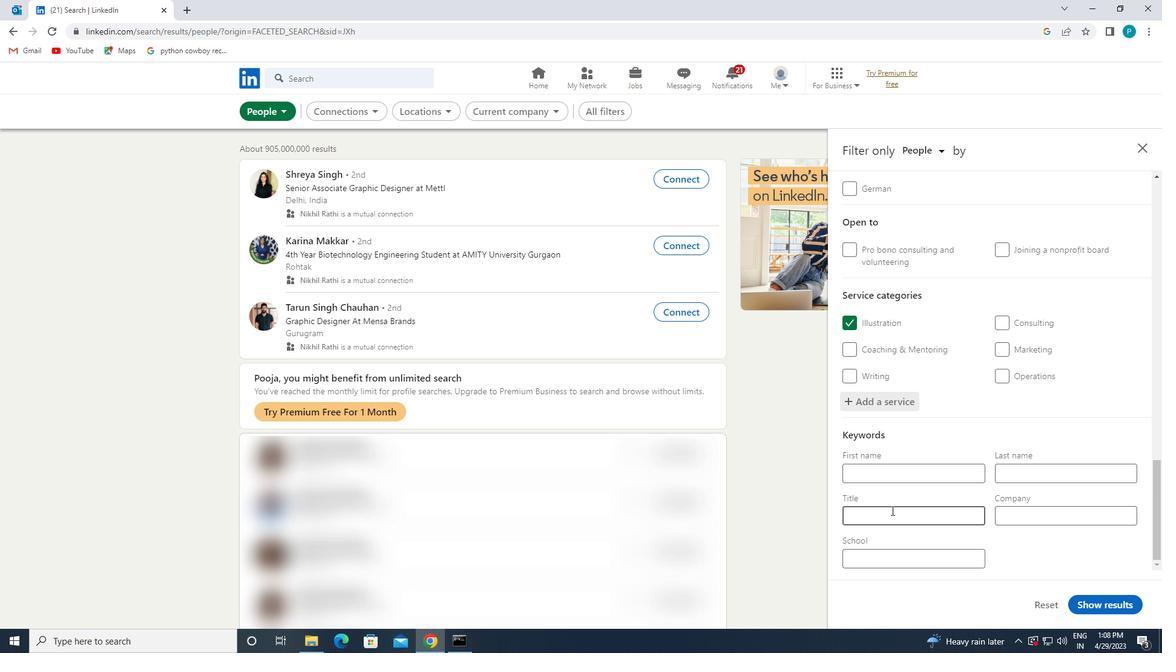 
Action: Mouse pressed left at (890, 510)
Screenshot: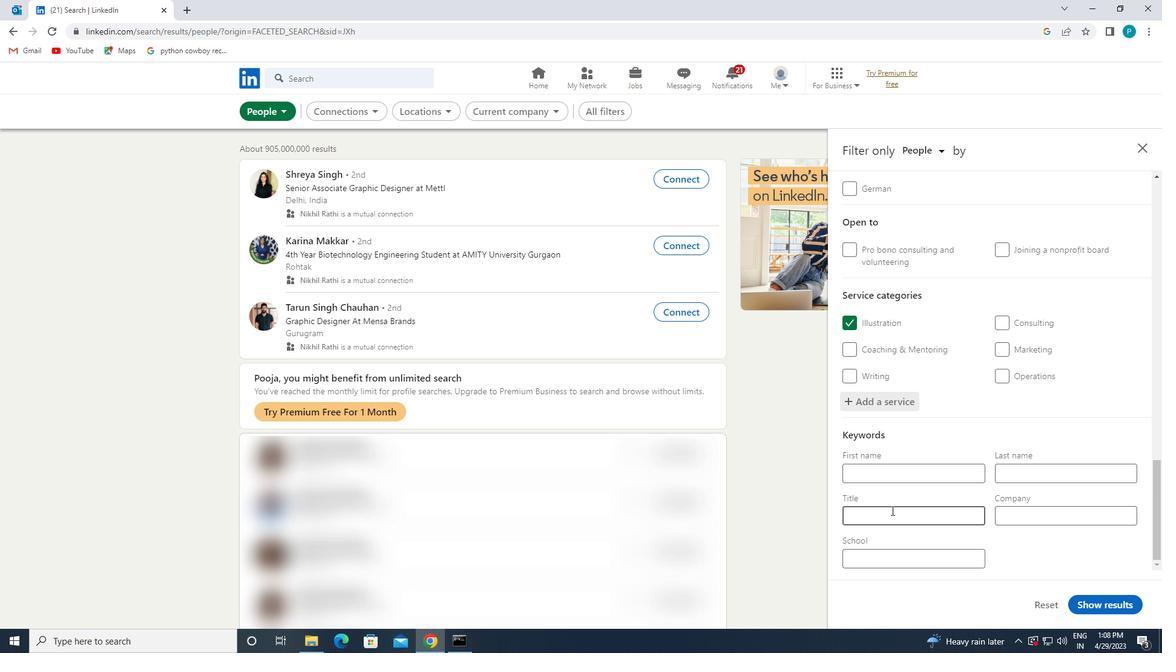 
Action: Mouse moved to (892, 510)
Screenshot: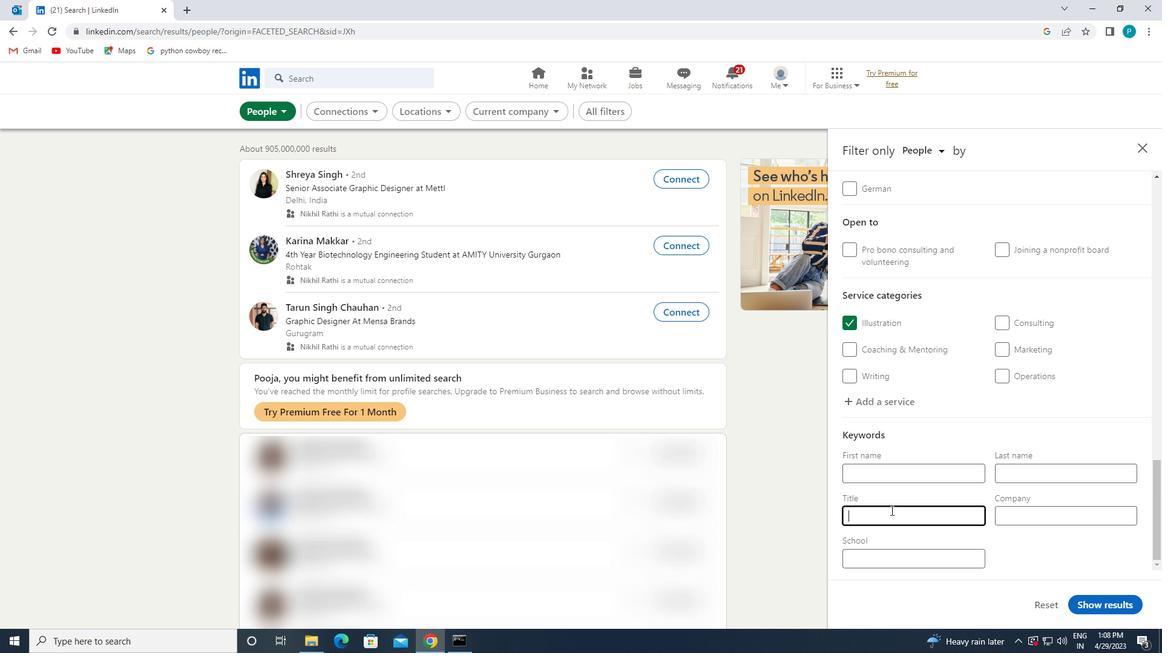 
Action: Key pressed <Key.caps_lock>H<Key.caps_lock>
Screenshot: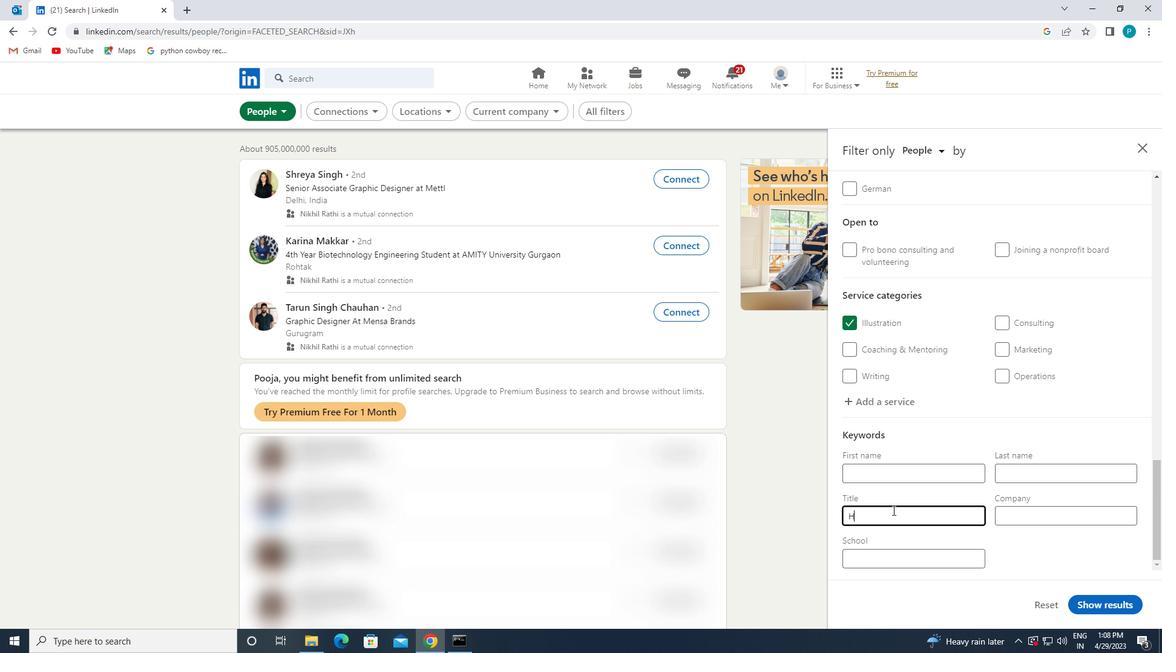 
Action: Mouse moved to (893, 510)
Screenshot: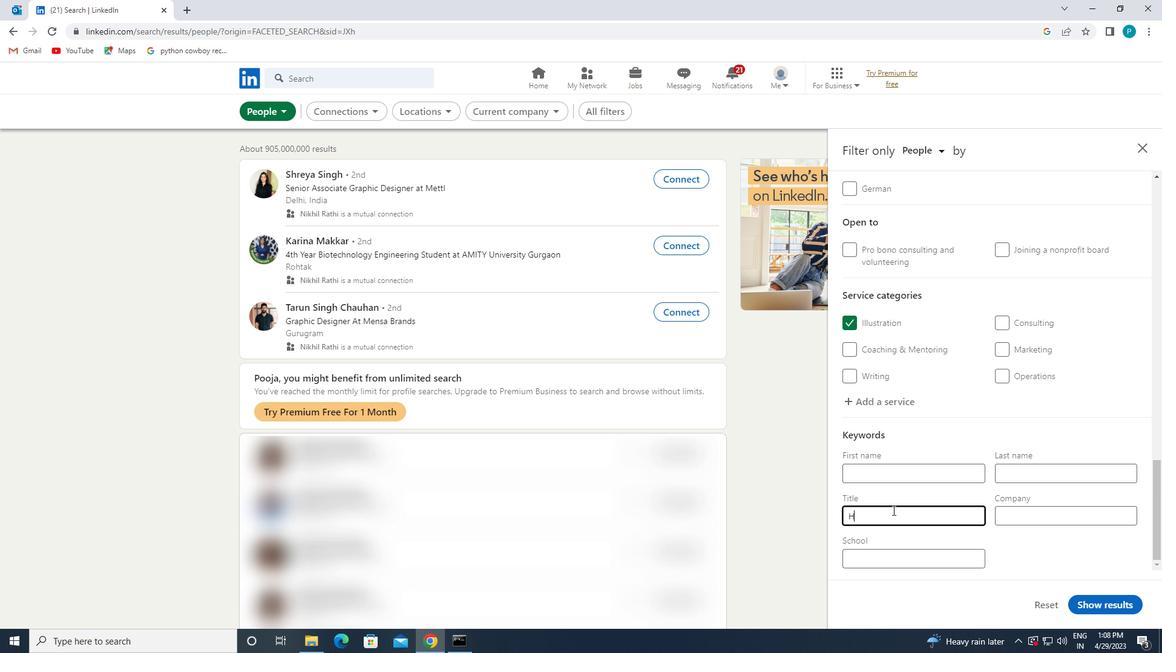 
Action: Key pressed OMELESS<Key.space><Key.caps_lock>S<Key.caps_lock>HELTER
Screenshot: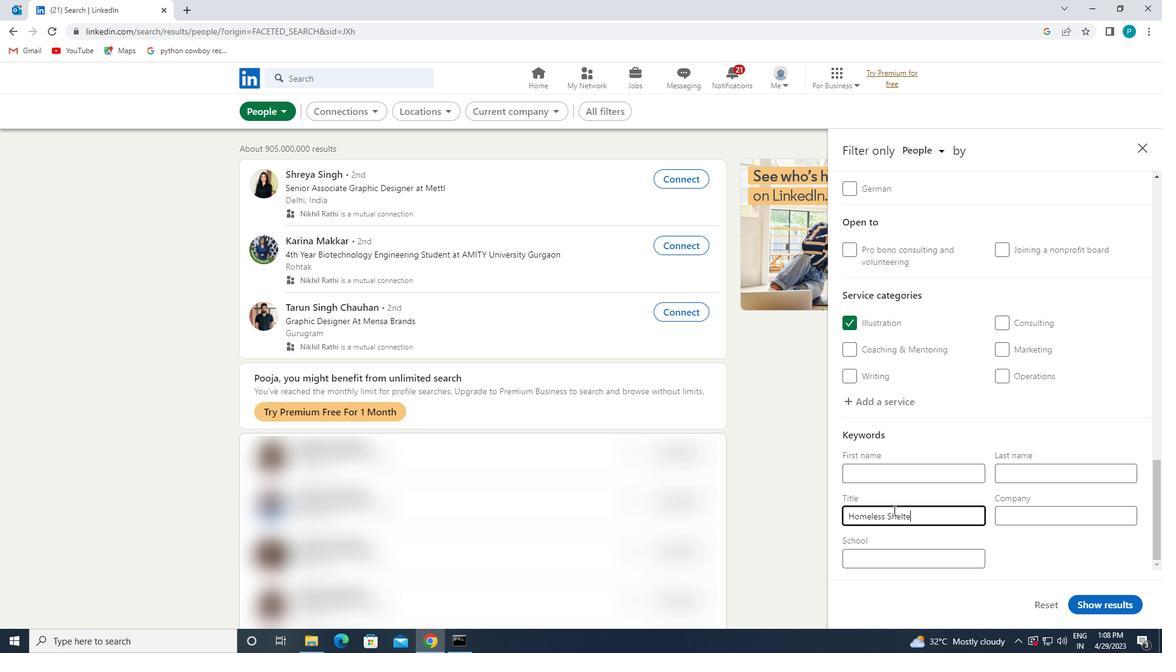 
Action: Mouse moved to (1099, 604)
Screenshot: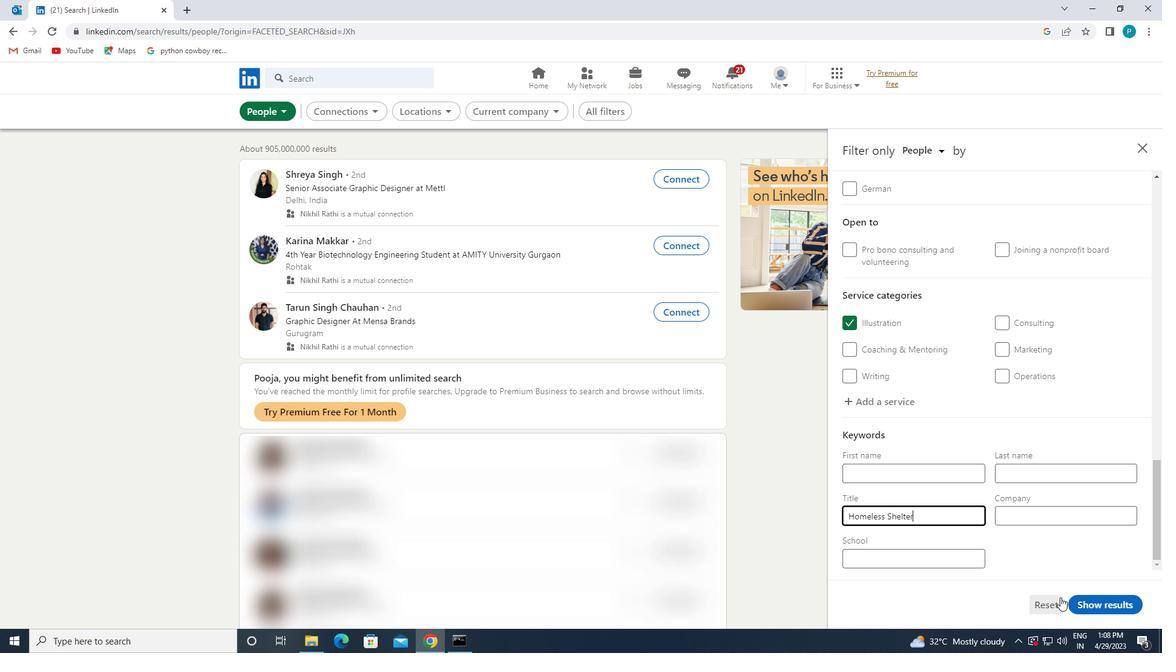 
Action: Mouse pressed left at (1099, 604)
Screenshot: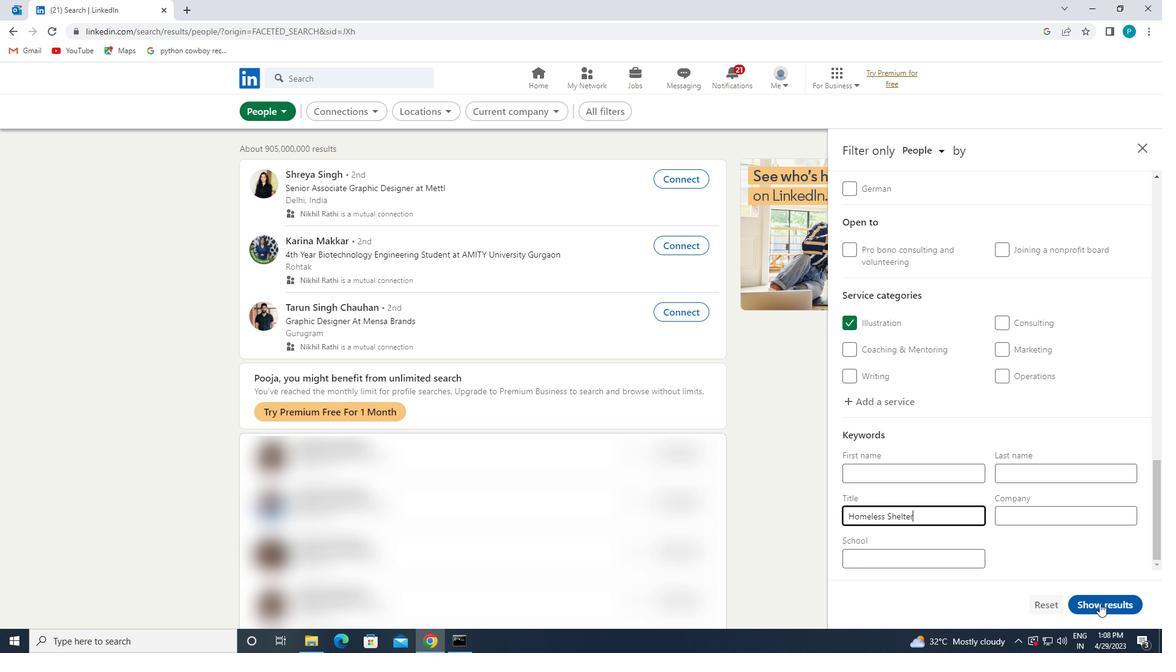 
Action: Mouse moved to (1101, 604)
Screenshot: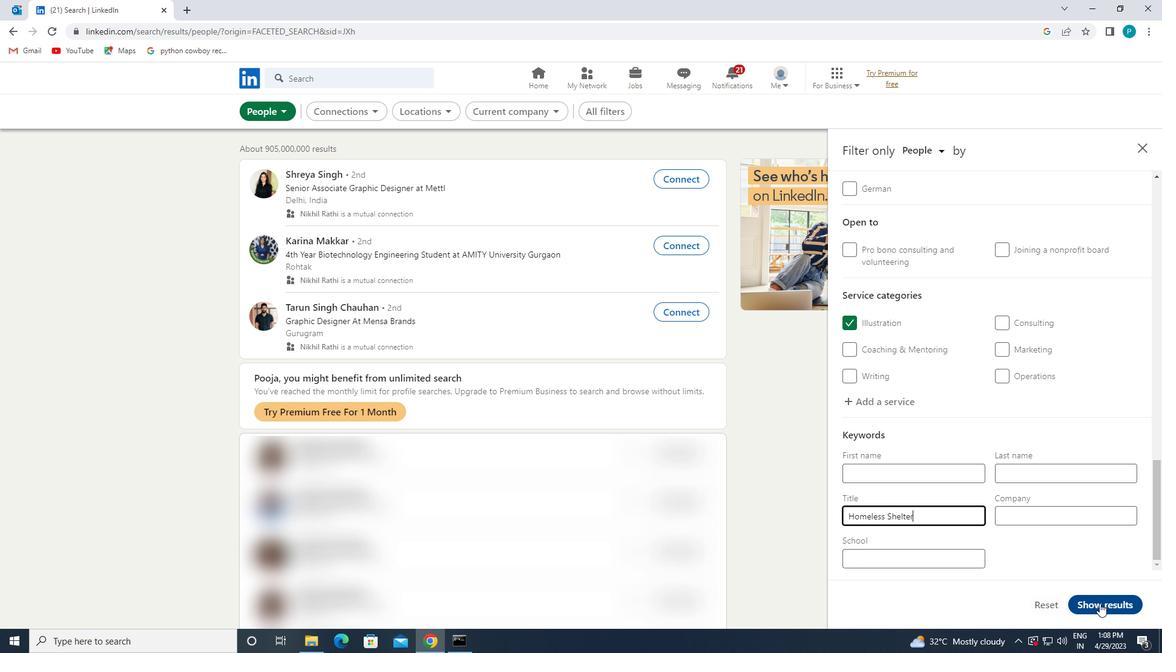 
